 Task: Open Card Website Performance Review in Board Employee Benefits Platforms to Workspace Event Lighting Rentals and add a team member Softage.1@softage.net, a label Blue, a checklist Routing and Switching, an attachment from your google drive, a color Blue and finally, add a card description 'Develop and launch new sales promotion for seasonal products' and a comment 'We should approach this task with a sense of experimentation and a willingness to learn from our mistakes.'. Add a start date 'Jan 01, 1900' with a due date 'Jan 08, 1900'
Action: Mouse moved to (277, 189)
Screenshot: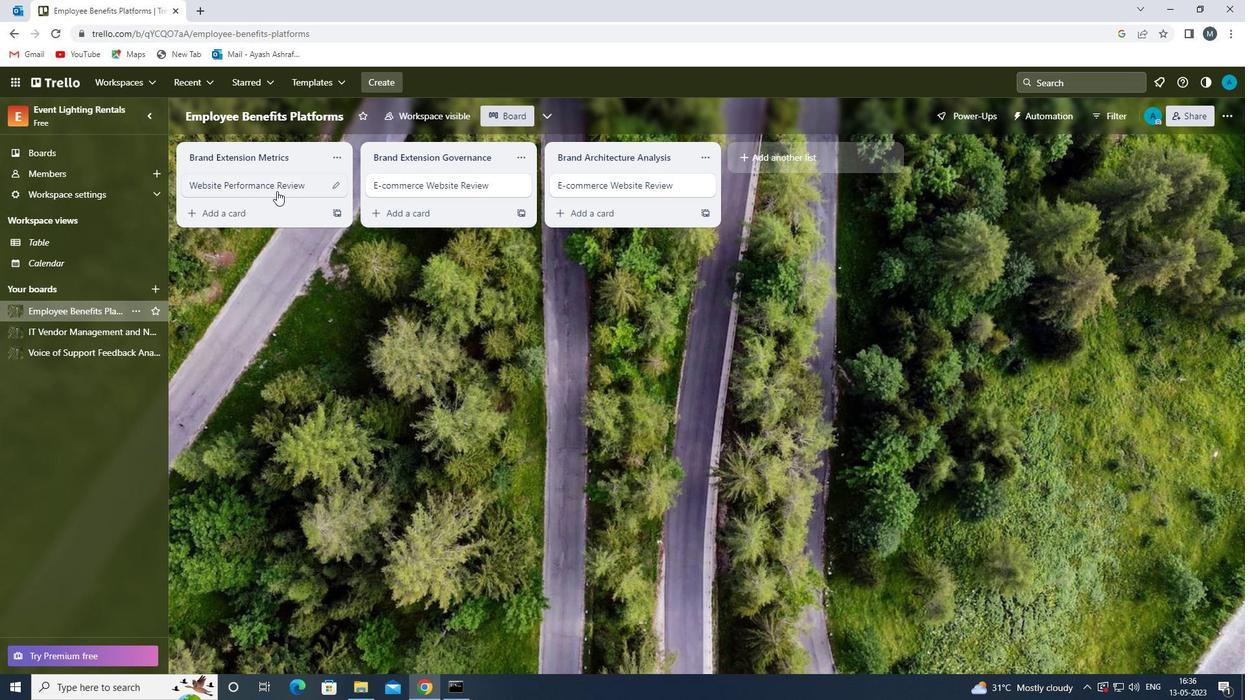 
Action: Mouse pressed left at (277, 189)
Screenshot: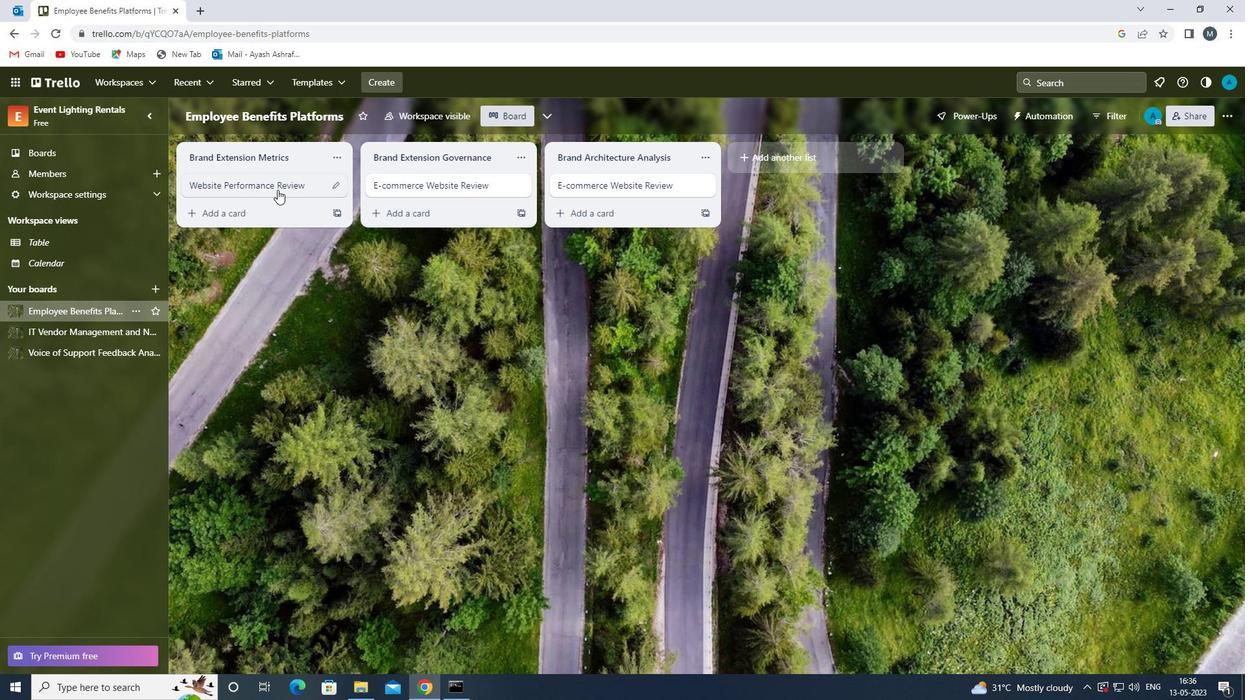 
Action: Mouse moved to (797, 186)
Screenshot: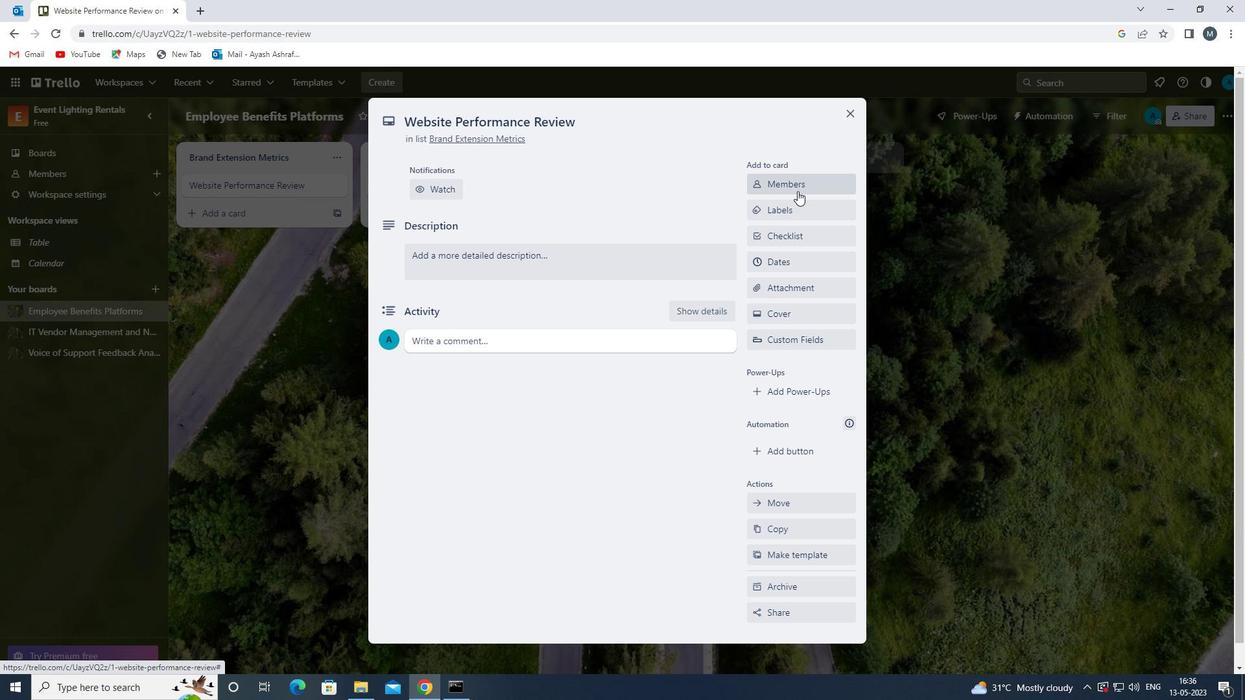 
Action: Mouse pressed left at (797, 186)
Screenshot: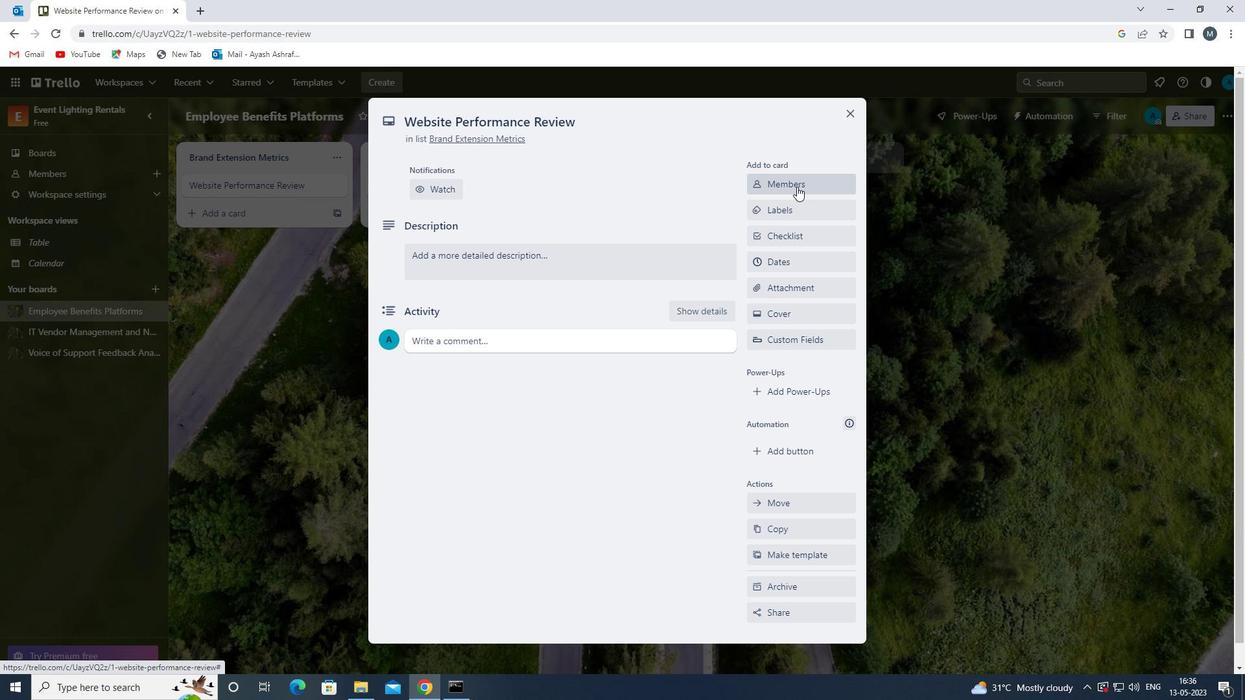 
Action: Mouse moved to (794, 247)
Screenshot: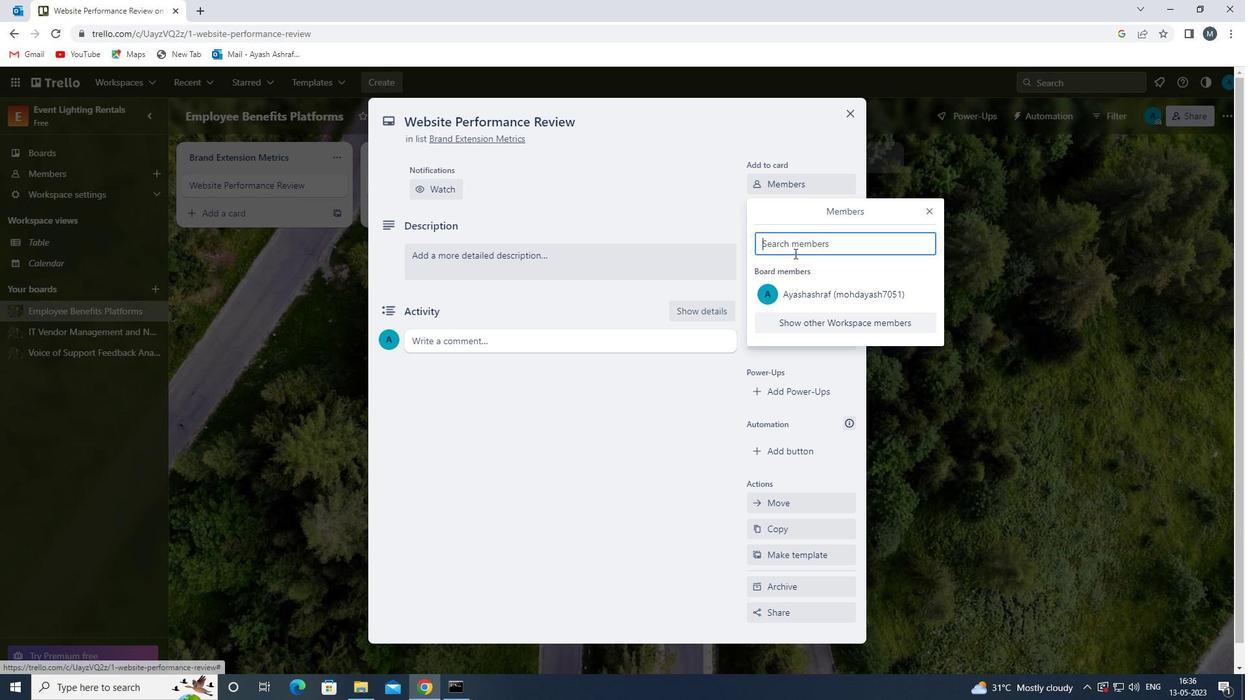 
Action: Mouse pressed left at (794, 247)
Screenshot: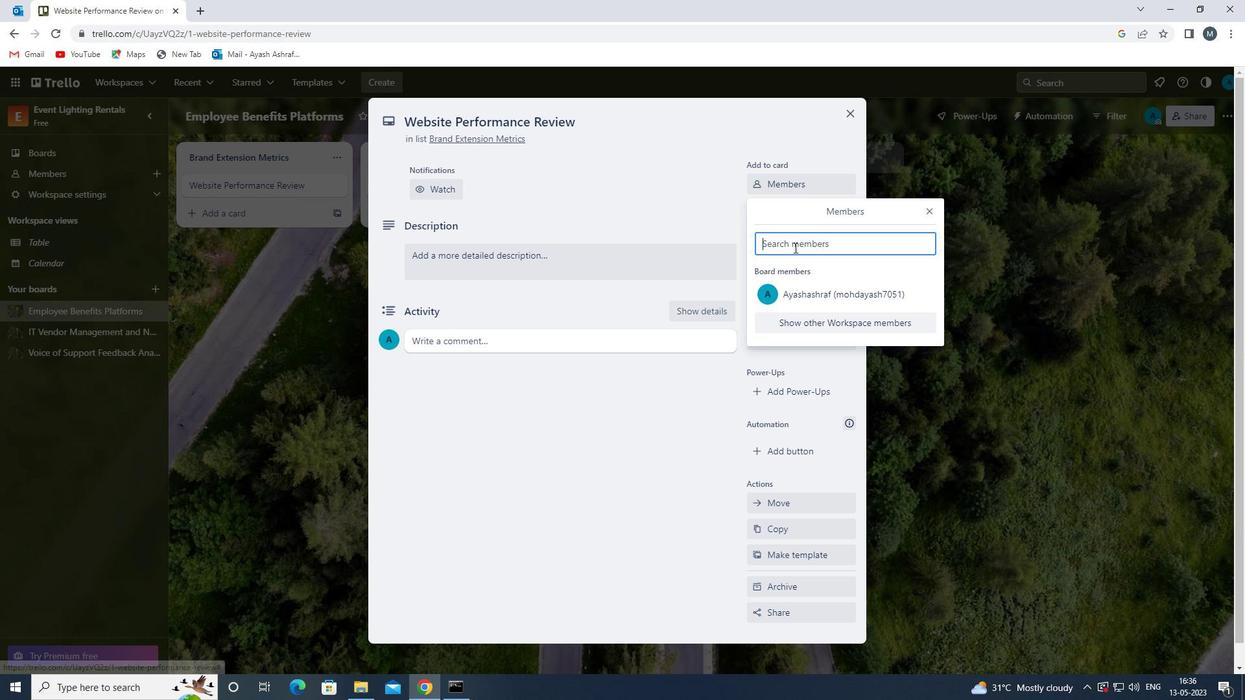 
Action: Key pressed s
Screenshot: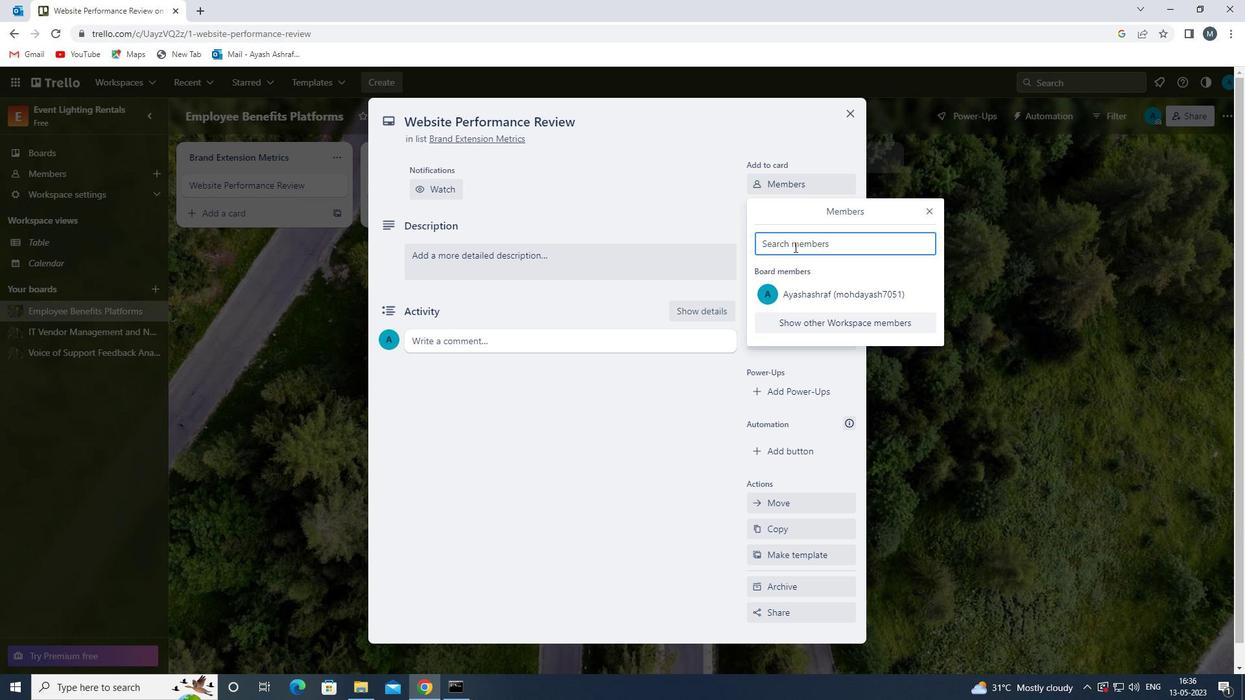 
Action: Mouse moved to (811, 366)
Screenshot: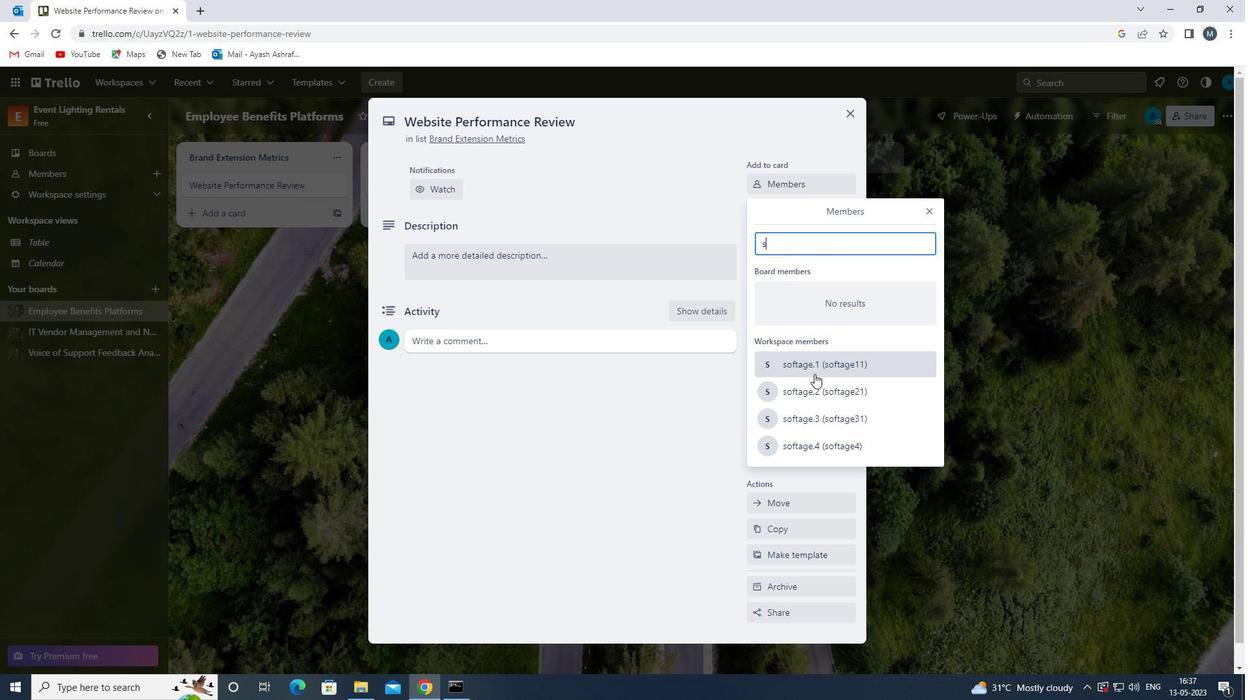 
Action: Mouse pressed left at (811, 366)
Screenshot: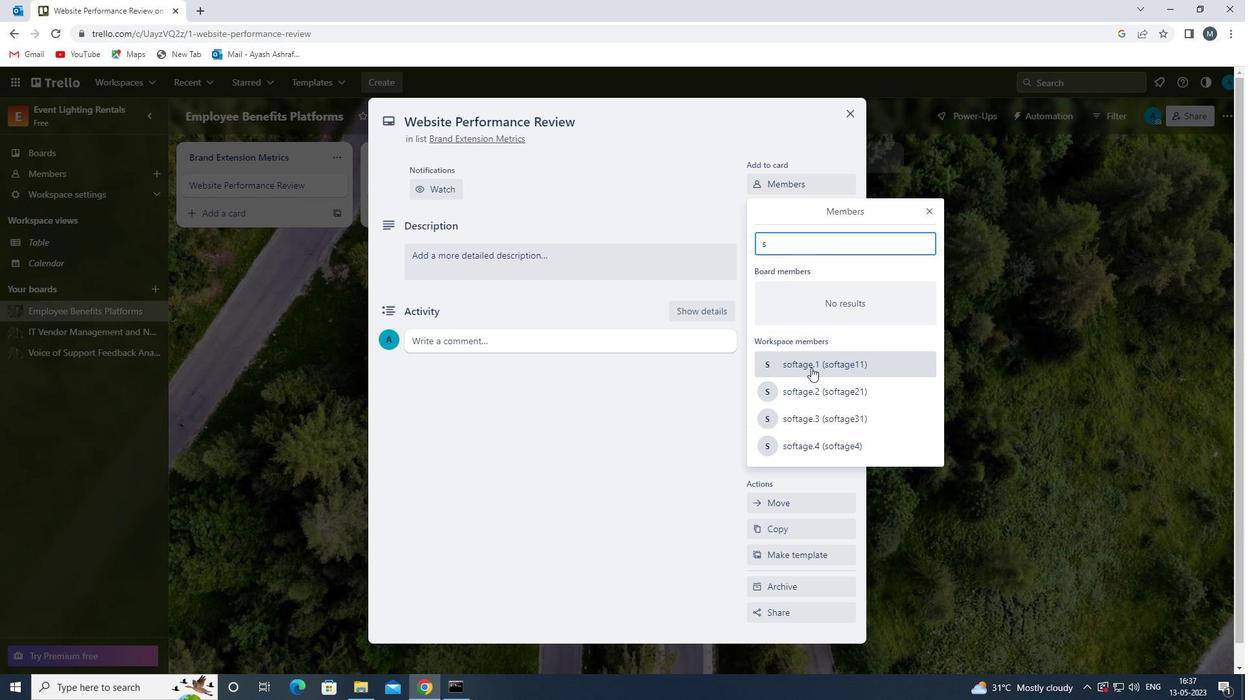 
Action: Mouse moved to (933, 209)
Screenshot: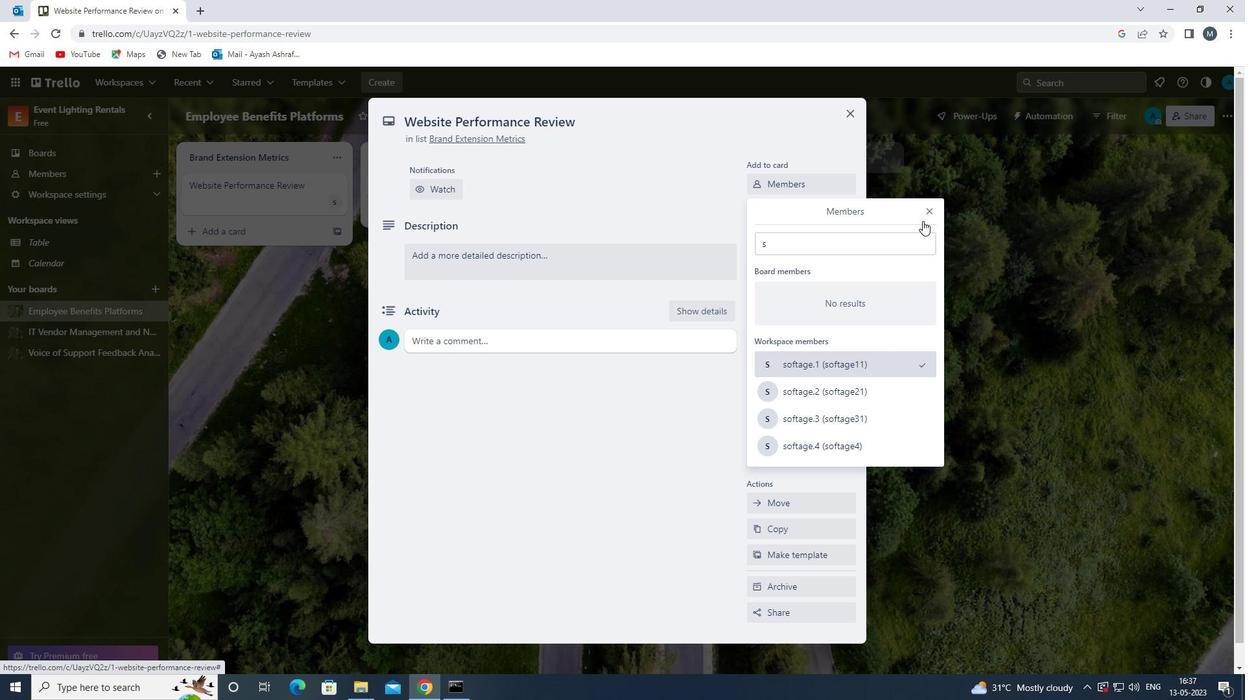
Action: Mouse pressed left at (933, 209)
Screenshot: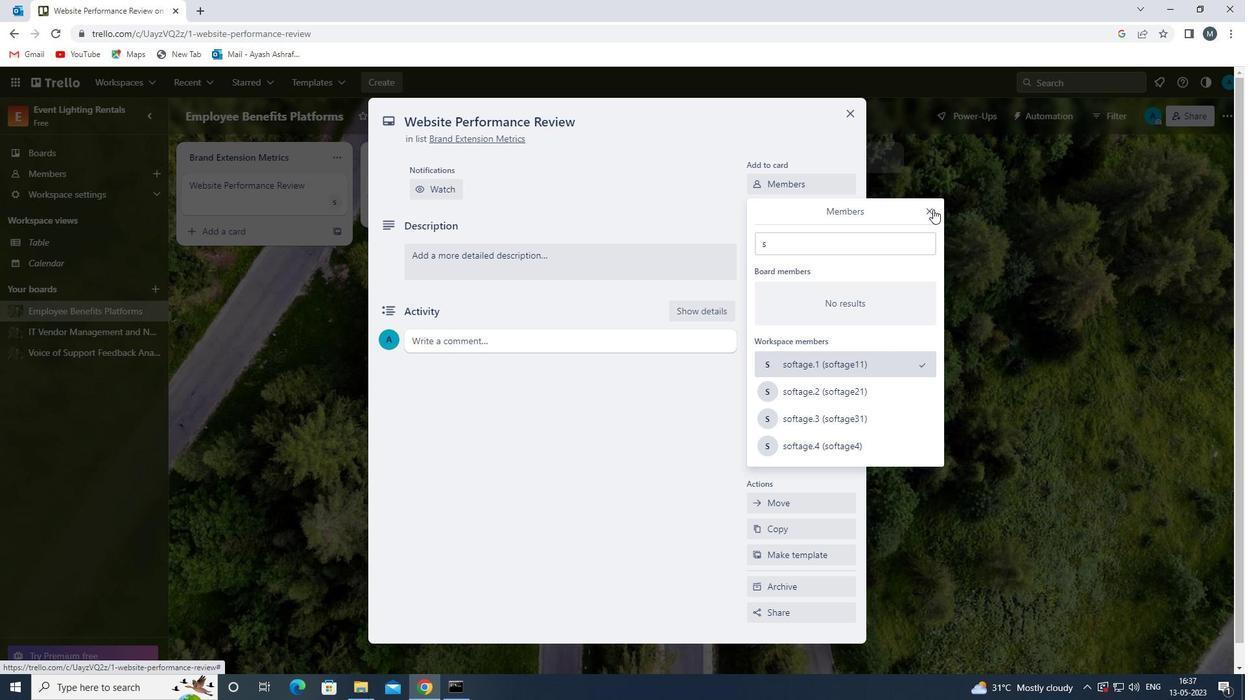 
Action: Mouse moved to (818, 254)
Screenshot: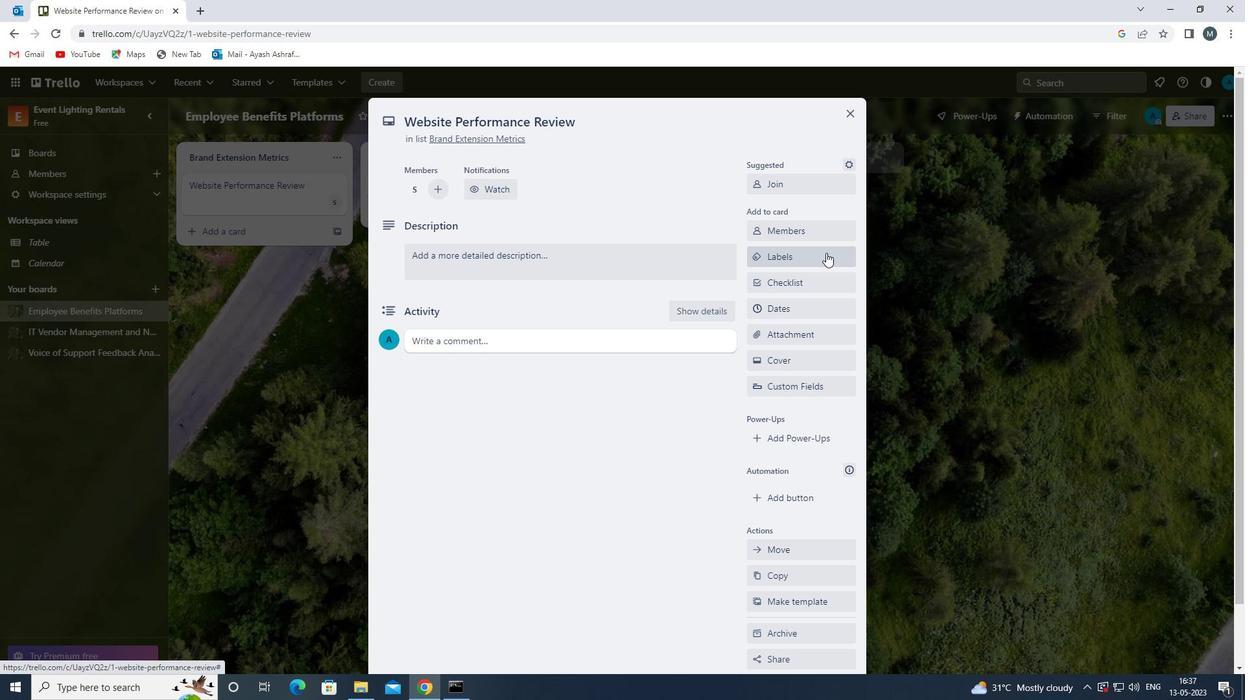 
Action: Mouse pressed left at (818, 254)
Screenshot: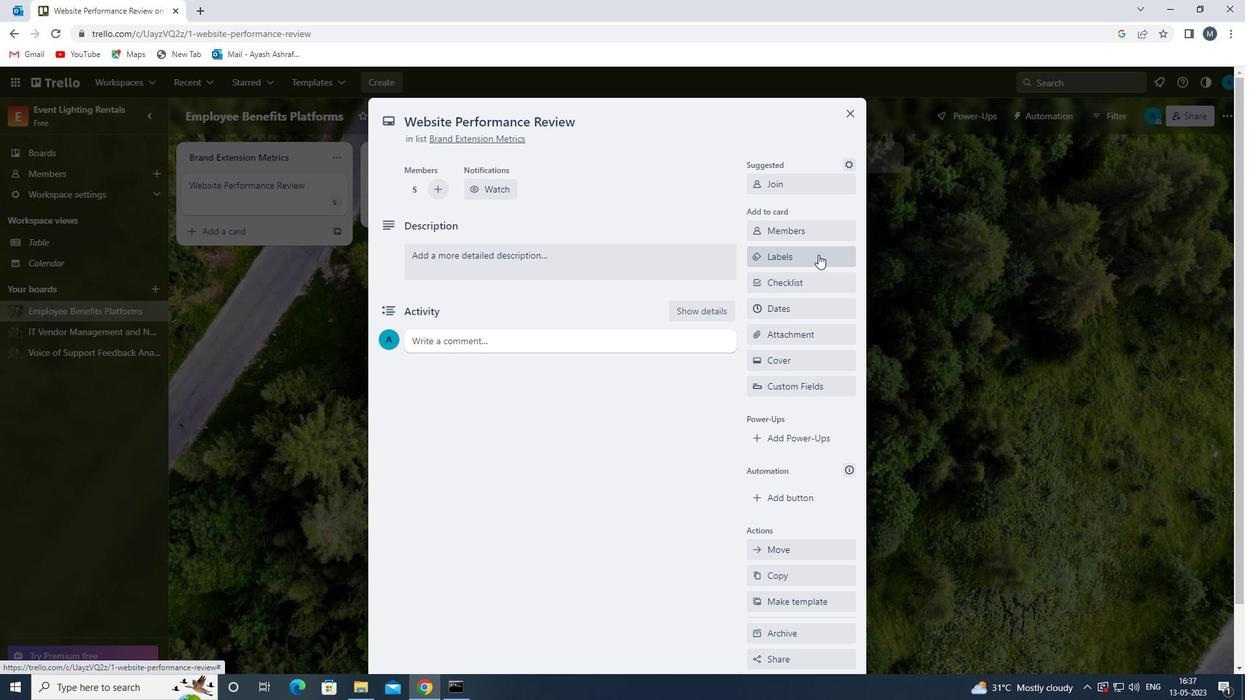 
Action: Mouse moved to (807, 480)
Screenshot: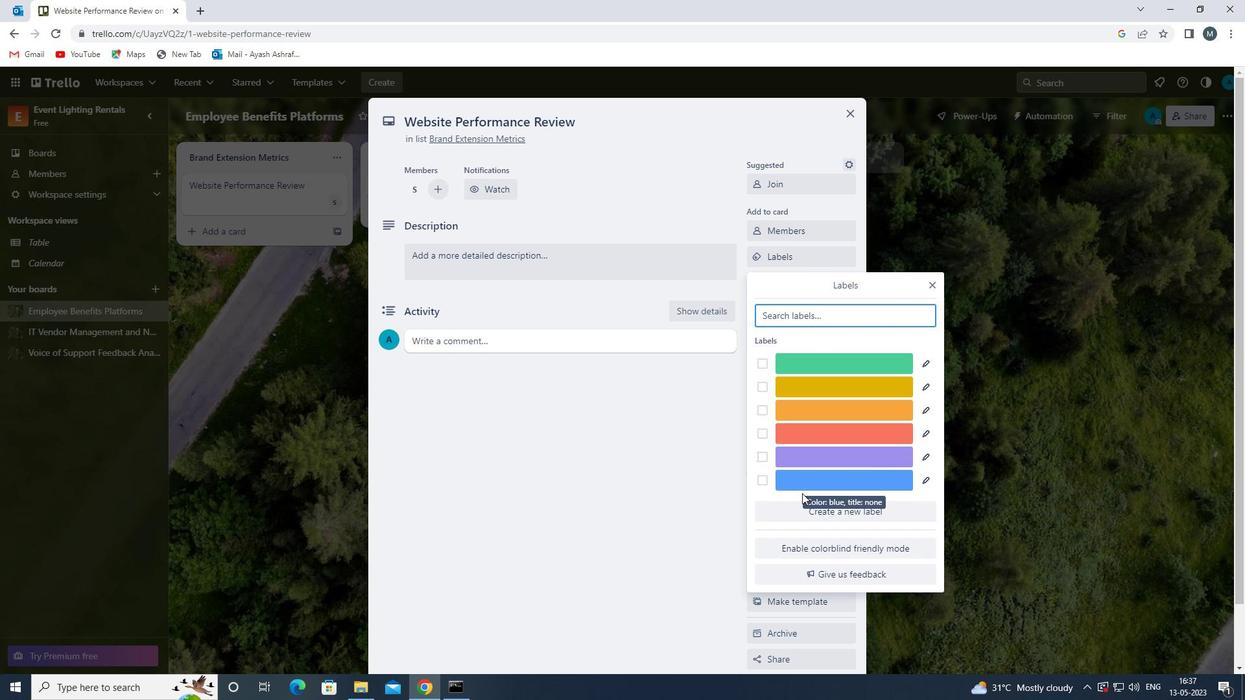 
Action: Mouse pressed left at (807, 480)
Screenshot: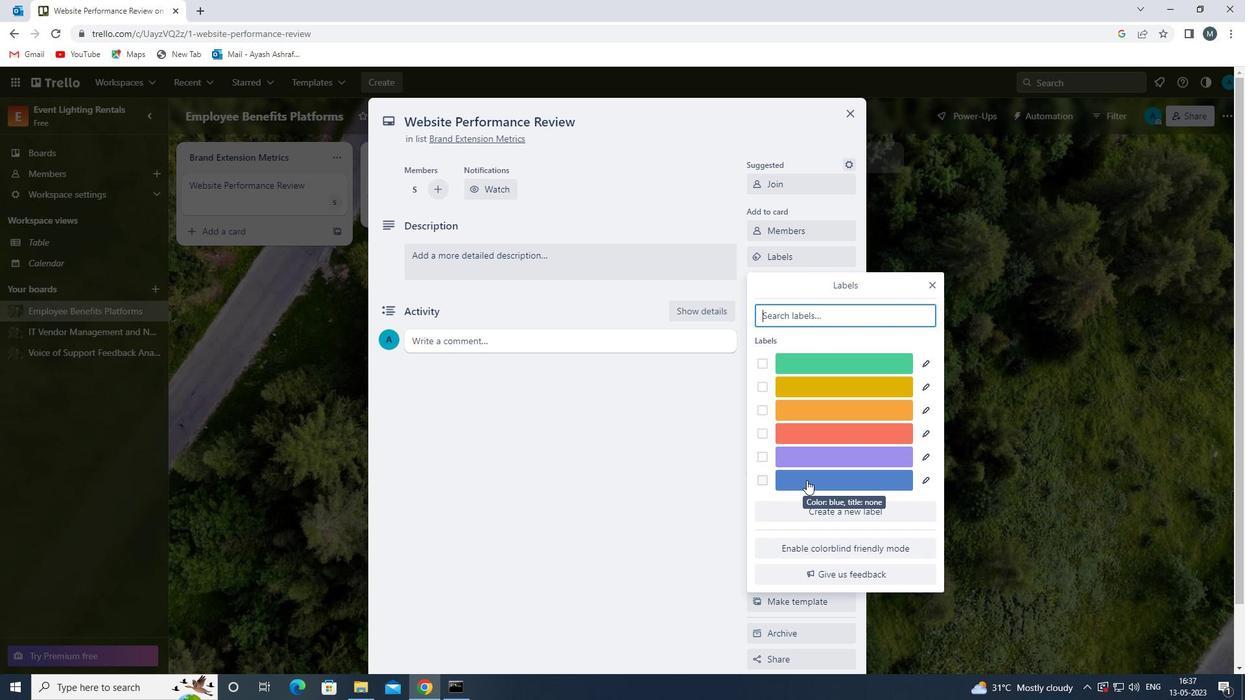 
Action: Mouse moved to (934, 288)
Screenshot: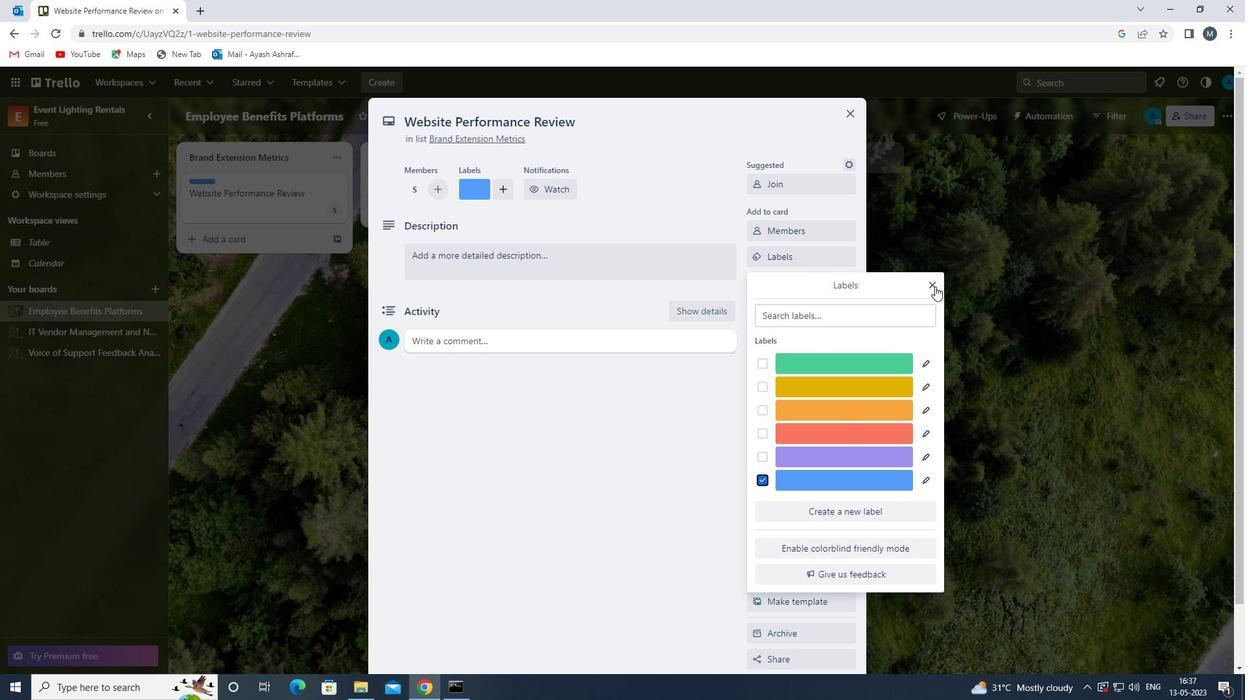 
Action: Mouse pressed left at (934, 288)
Screenshot: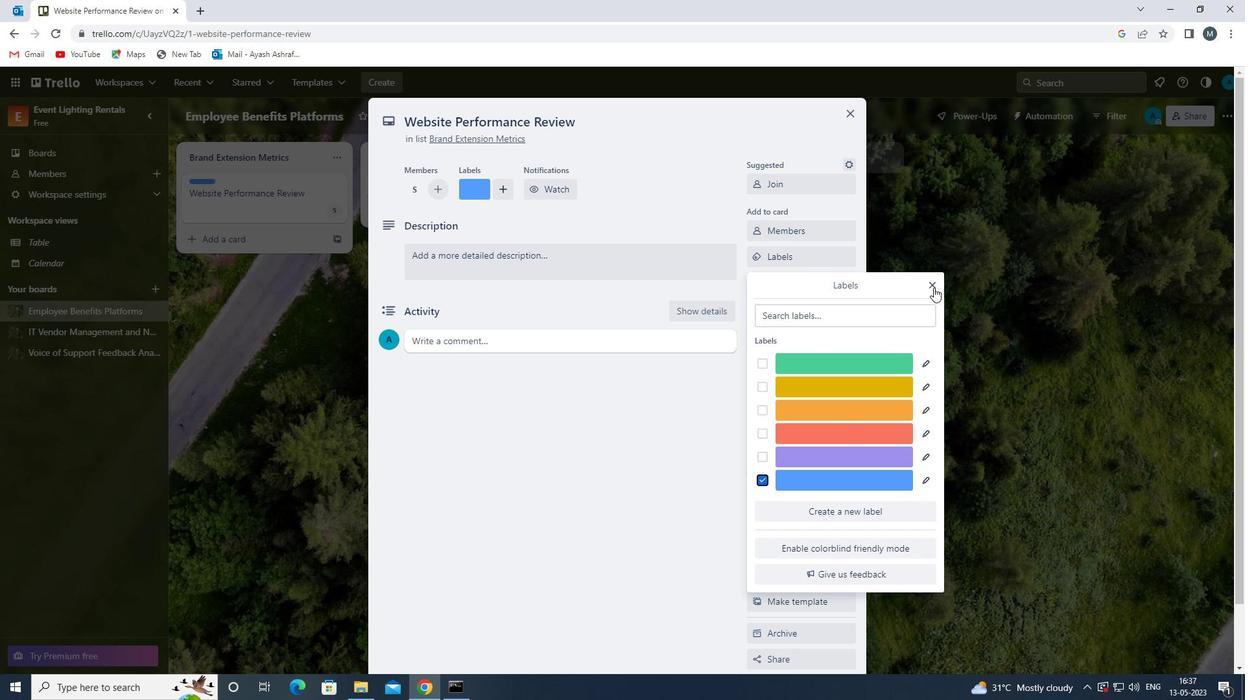 
Action: Mouse moved to (792, 285)
Screenshot: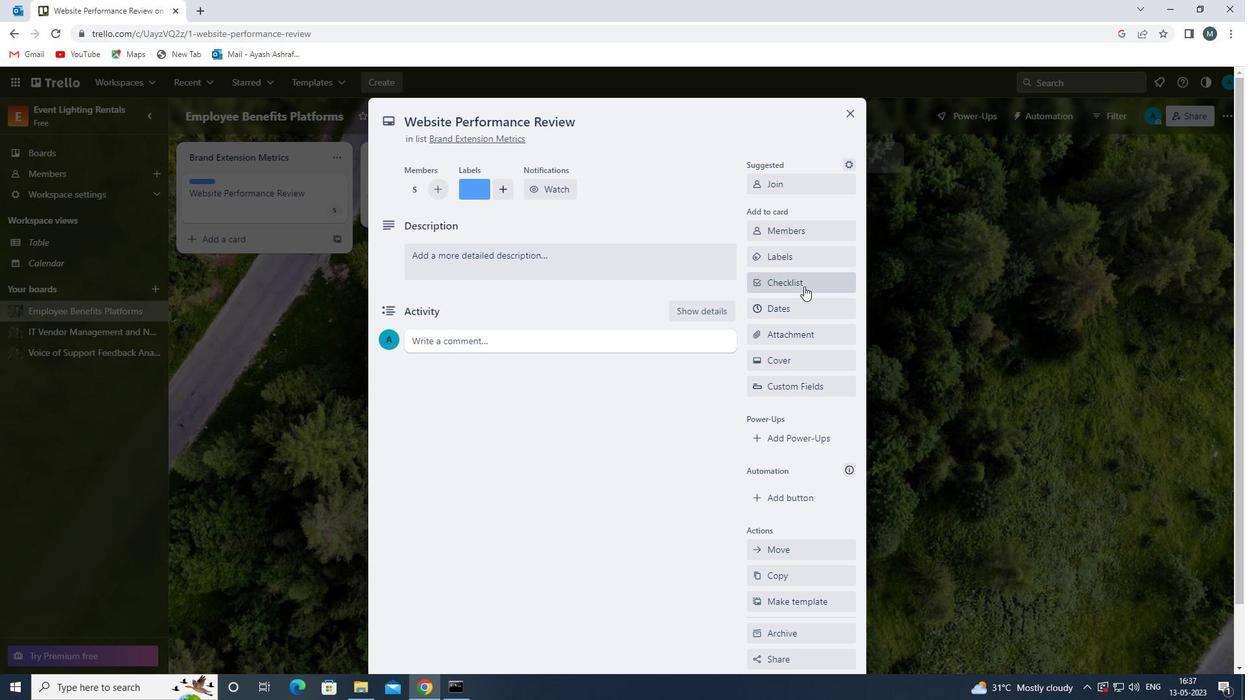 
Action: Mouse pressed left at (792, 285)
Screenshot: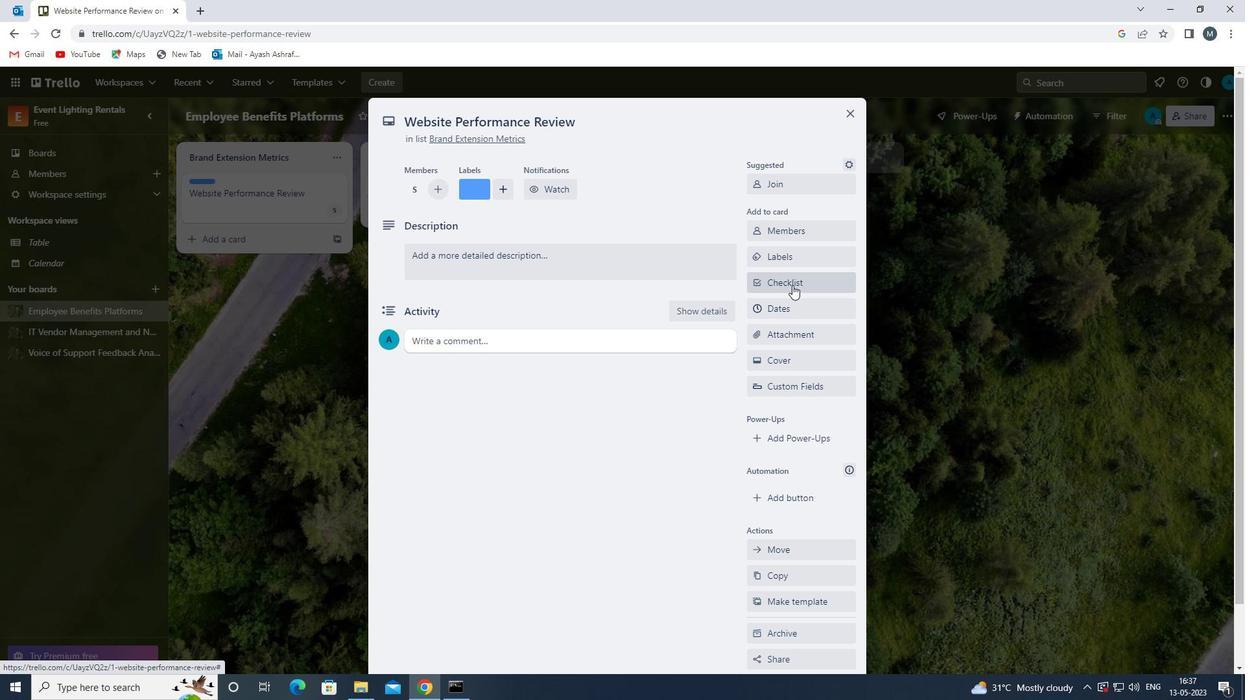 
Action: Mouse moved to (792, 285)
Screenshot: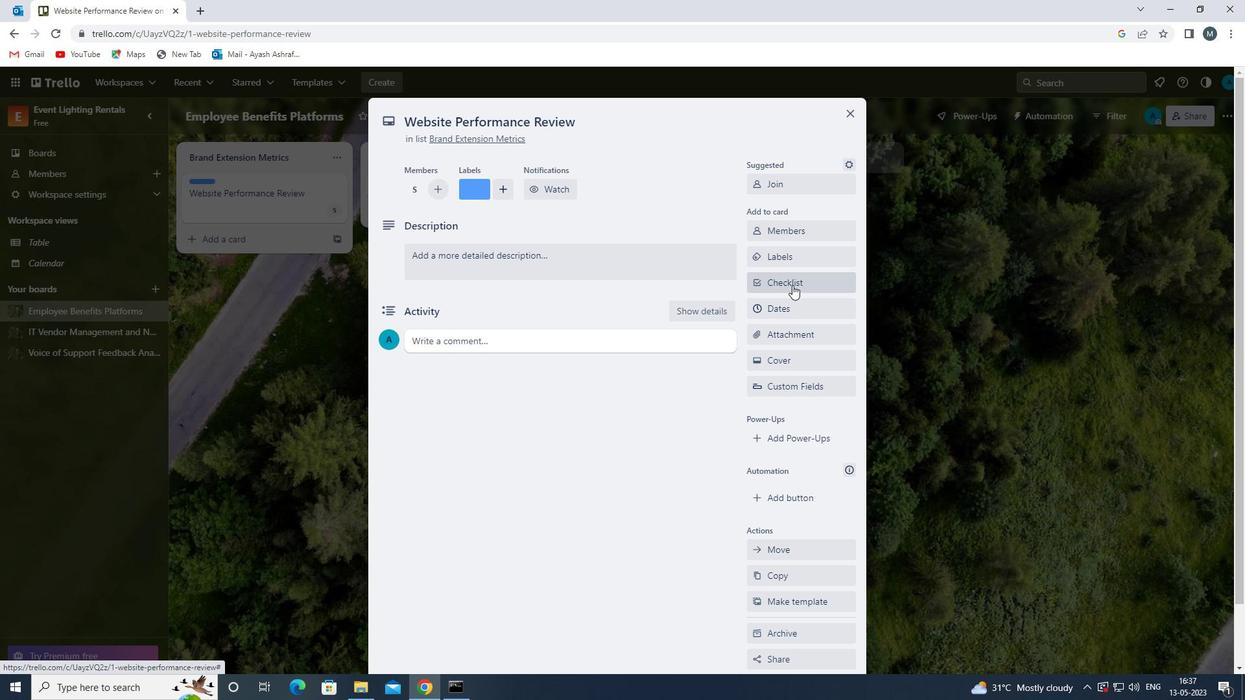 
Action: Key pressed <Key.shift>ROUTING<Key.space>AND<Key.space>SWITCHING<Key.space>
Screenshot: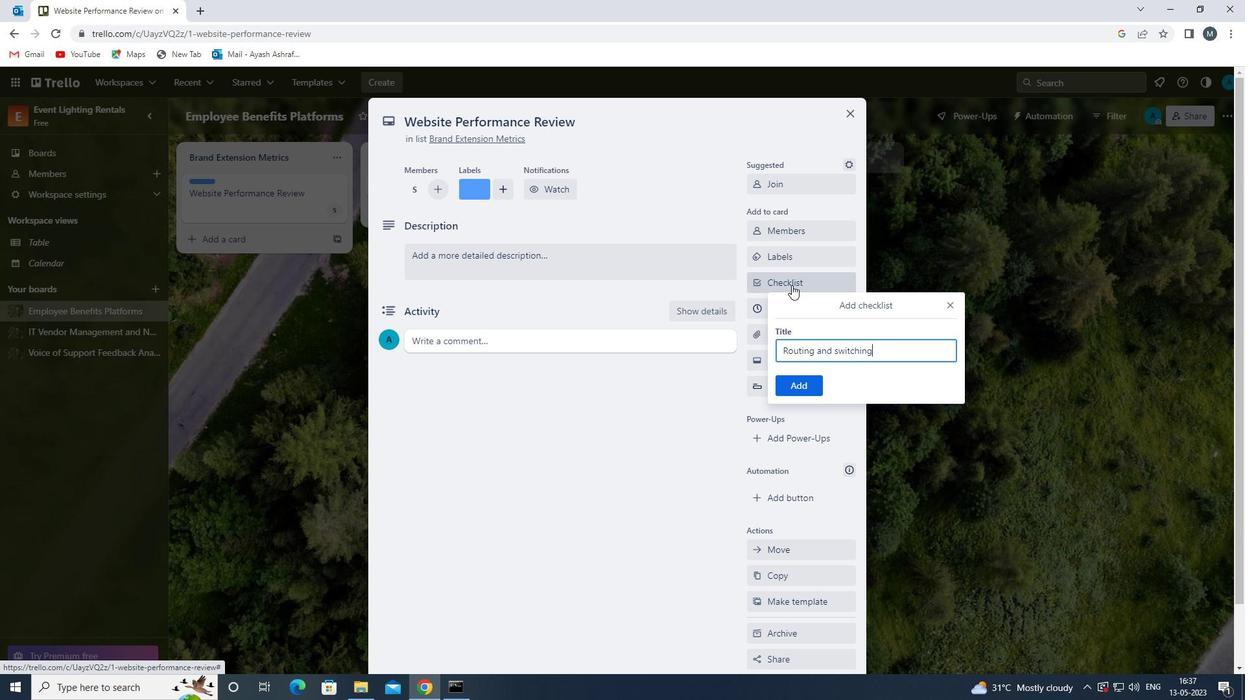 
Action: Mouse moved to (838, 353)
Screenshot: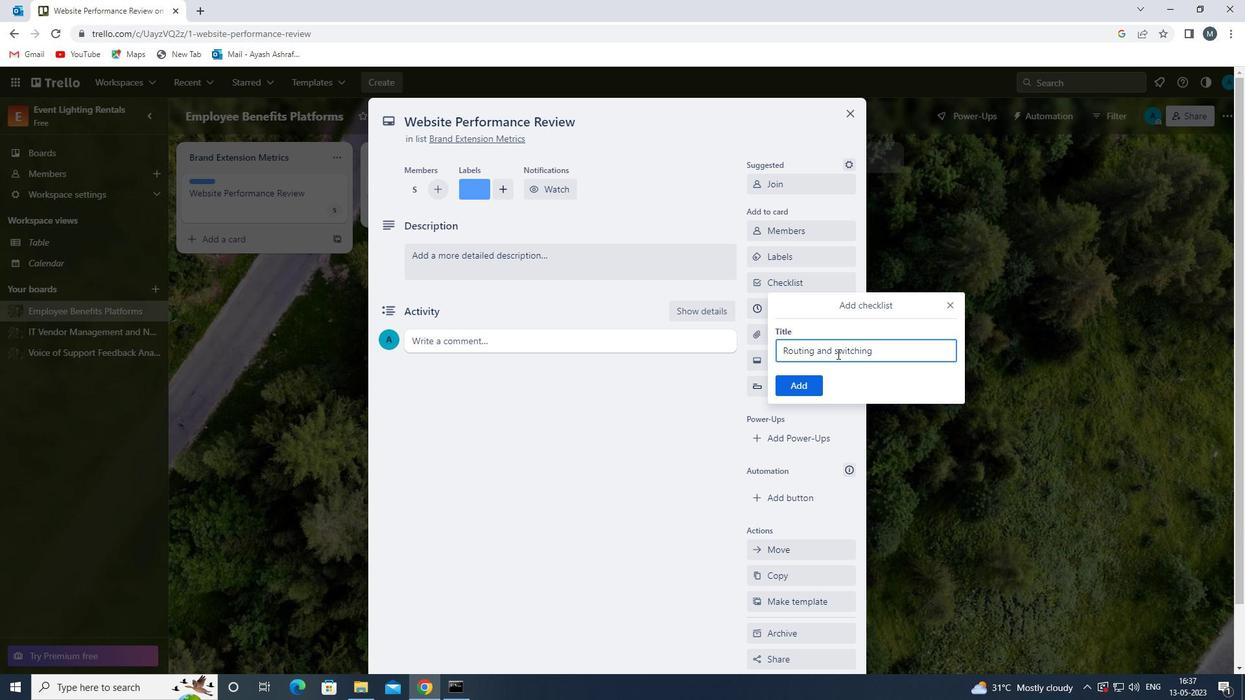 
Action: Mouse pressed left at (838, 353)
Screenshot: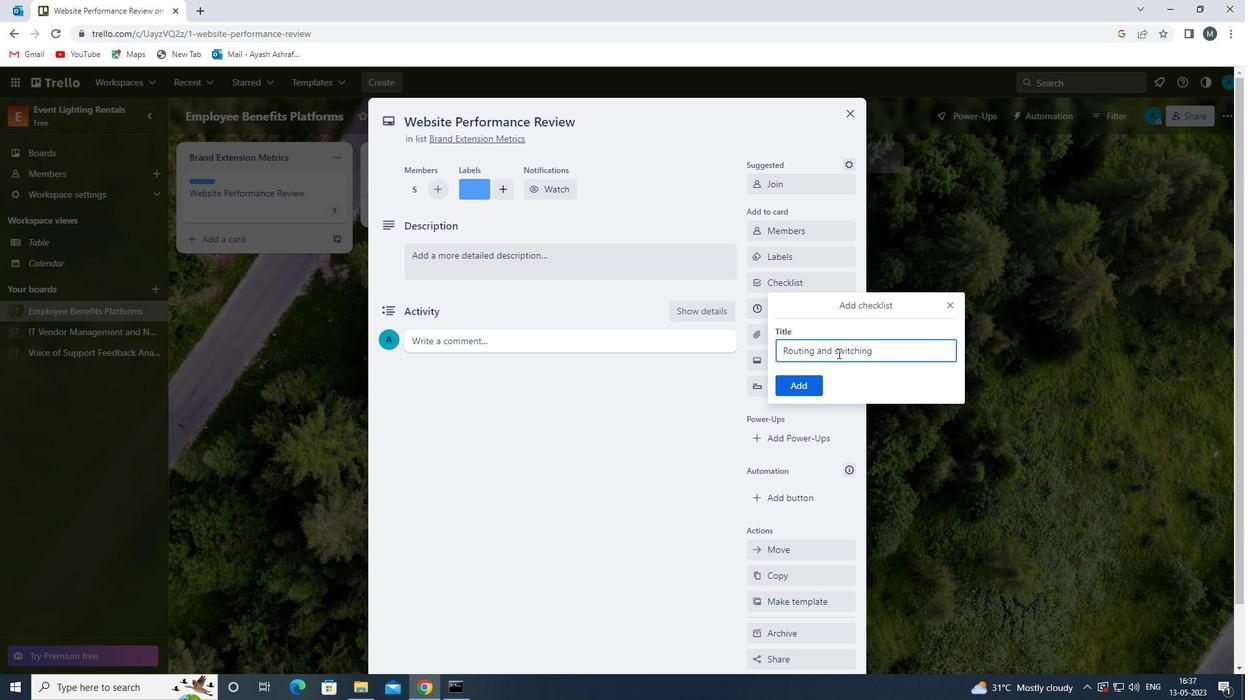 
Action: Mouse moved to (841, 354)
Screenshot: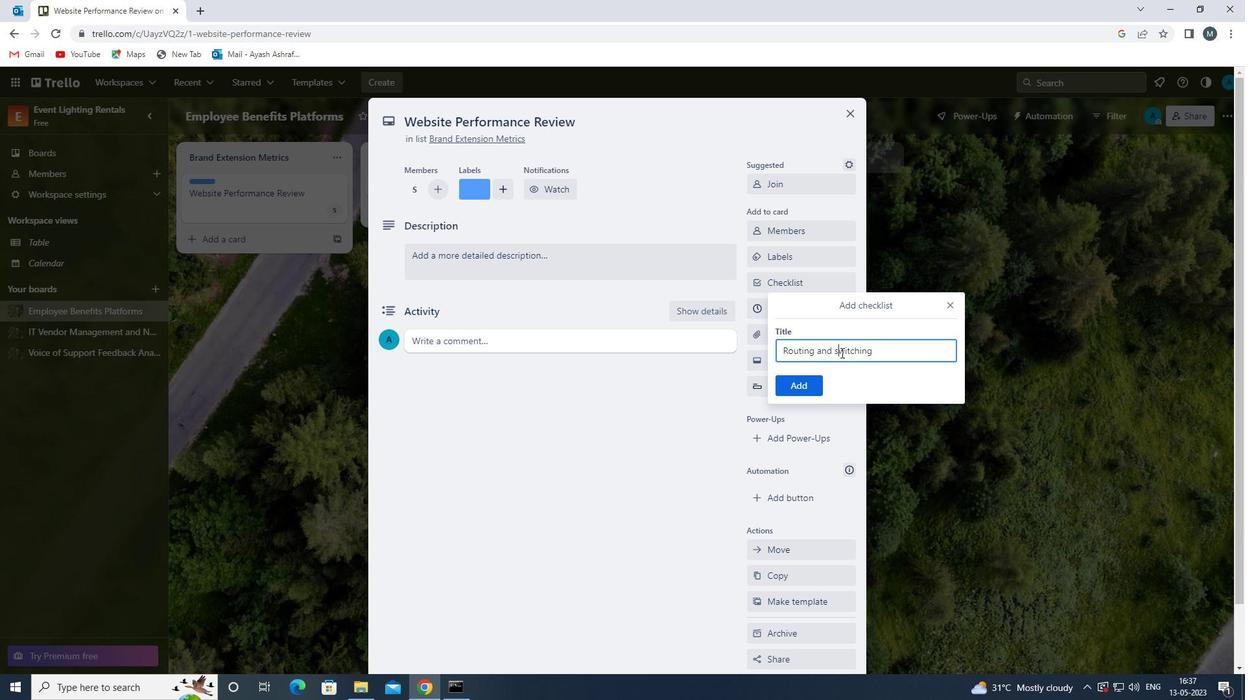 
Action: Key pressed <Key.backspace><Key.shift>S
Screenshot: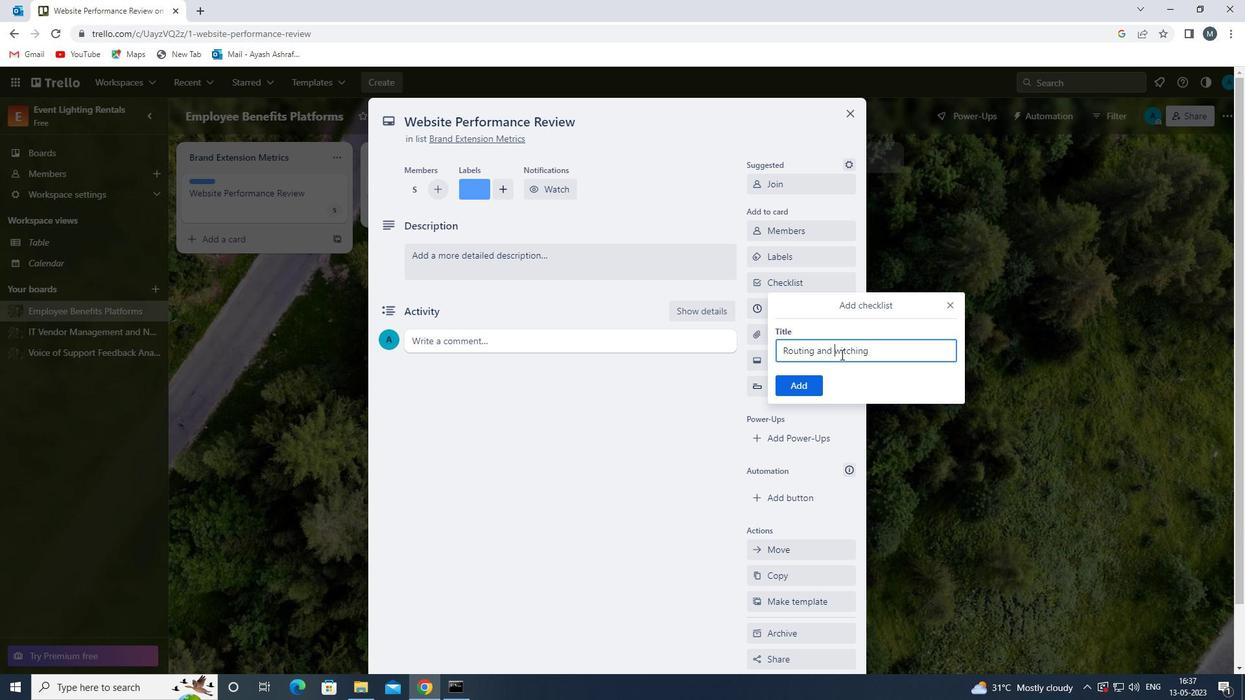 
Action: Mouse moved to (800, 389)
Screenshot: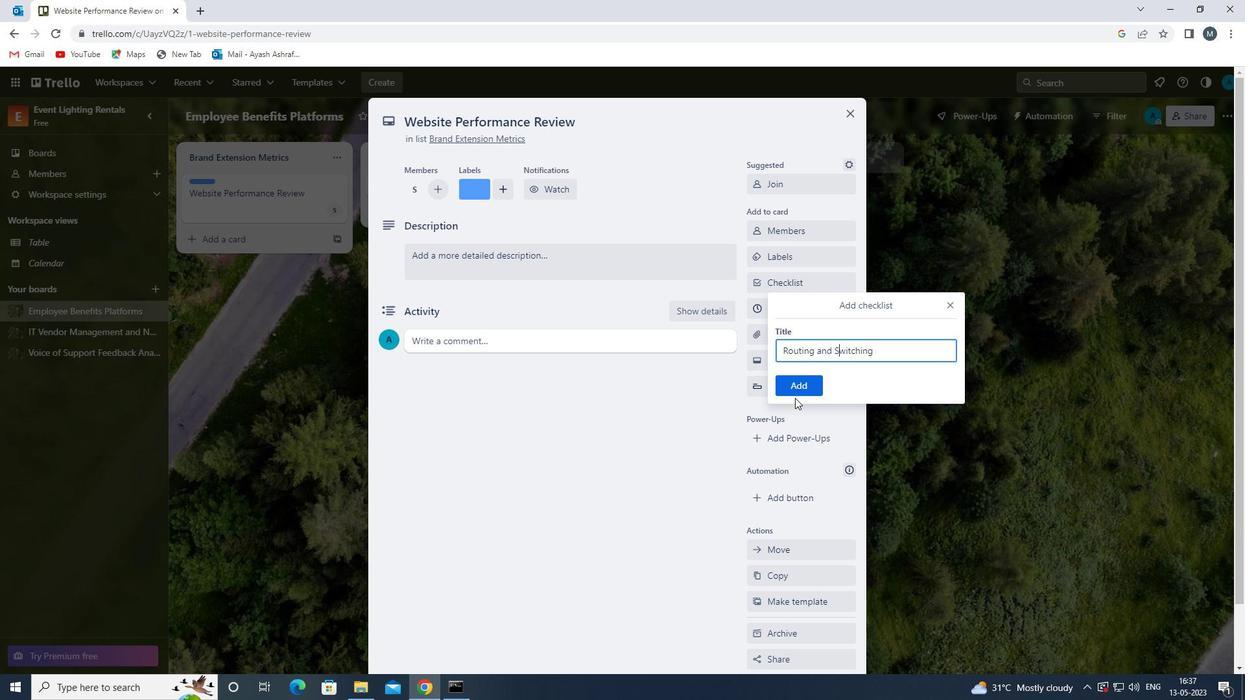 
Action: Mouse pressed left at (800, 389)
Screenshot: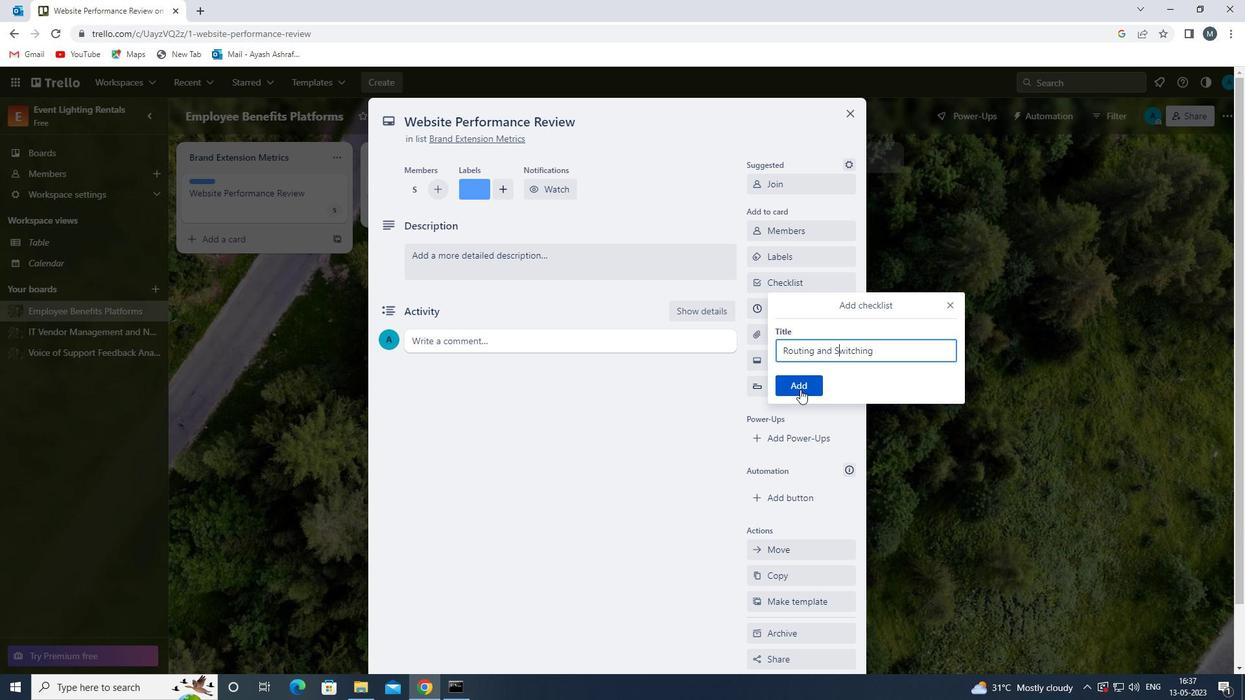 
Action: Mouse moved to (789, 336)
Screenshot: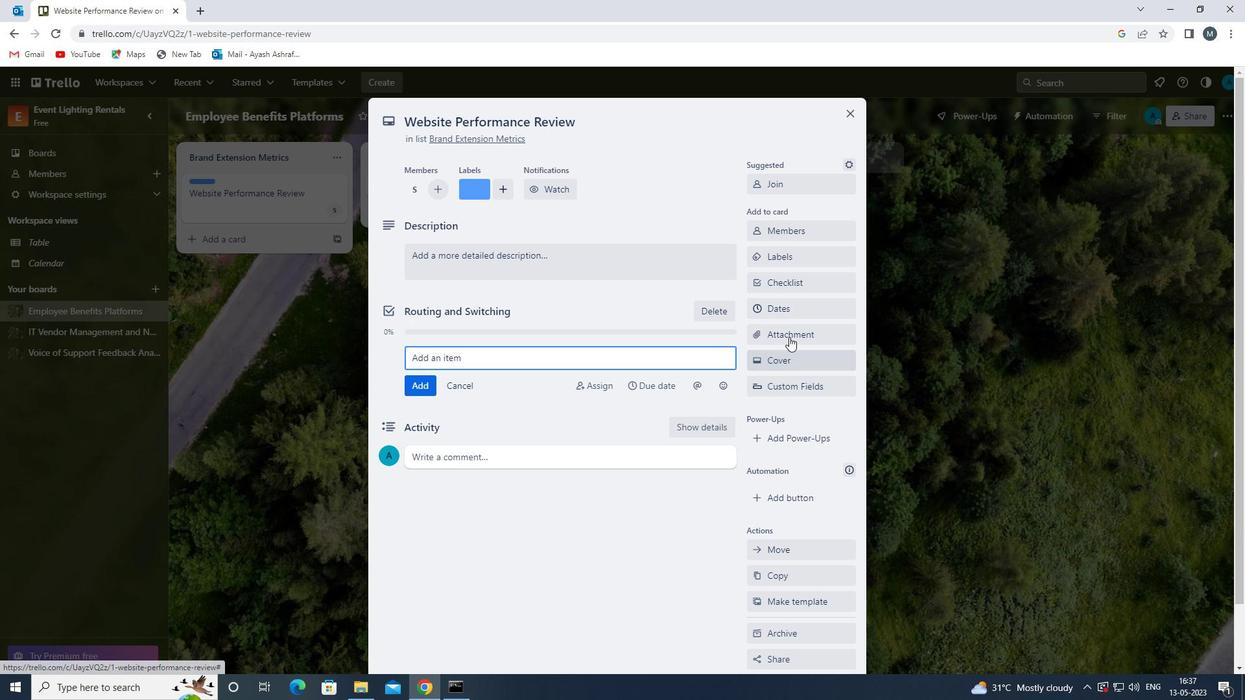 
Action: Mouse pressed left at (789, 336)
Screenshot: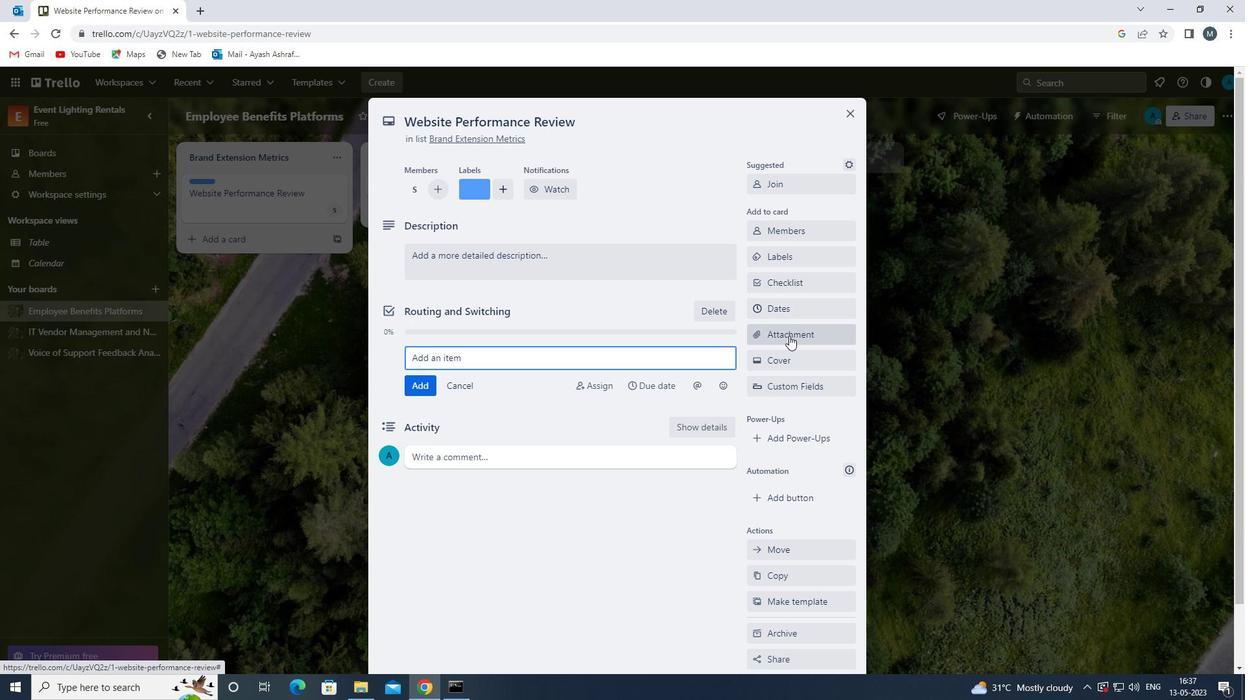
Action: Mouse moved to (787, 433)
Screenshot: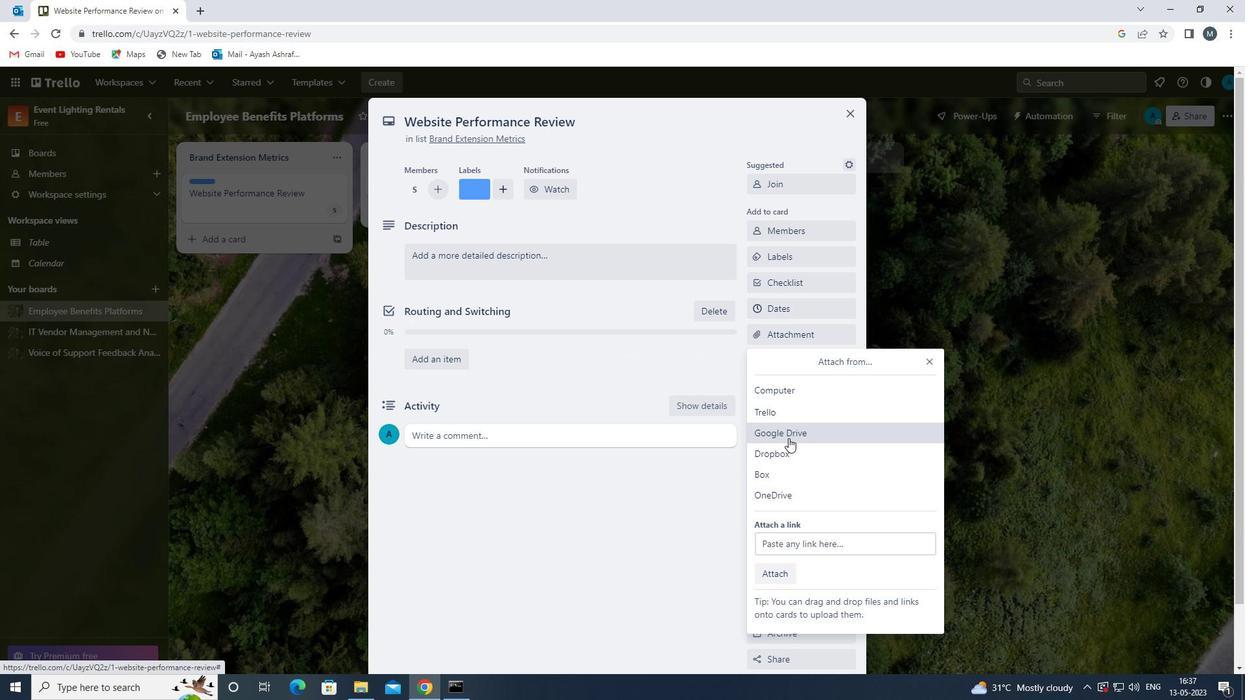 
Action: Mouse pressed left at (787, 433)
Screenshot: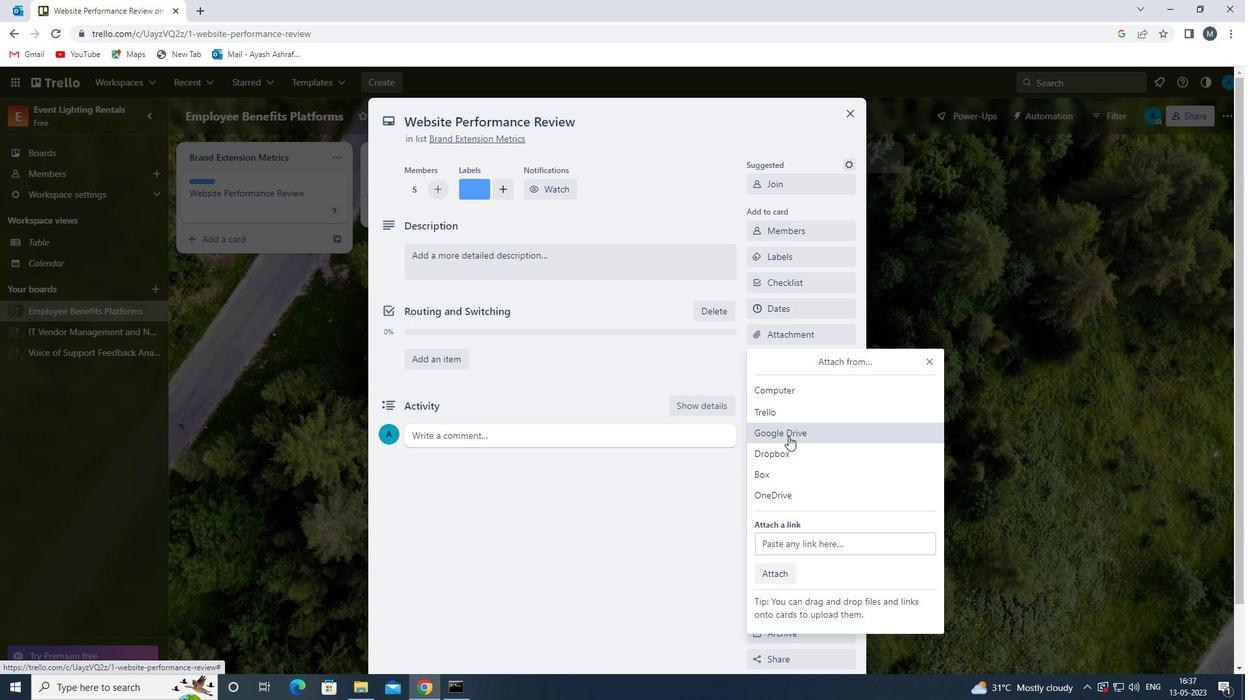 
Action: Mouse moved to (380, 323)
Screenshot: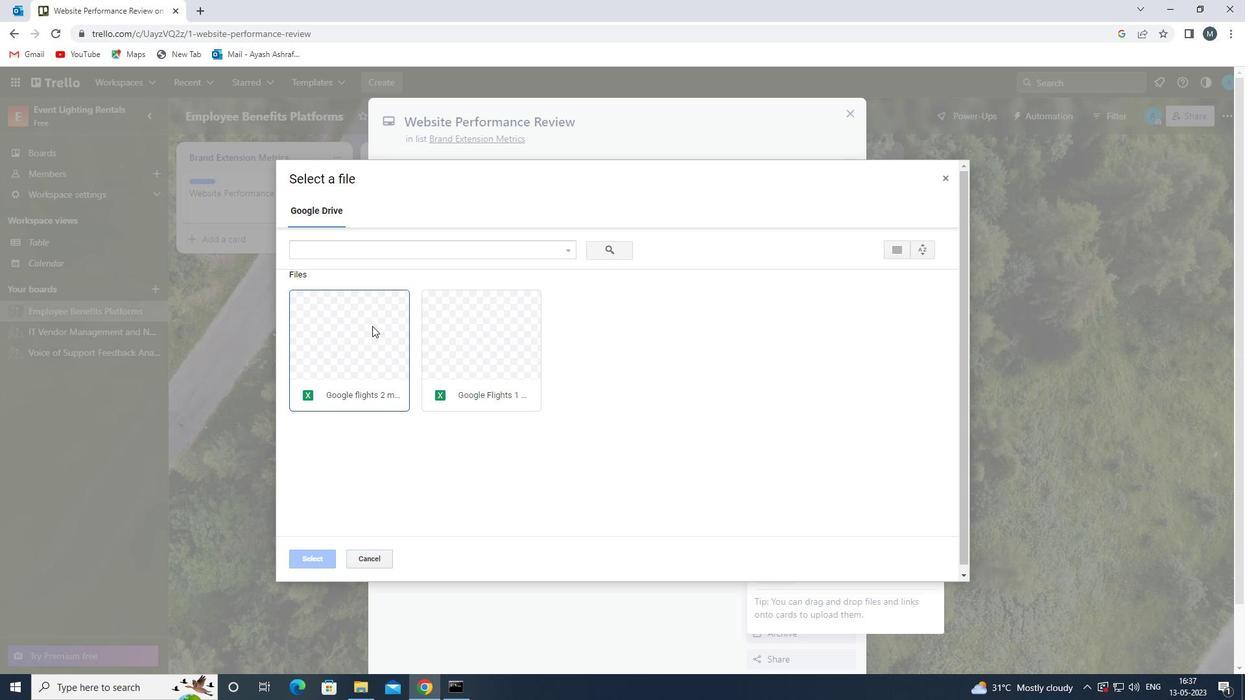 
Action: Mouse pressed left at (380, 323)
Screenshot: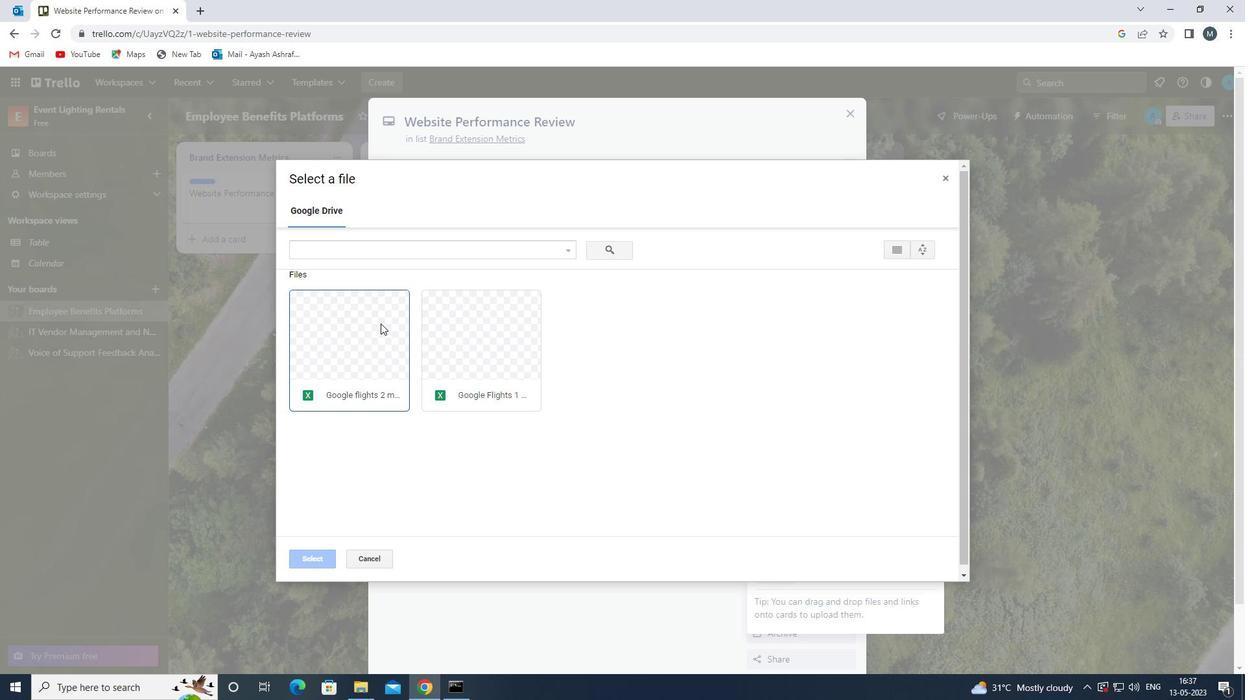 
Action: Mouse moved to (316, 558)
Screenshot: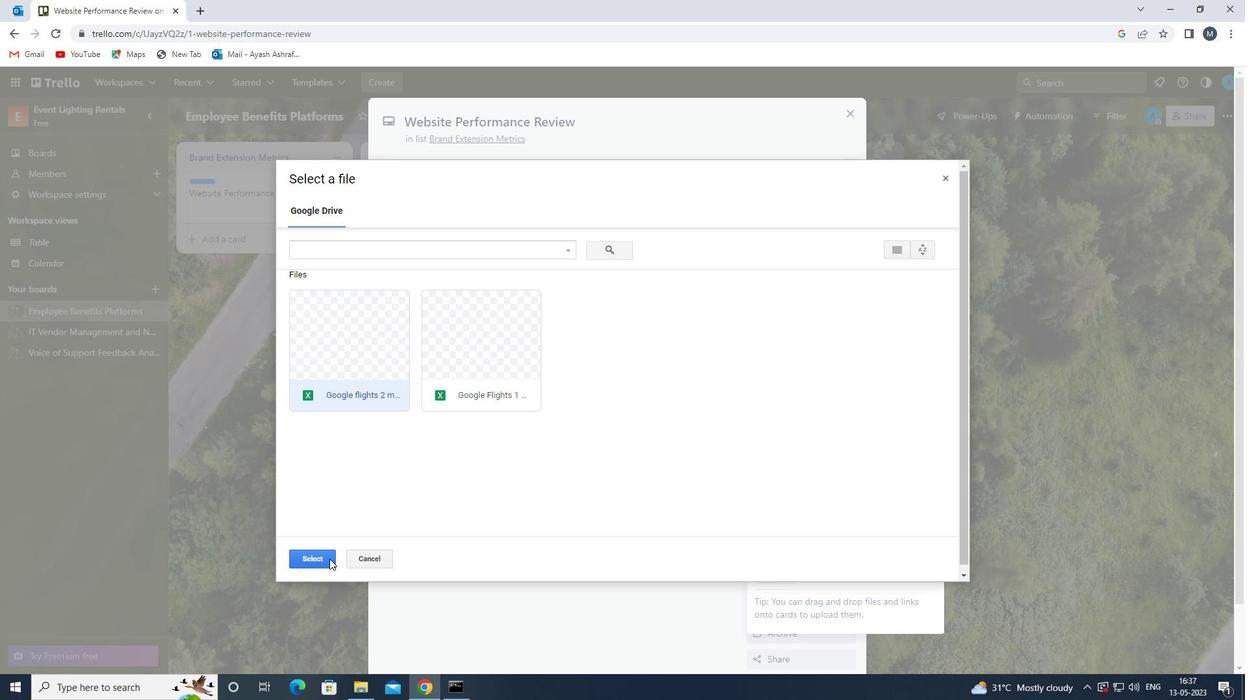 
Action: Mouse pressed left at (316, 558)
Screenshot: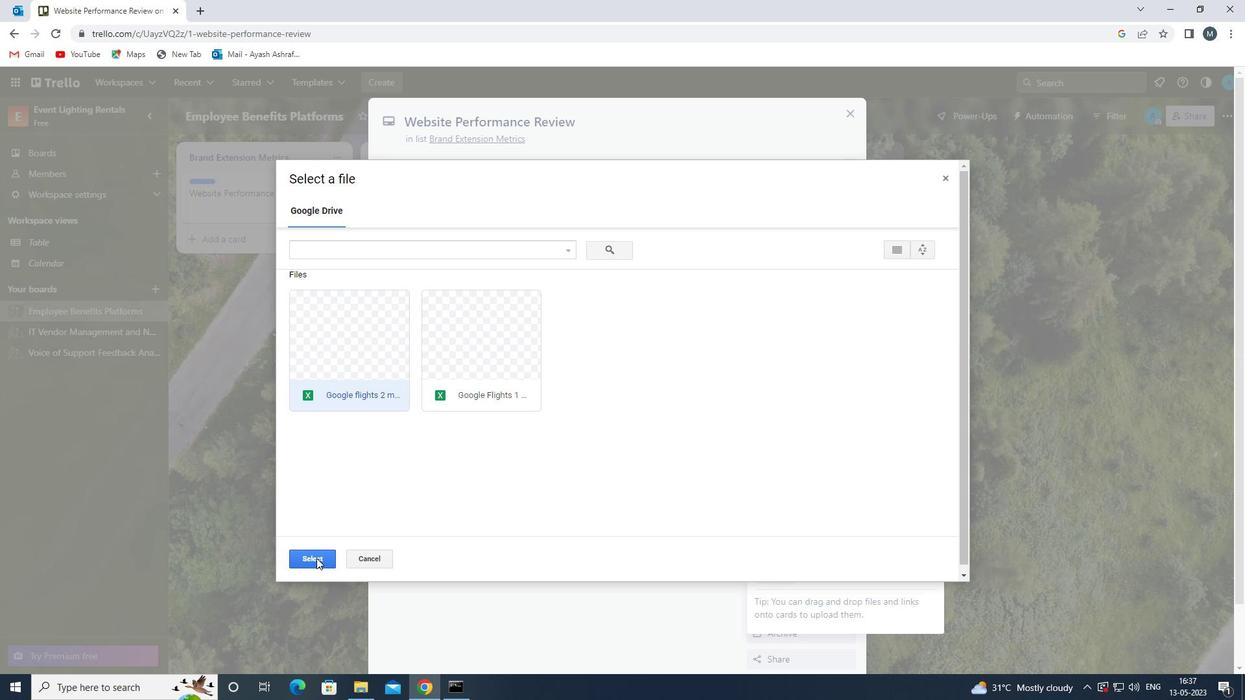 
Action: Mouse moved to (790, 362)
Screenshot: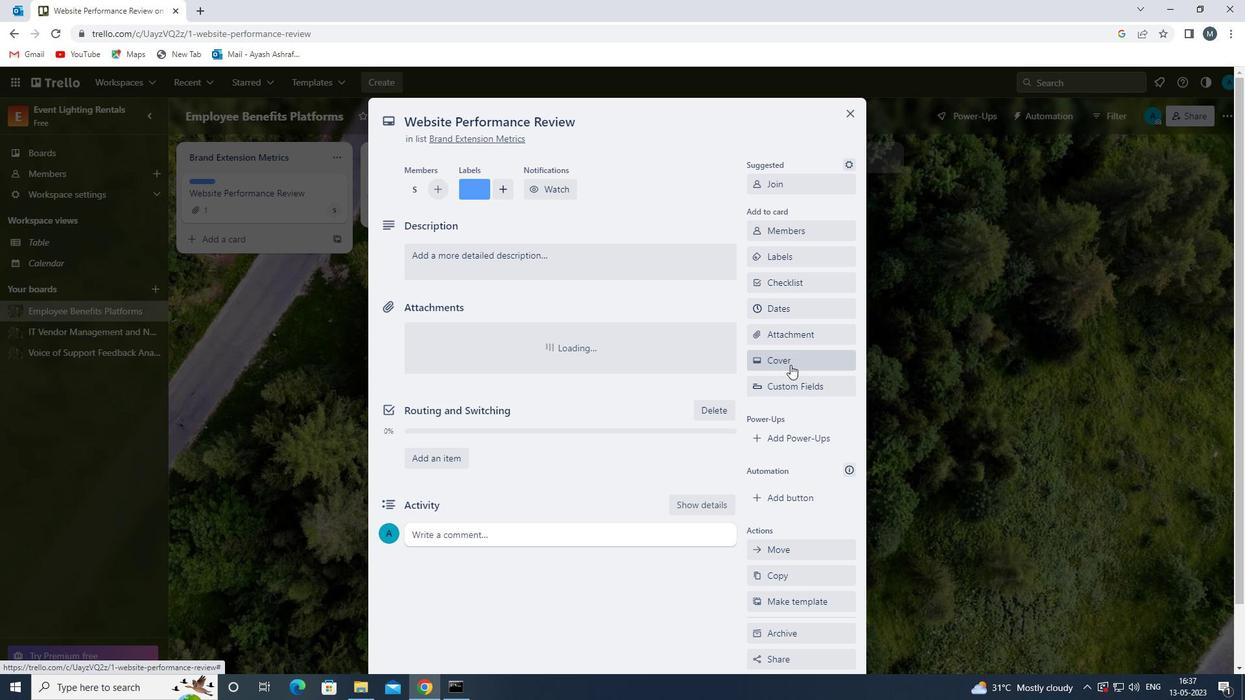 
Action: Mouse pressed left at (790, 362)
Screenshot: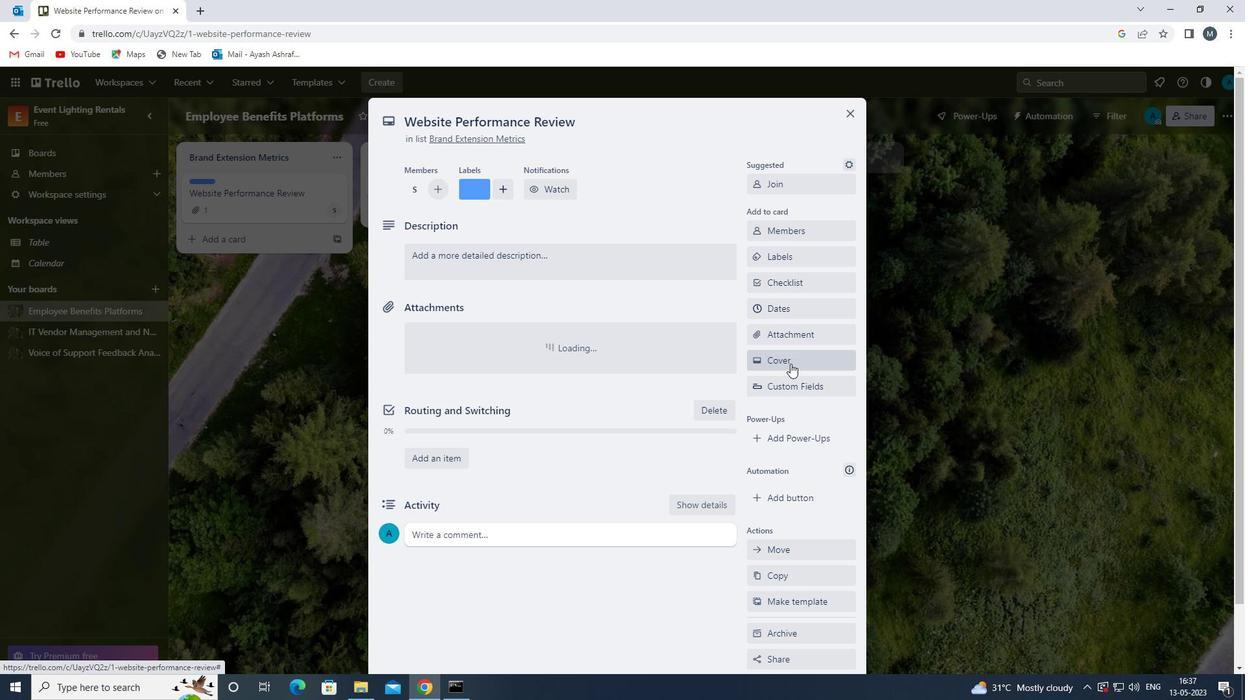
Action: Mouse moved to (779, 442)
Screenshot: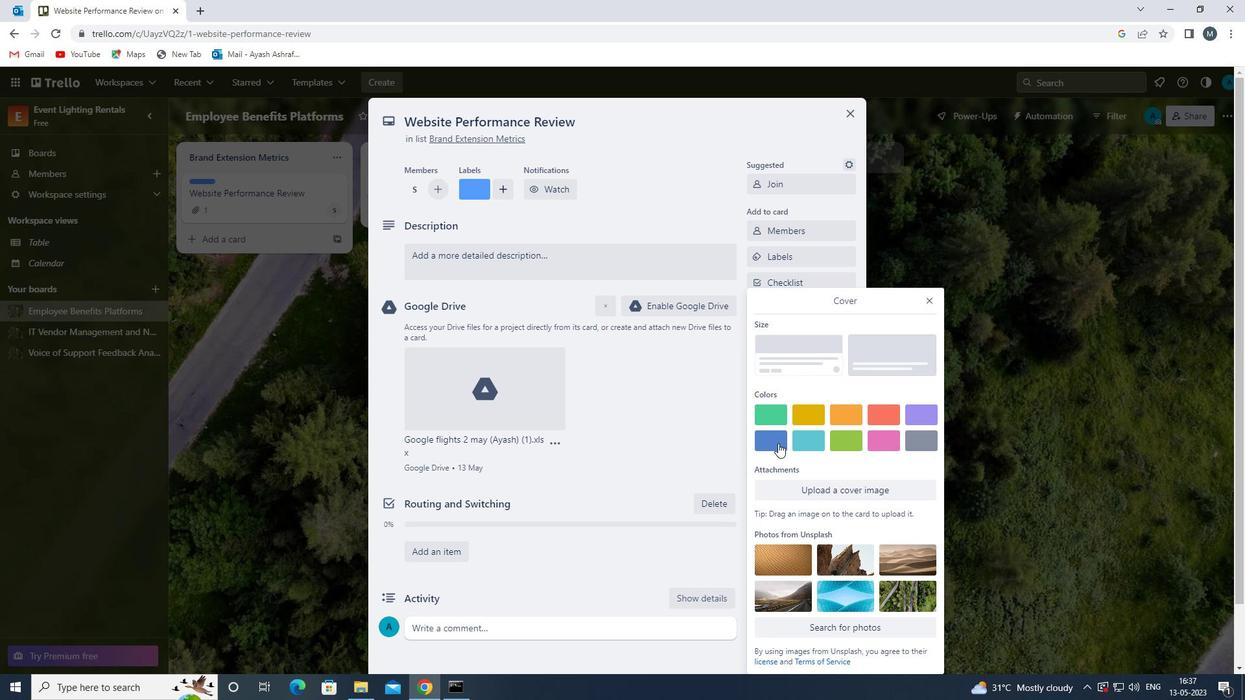 
Action: Mouse pressed left at (779, 442)
Screenshot: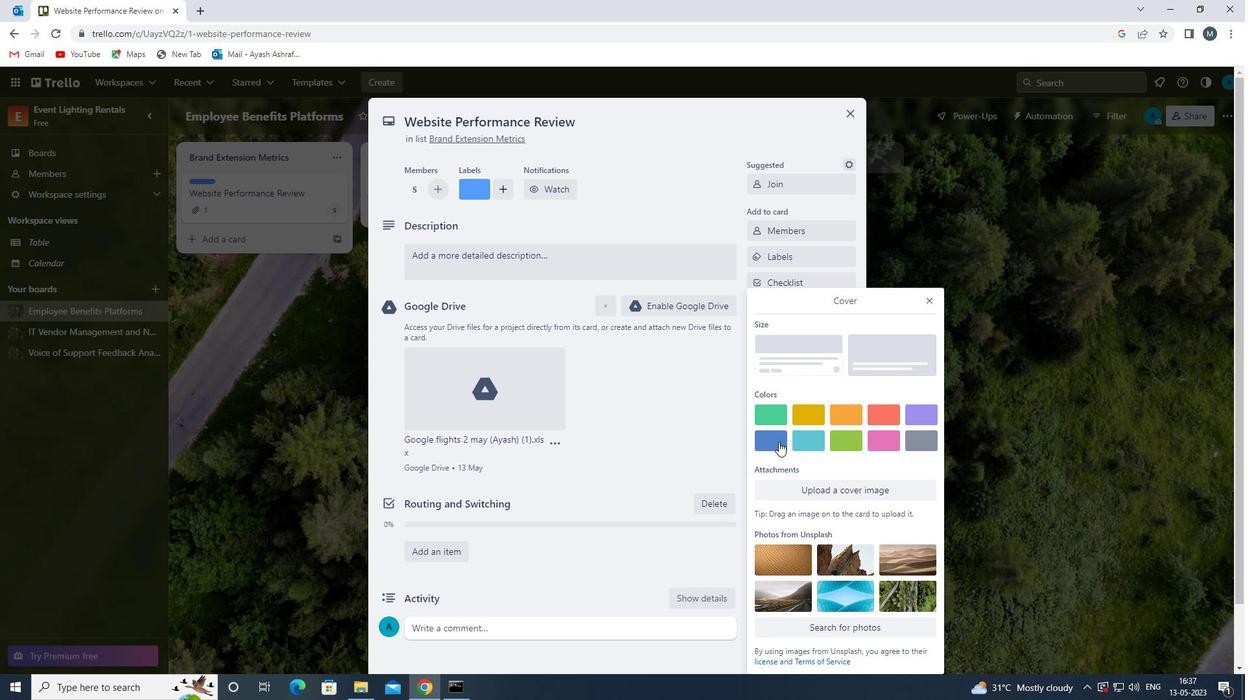 
Action: Mouse moved to (927, 282)
Screenshot: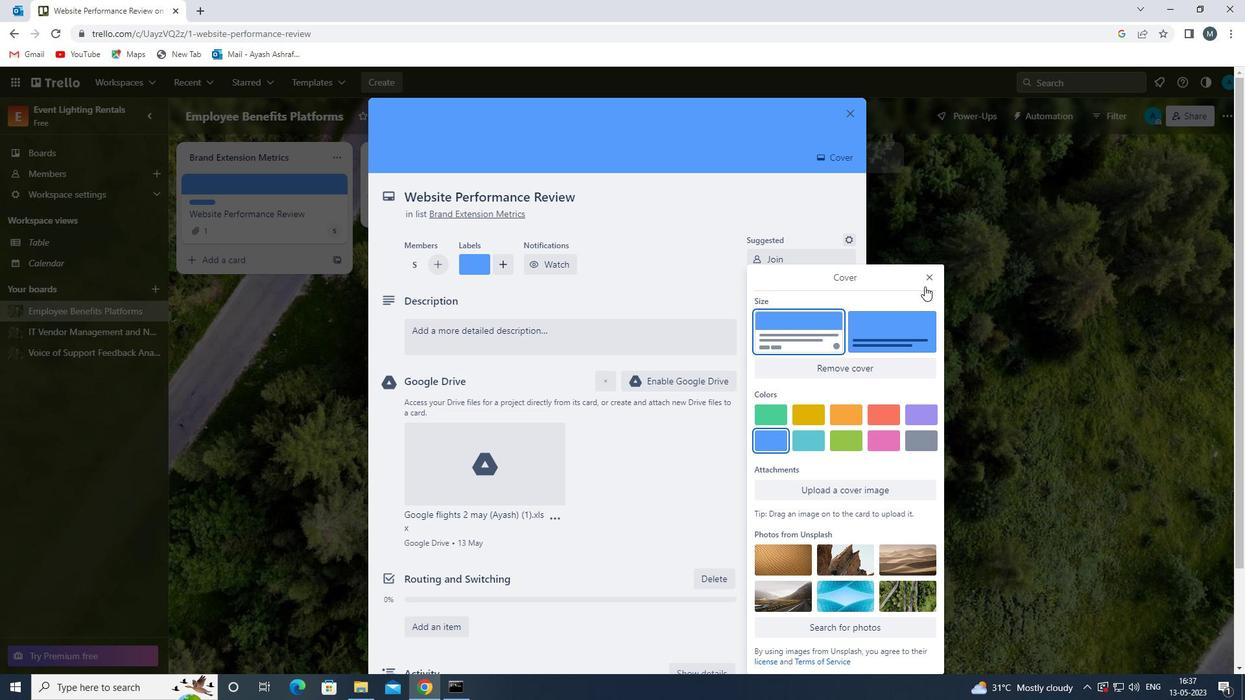 
Action: Mouse pressed left at (927, 282)
Screenshot: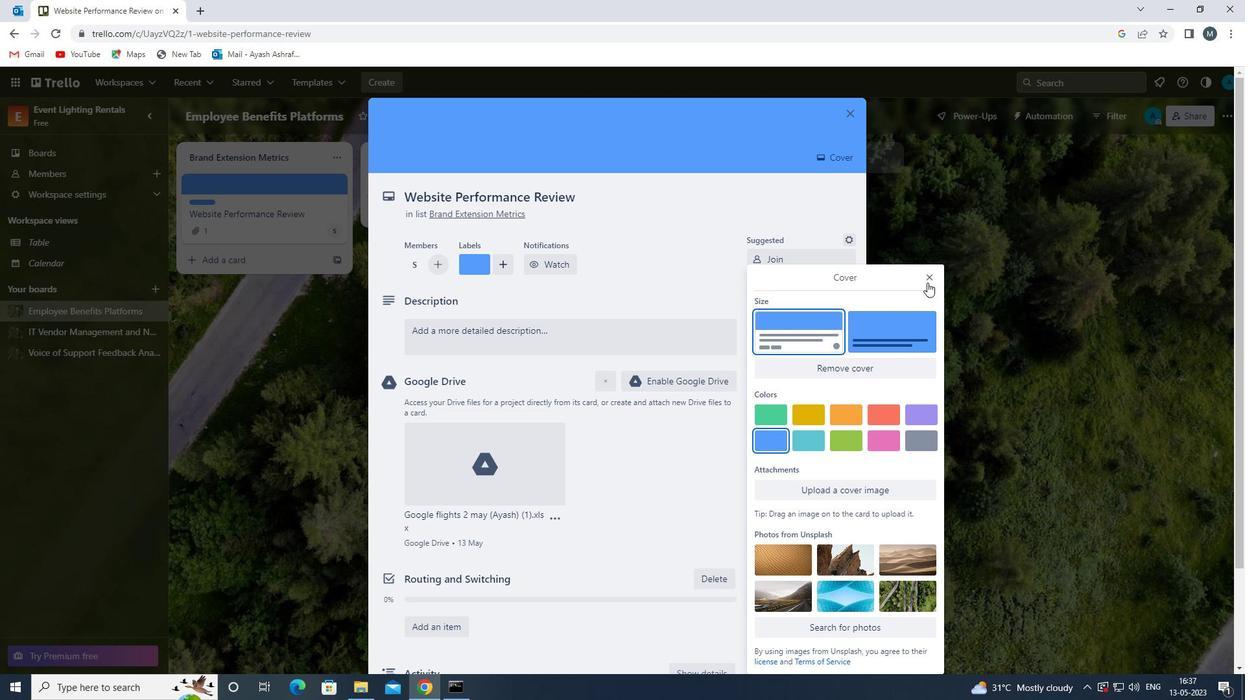 
Action: Mouse moved to (492, 341)
Screenshot: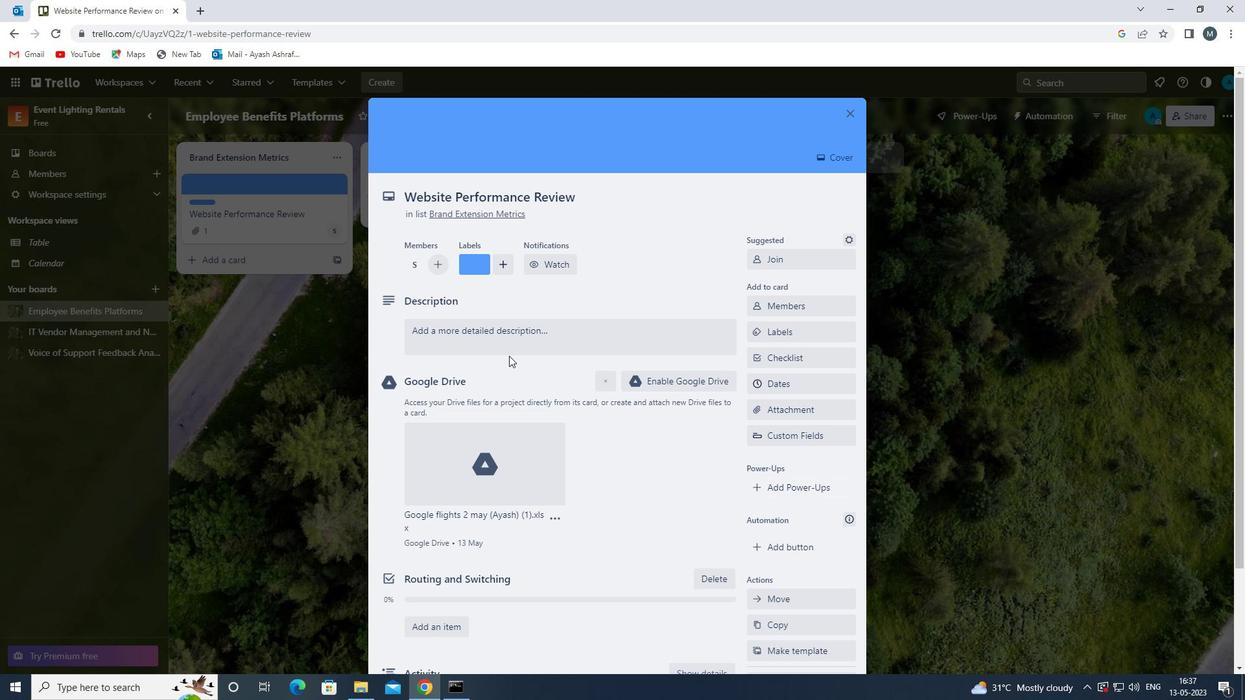 
Action: Mouse pressed left at (492, 341)
Screenshot: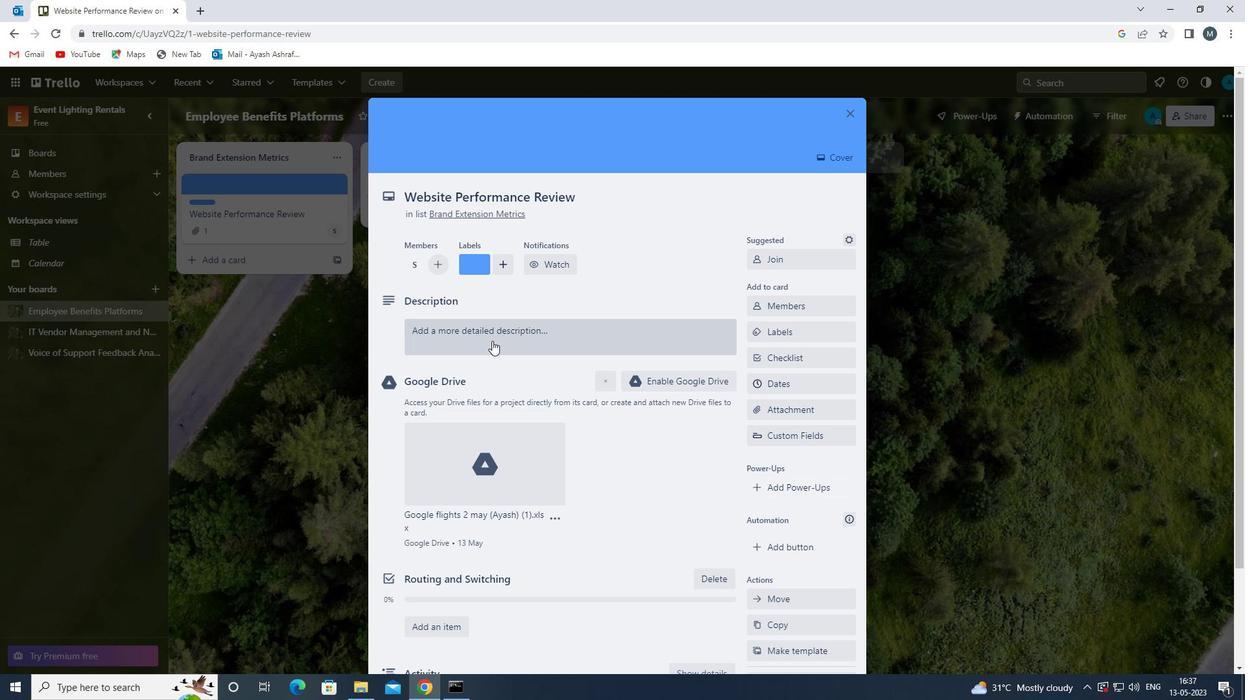
Action: Mouse moved to (436, 380)
Screenshot: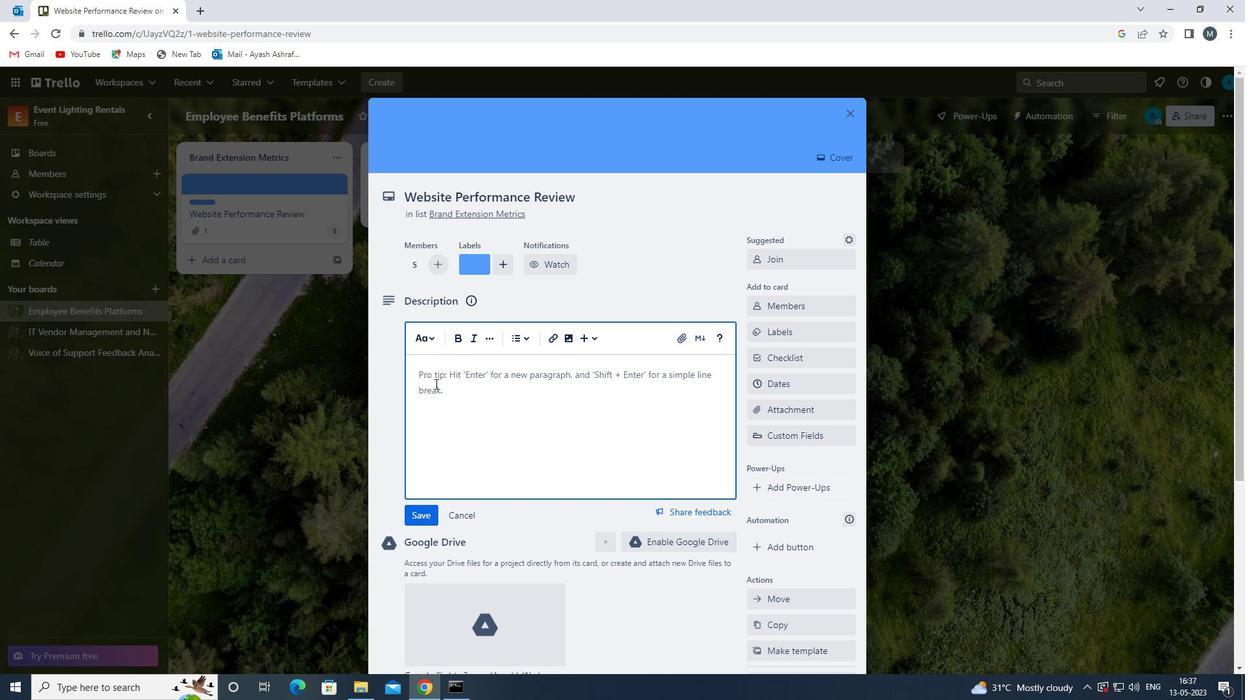 
Action: Mouse pressed left at (436, 380)
Screenshot: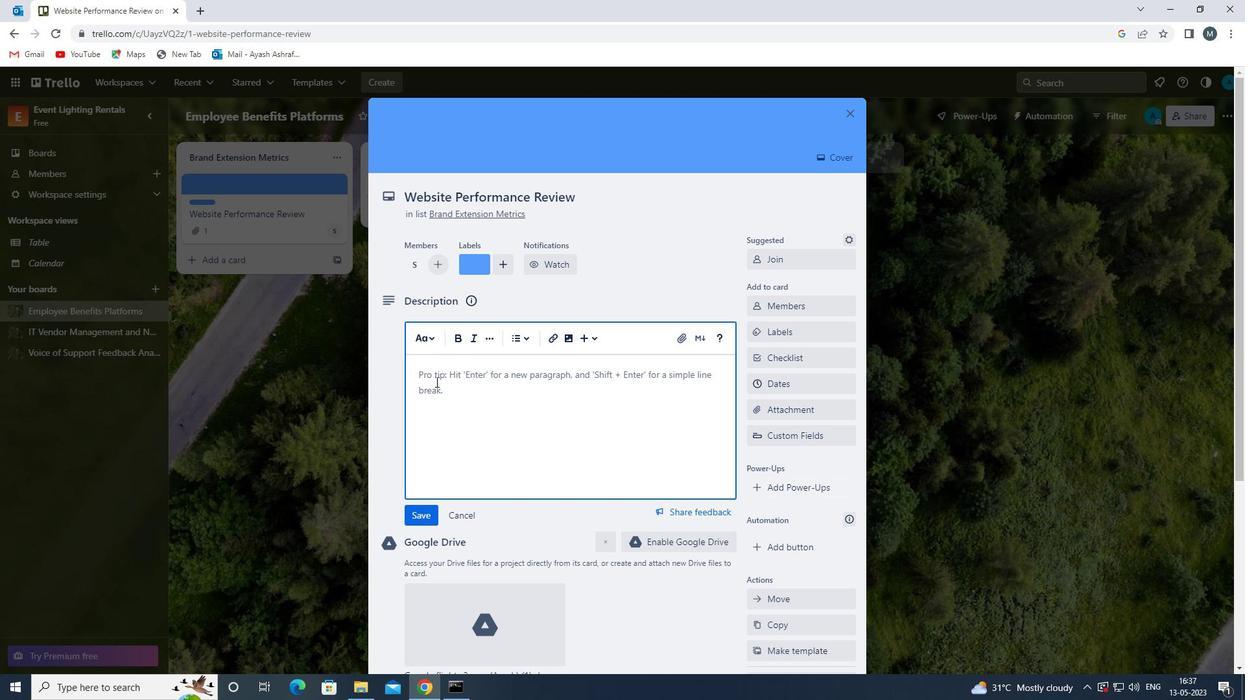 
Action: Mouse moved to (799, 302)
Screenshot: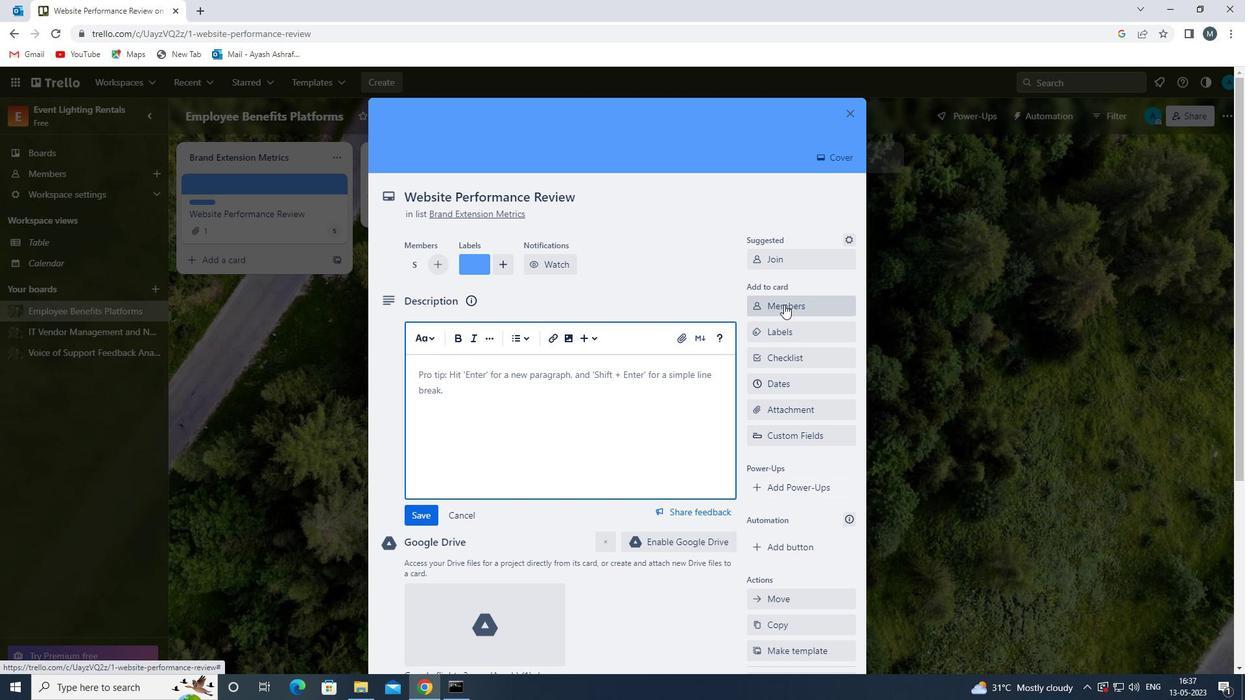 
Action: Key pressed <Key.shift><Key.shift><Key.shift><Key.shift><Key.shift>DEVELOP<Key.space>AND<Key.space>LAI<Key.backspace>UNCH<Key.space>NEW<Key.space>SALES<Key.space>PROMOTION<Key.space>FOR<Key.space>SEASONAL<Key.space>PRODUCTS
Screenshot: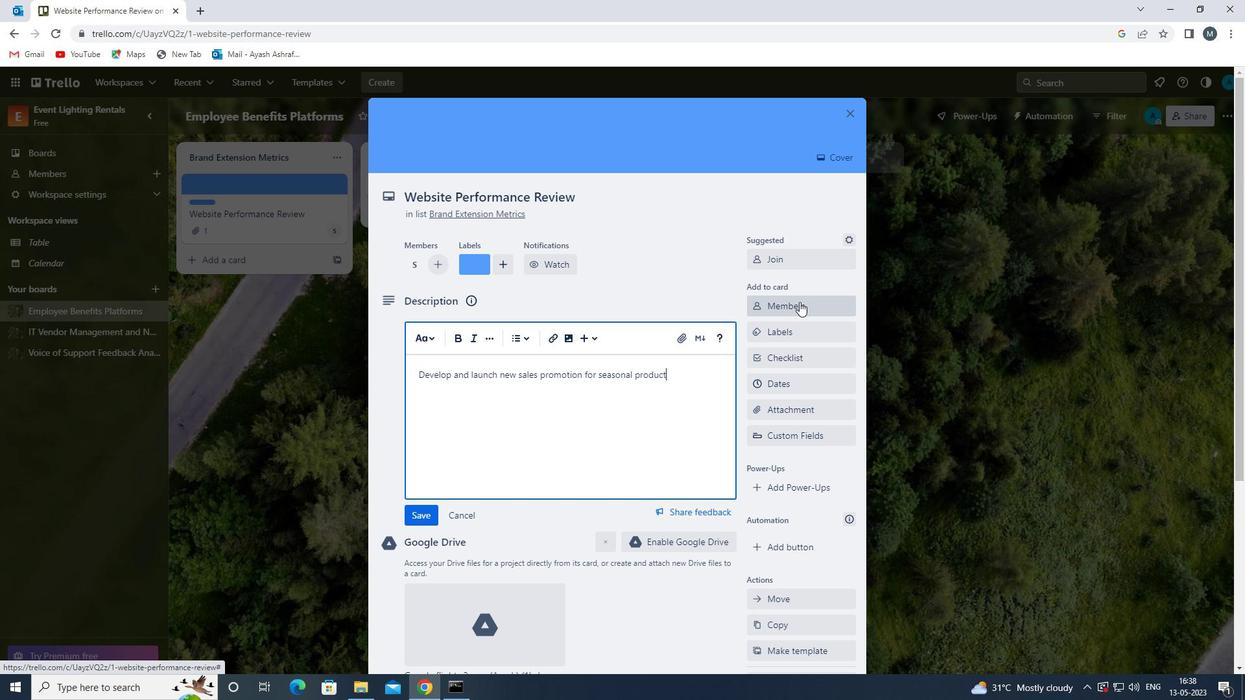 
Action: Mouse moved to (414, 518)
Screenshot: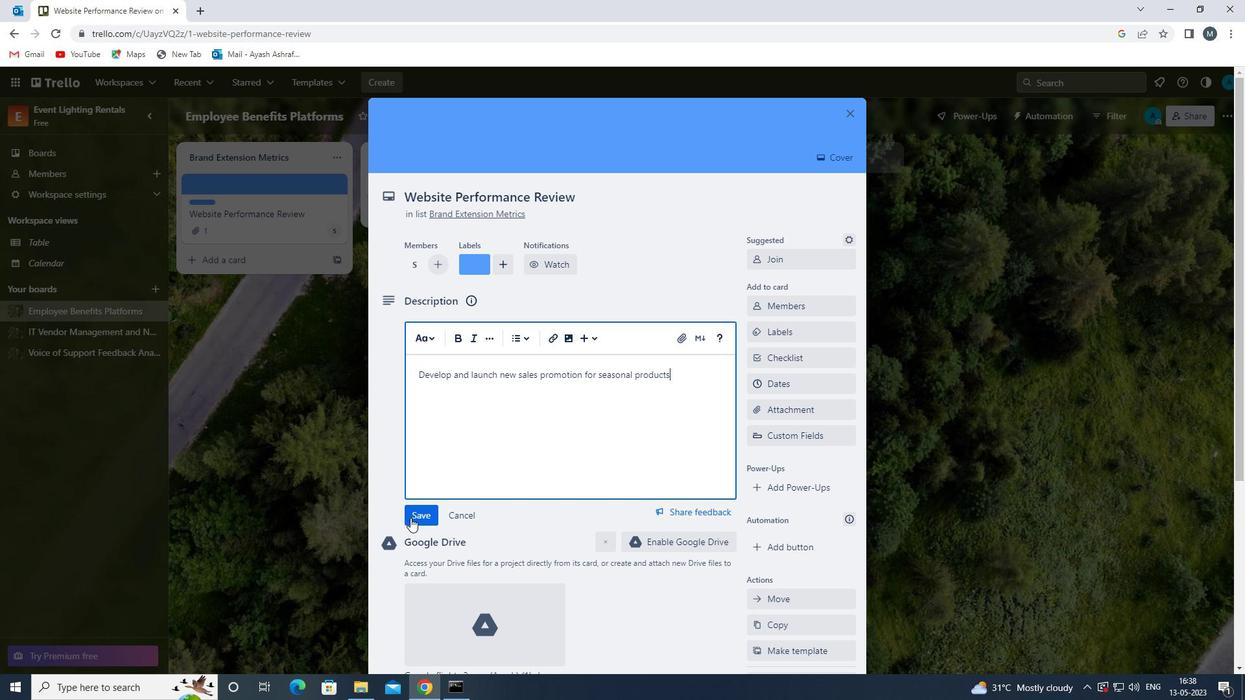 
Action: Mouse pressed left at (414, 518)
Screenshot: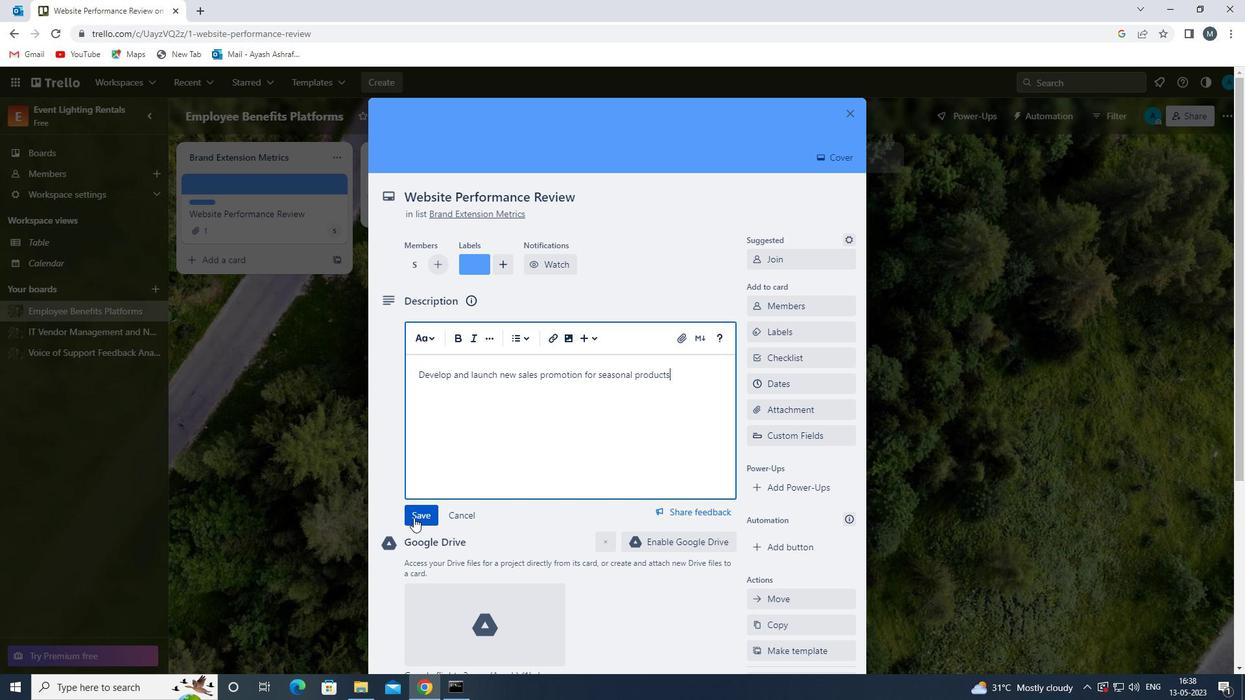 
Action: Mouse moved to (500, 467)
Screenshot: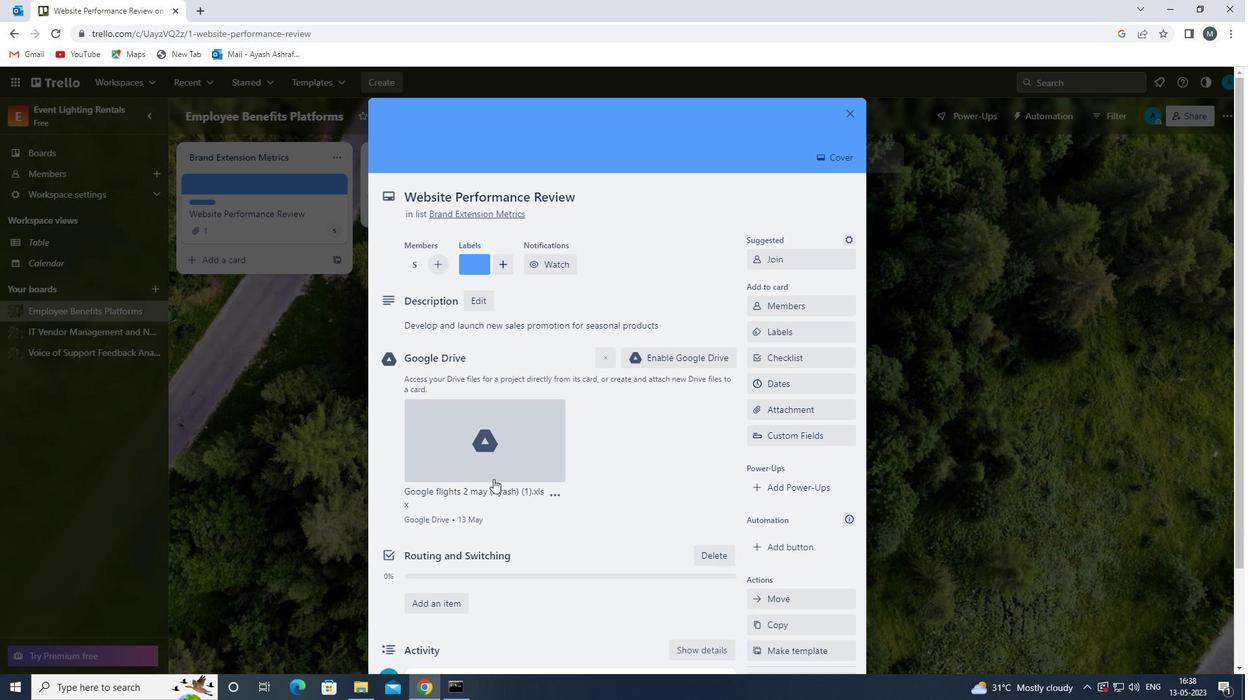 
Action: Mouse scrolled (500, 467) with delta (0, 0)
Screenshot: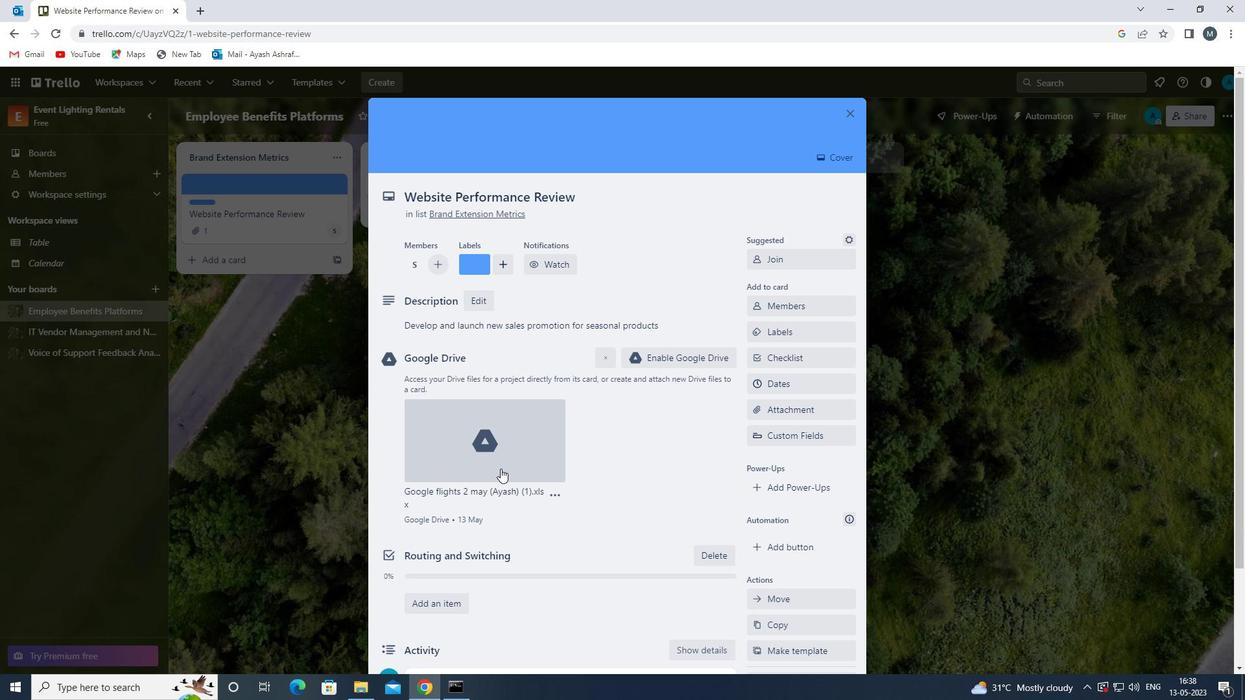 
Action: Mouse scrolled (500, 467) with delta (0, 0)
Screenshot: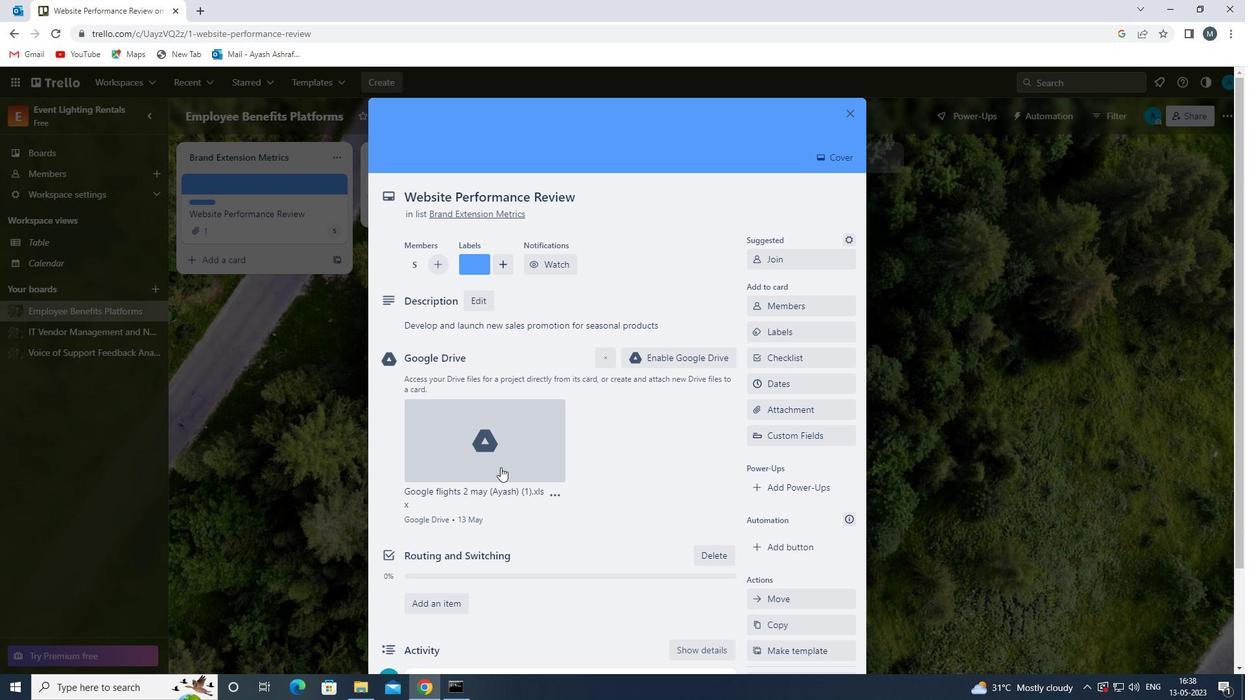 
Action: Mouse moved to (479, 553)
Screenshot: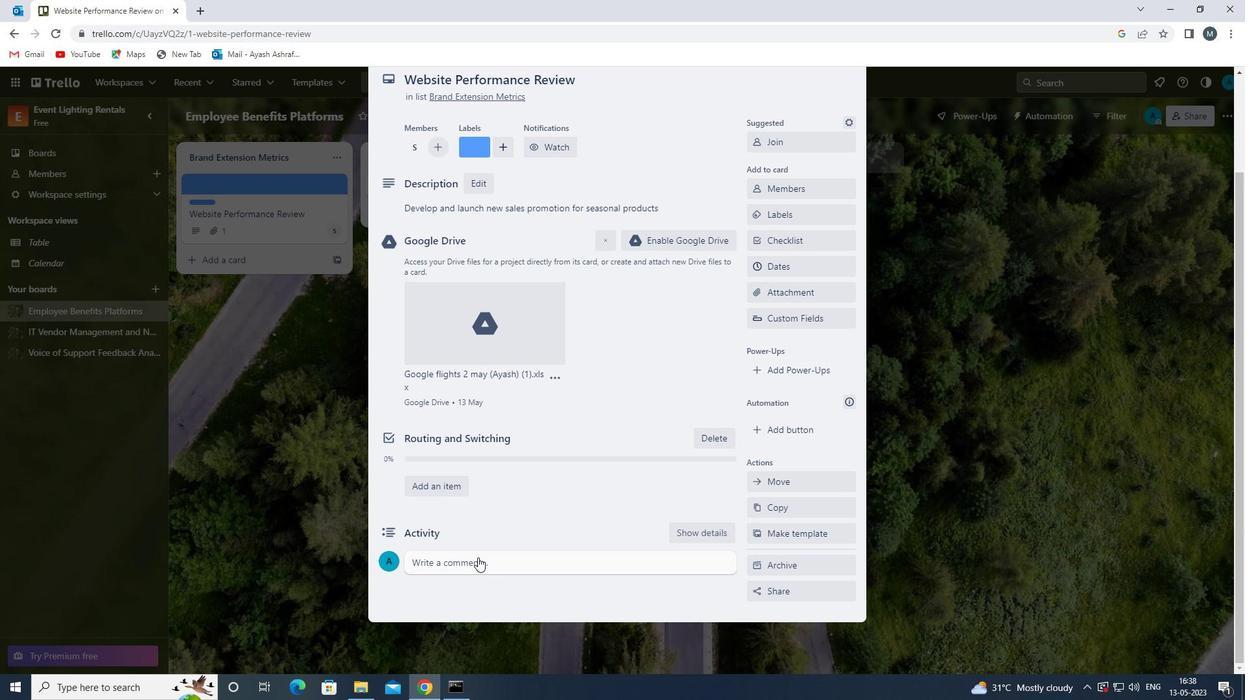 
Action: Mouse pressed left at (479, 553)
Screenshot: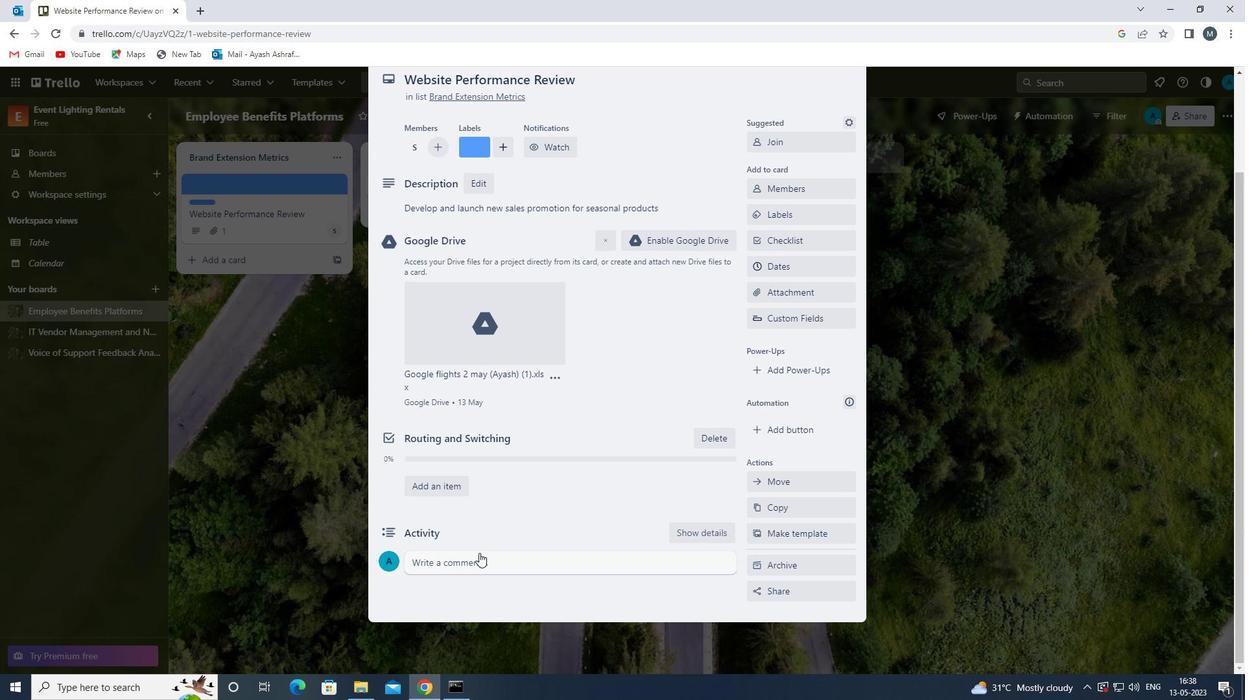 
Action: Mouse moved to (485, 543)
Screenshot: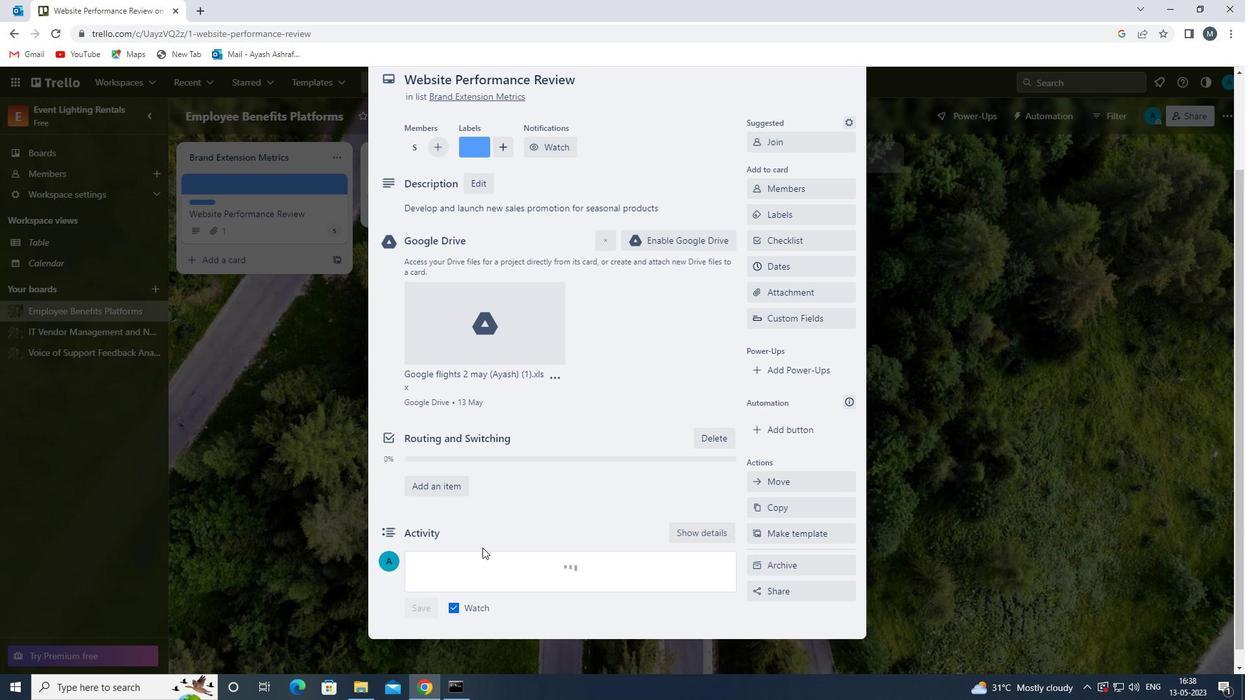 
Action: Mouse scrolled (485, 543) with delta (0, 0)
Screenshot: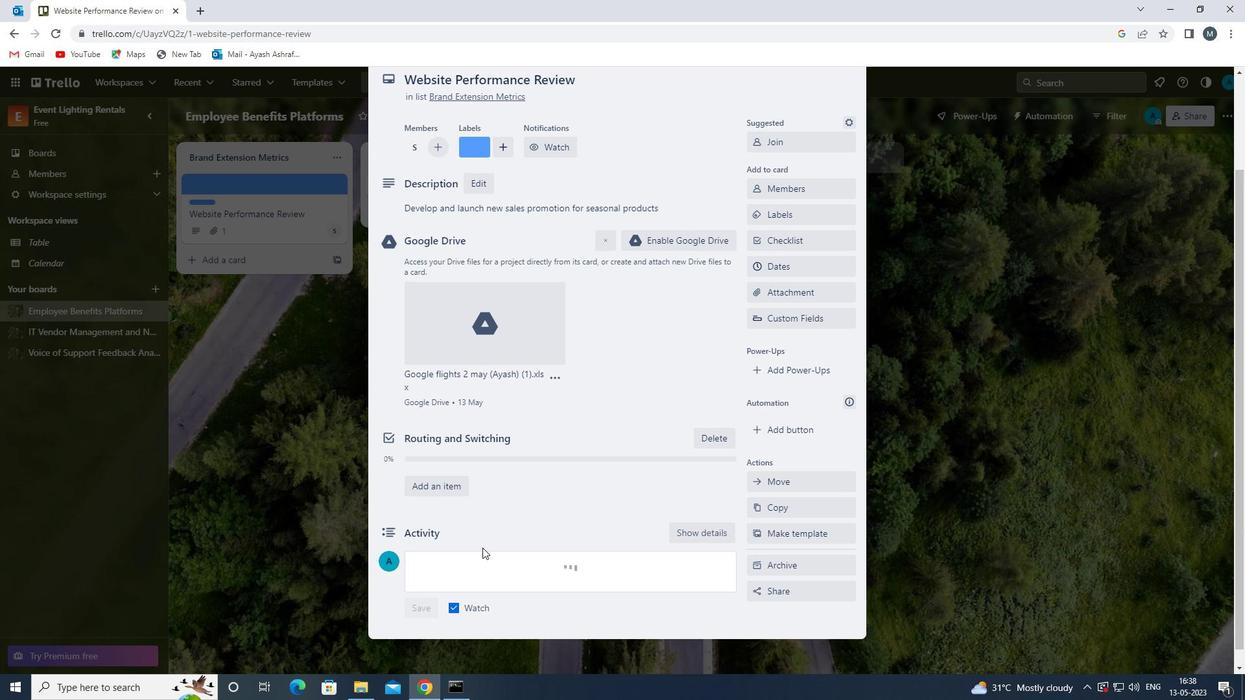 
Action: Mouse scrolled (485, 543) with delta (0, 0)
Screenshot: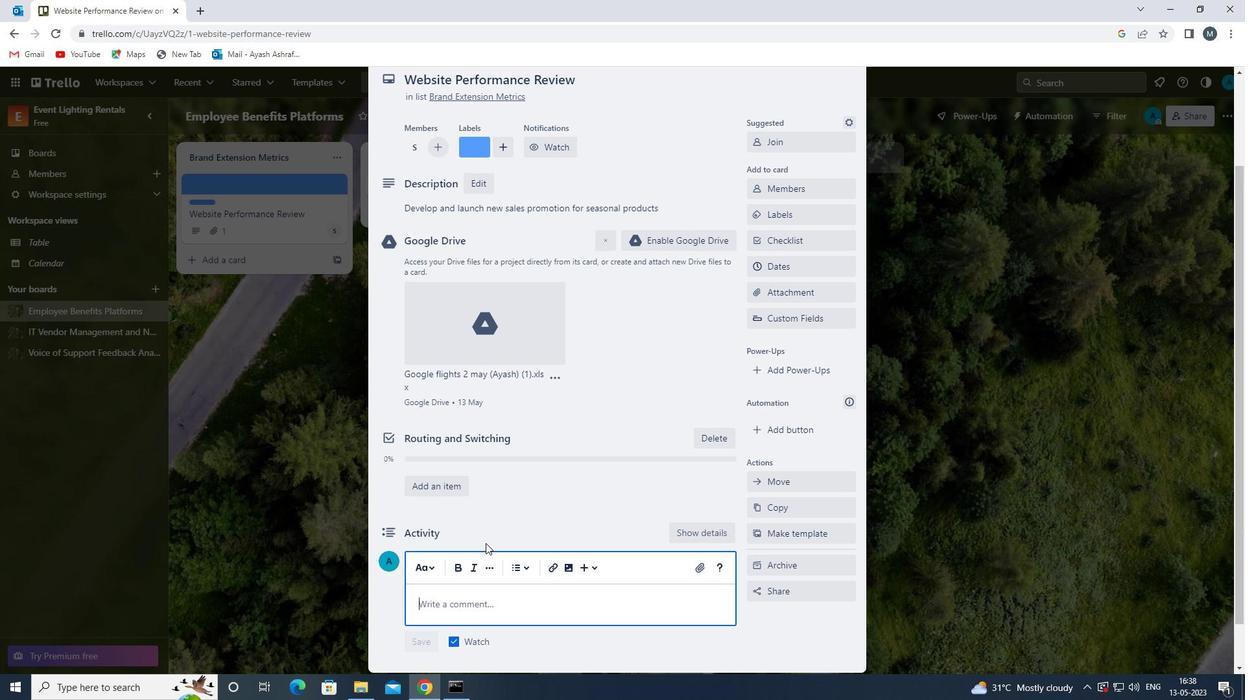 
Action: Mouse moved to (500, 556)
Screenshot: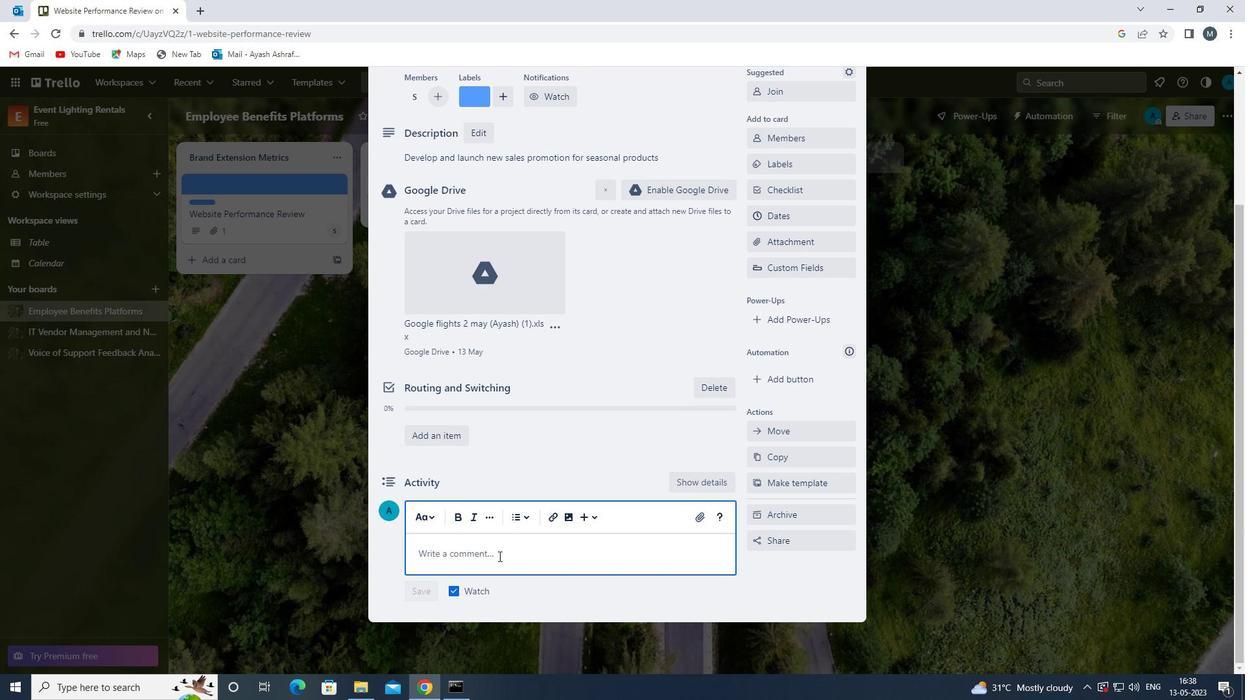 
Action: Key pressed <Key.shift>WE<Key.space>SHOULD<Key.space>APPROACH<Key.space>THIS<Key.space>TASK<Key.space>WITH<Key.space>A<Key.space>SENSE<Key.space>OF<Key.space>EXPERIMENTATION<Key.space>AND<Key.space>A<Key.space>WILLINGNESS<Key.space>TO<Key.space>LEARN<Key.space>FROM<Key.space>OUR<Key.space>MISTAKES.
Screenshot: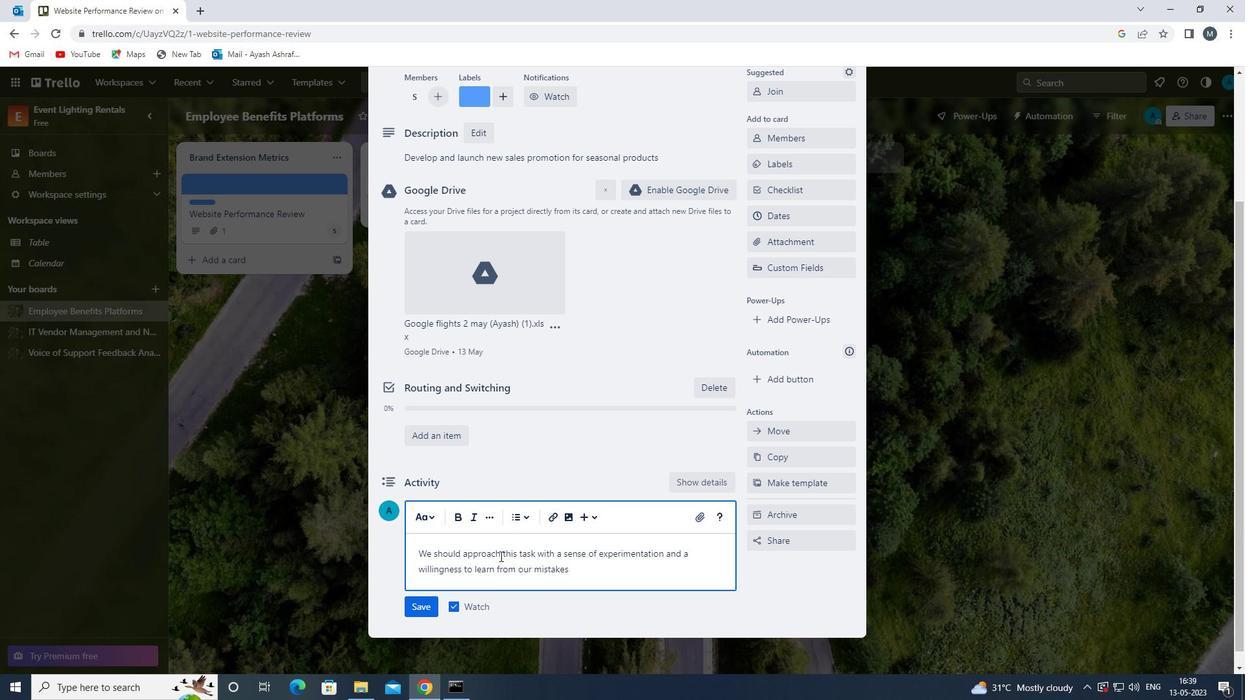 
Action: Mouse moved to (412, 604)
Screenshot: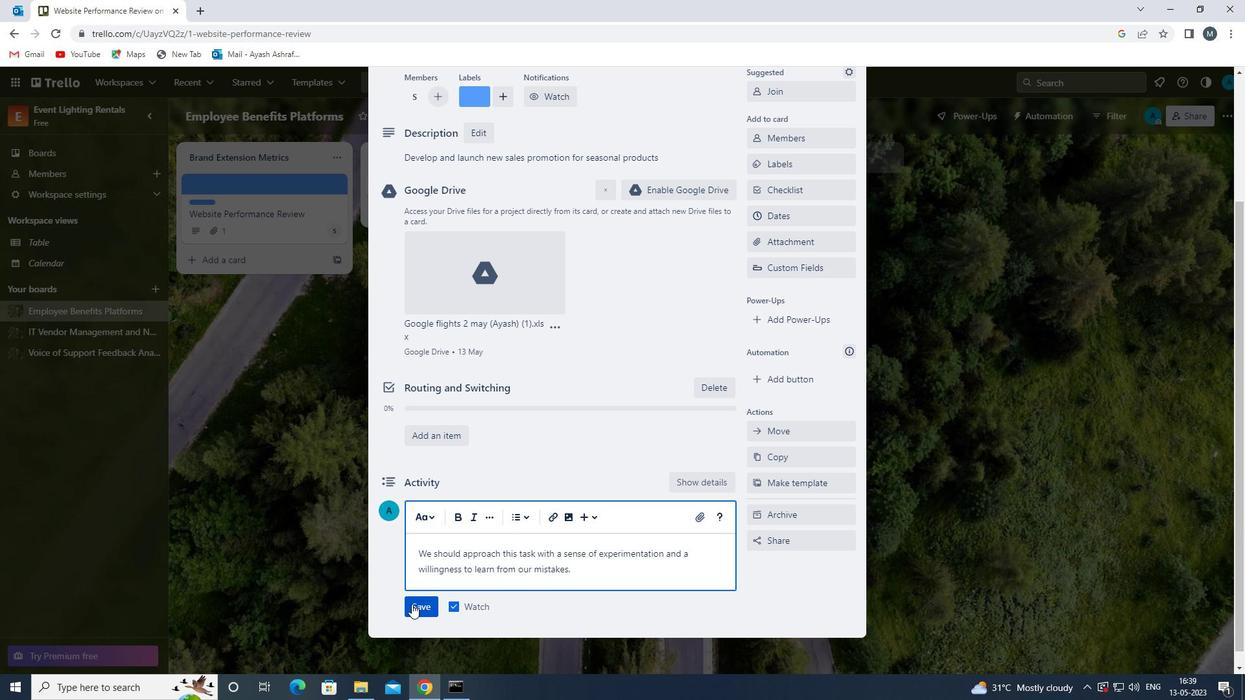 
Action: Mouse pressed left at (412, 604)
Screenshot: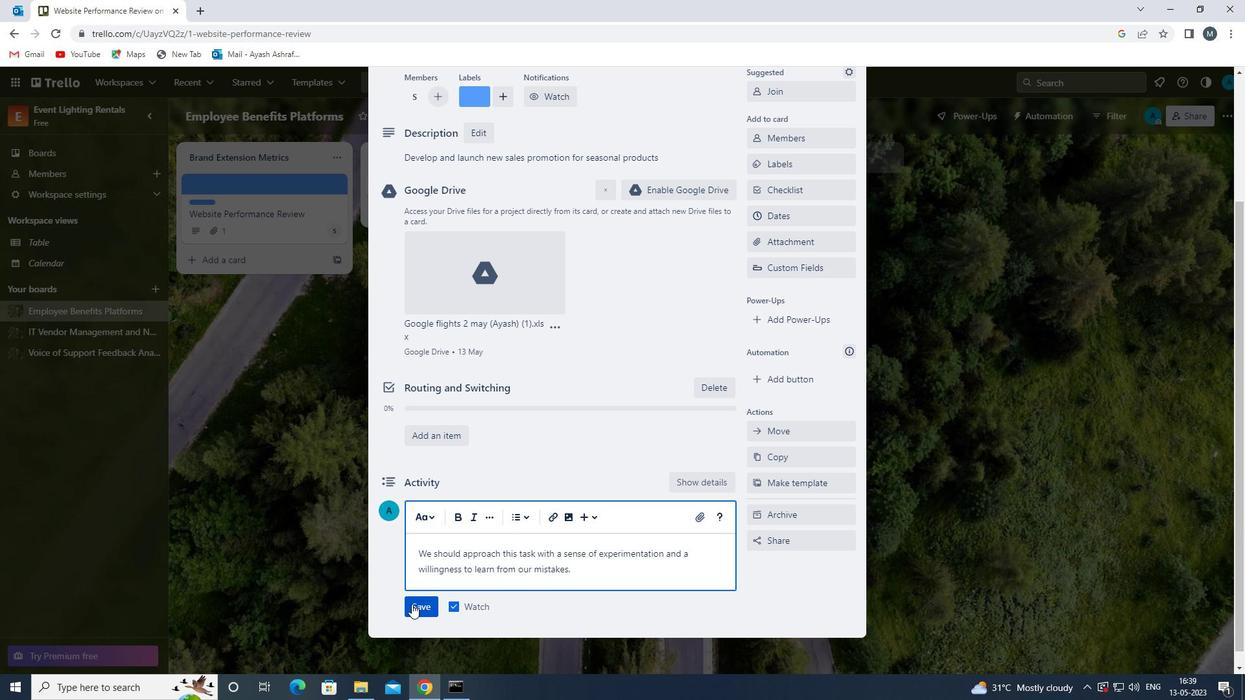 
Action: Mouse moved to (782, 210)
Screenshot: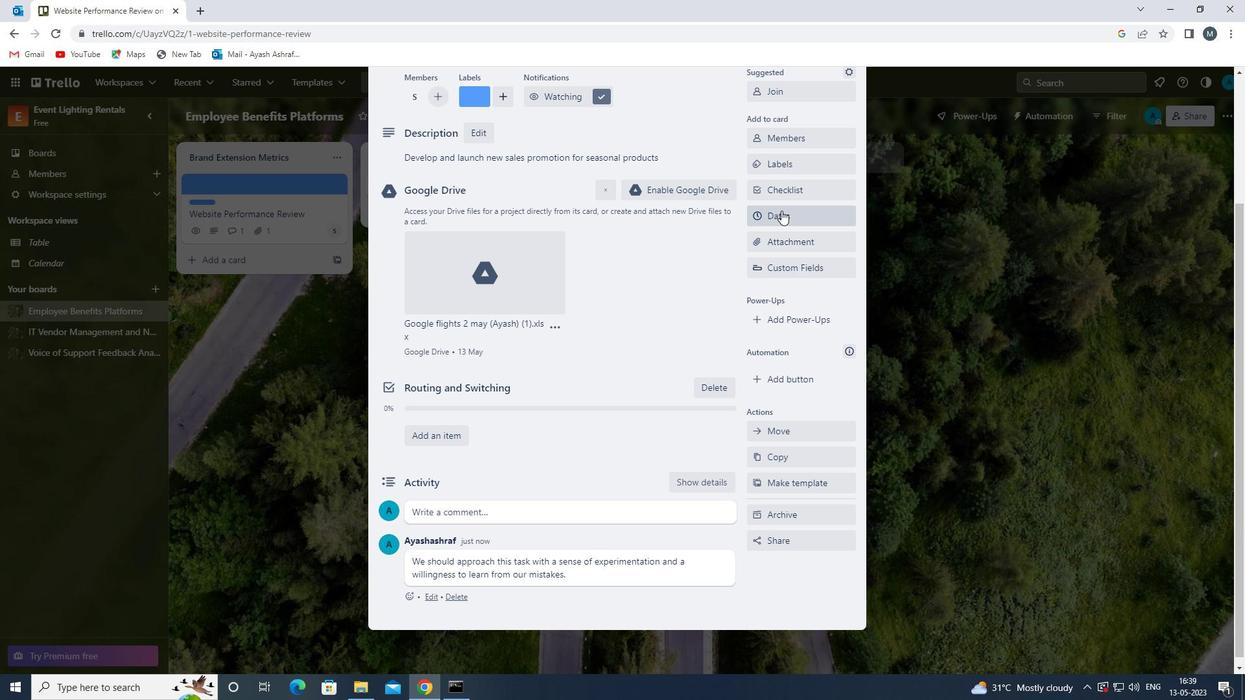 
Action: Mouse pressed left at (782, 210)
Screenshot: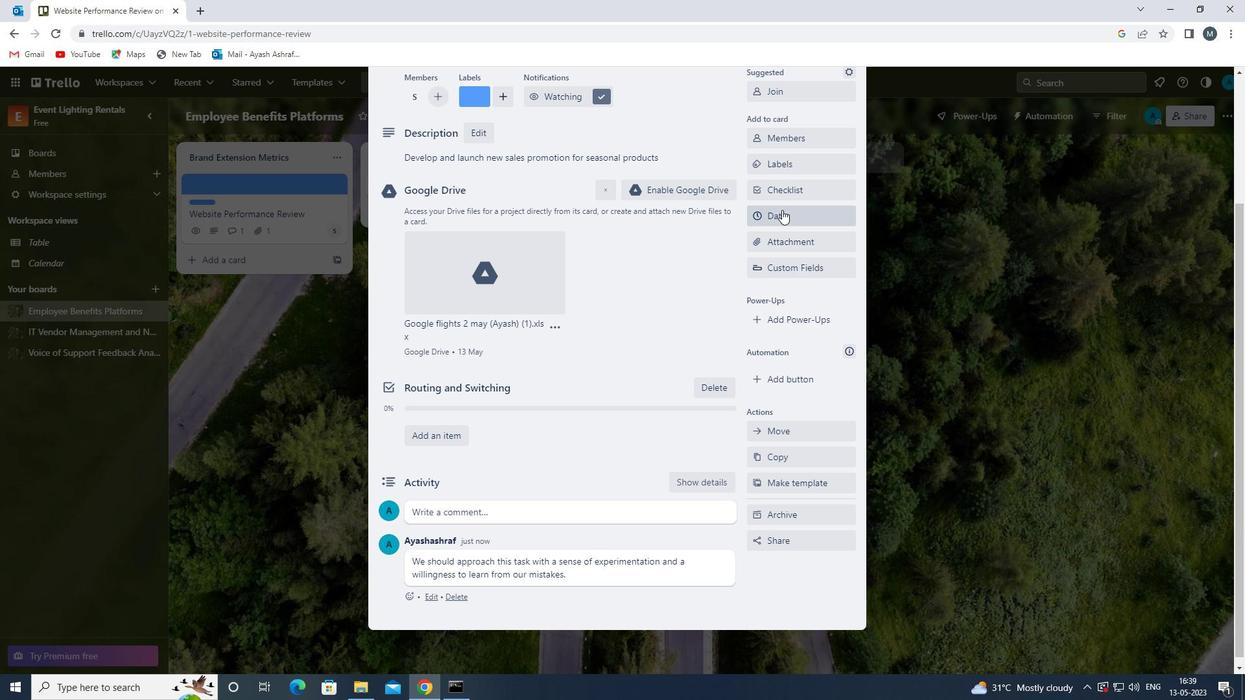 
Action: Mouse moved to (758, 349)
Screenshot: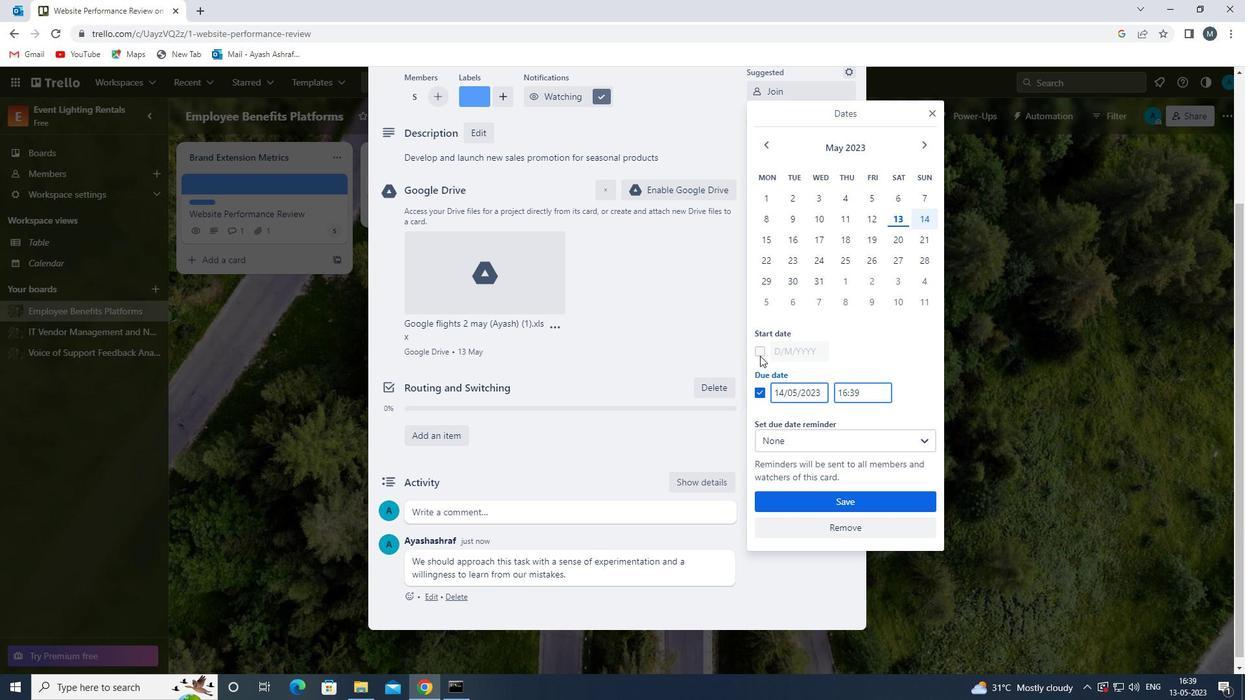 
Action: Mouse pressed left at (758, 349)
Screenshot: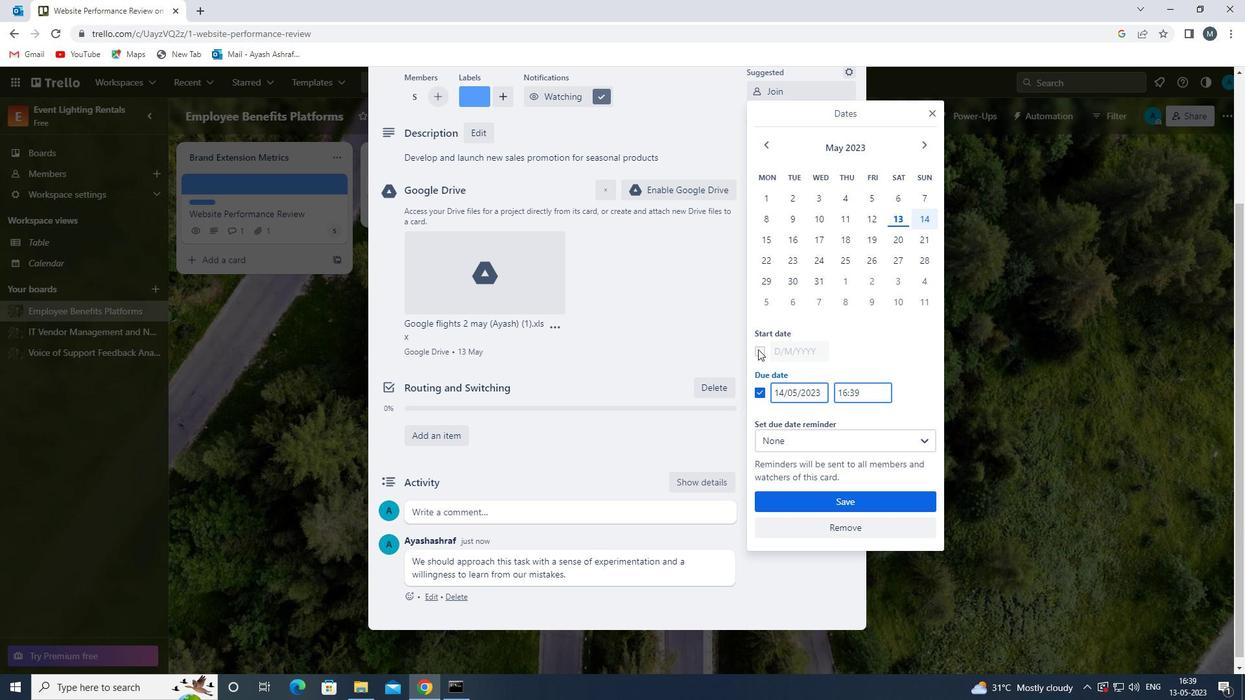
Action: Mouse moved to (781, 353)
Screenshot: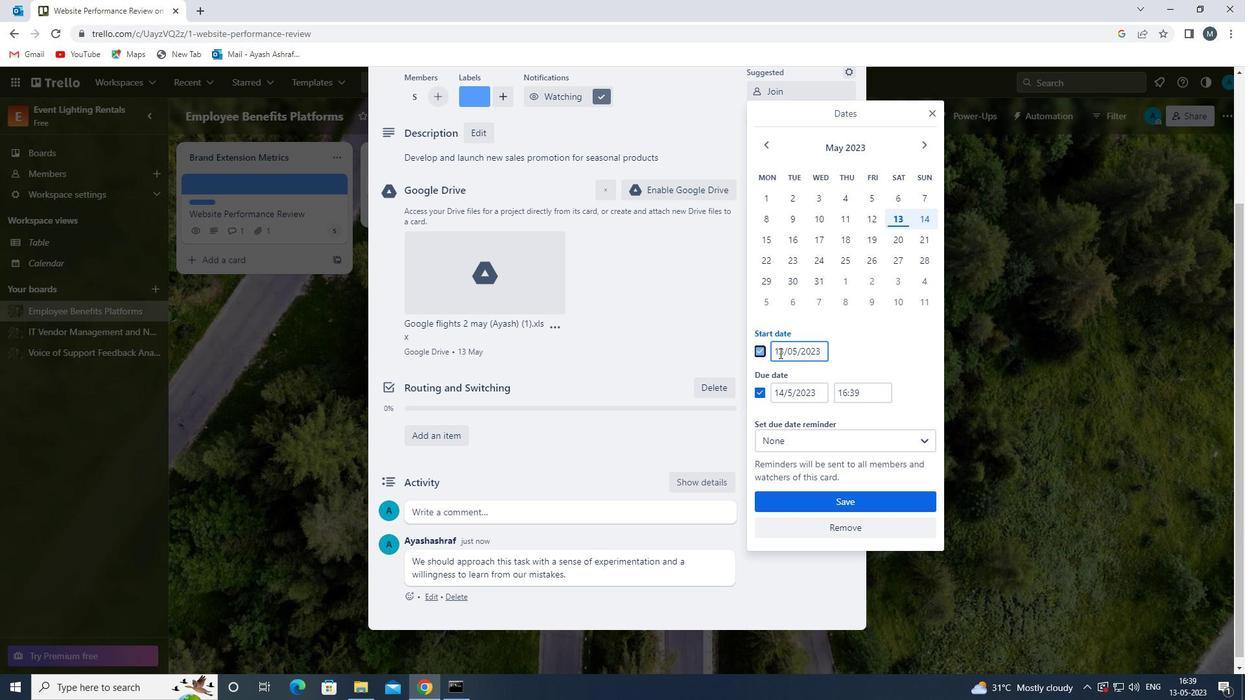 
Action: Mouse pressed left at (781, 353)
Screenshot: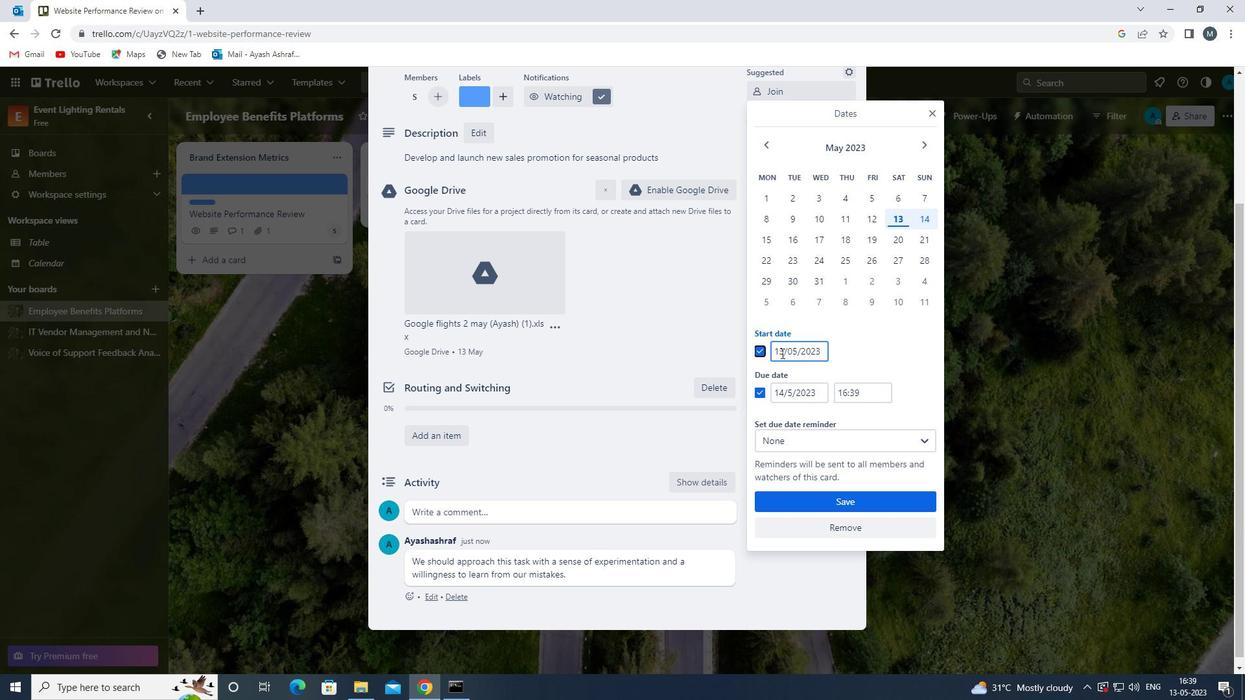 
Action: Mouse moved to (783, 352)
Screenshot: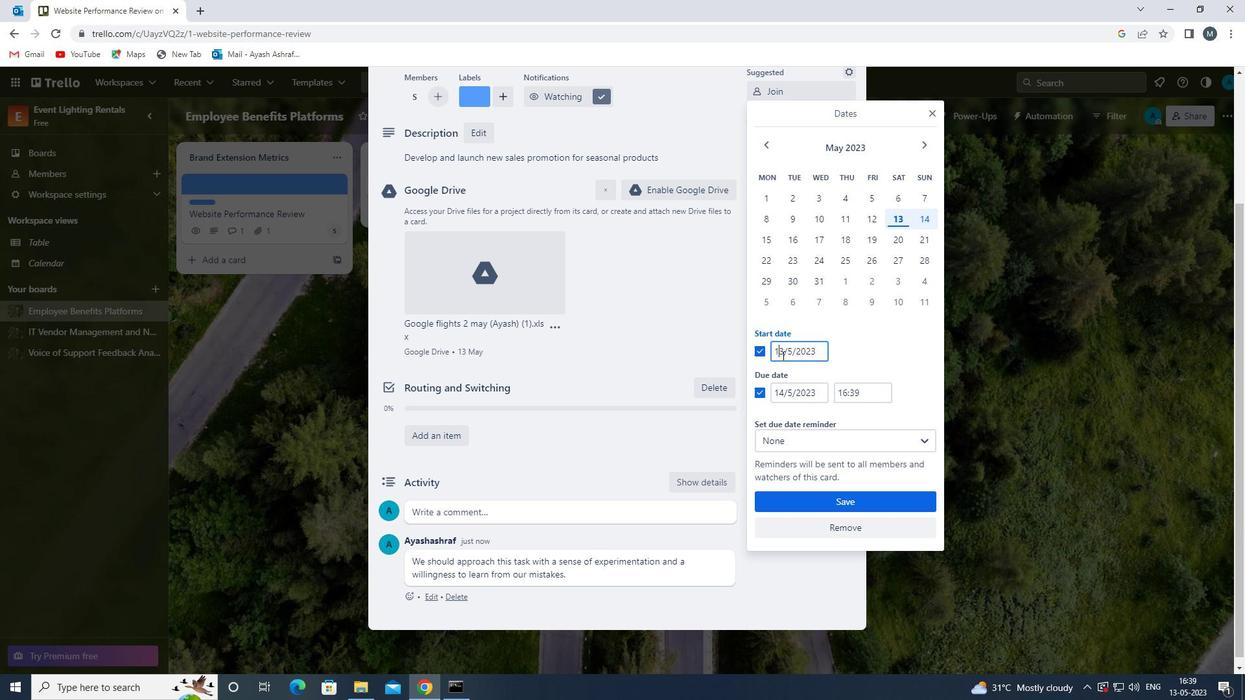 
Action: Mouse pressed left at (783, 352)
Screenshot: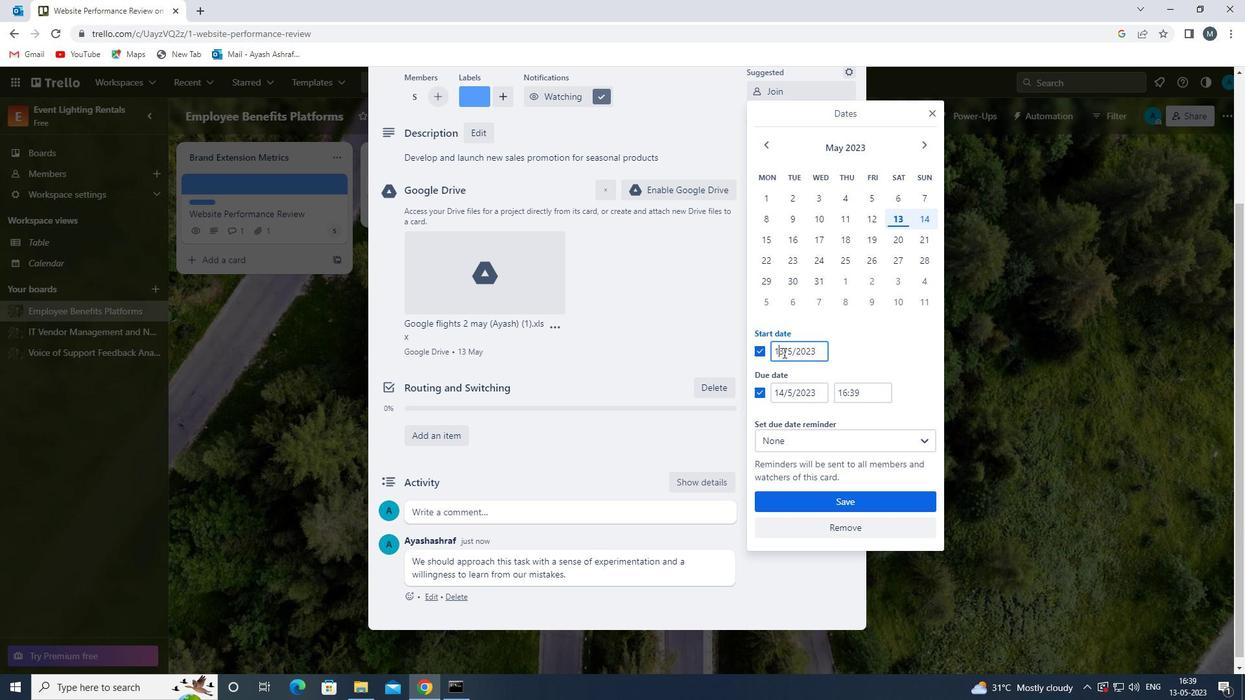 
Action: Mouse moved to (786, 352)
Screenshot: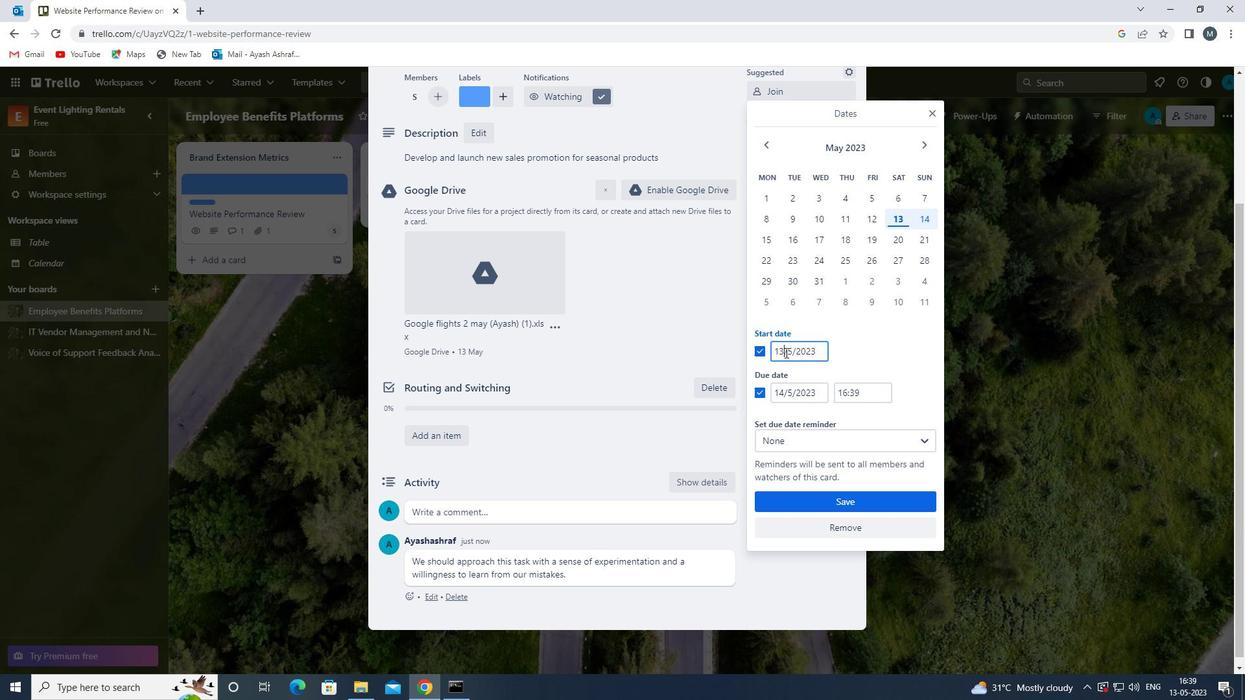 
Action: Key pressed <Key.backspace><Key.backspace>08
Screenshot: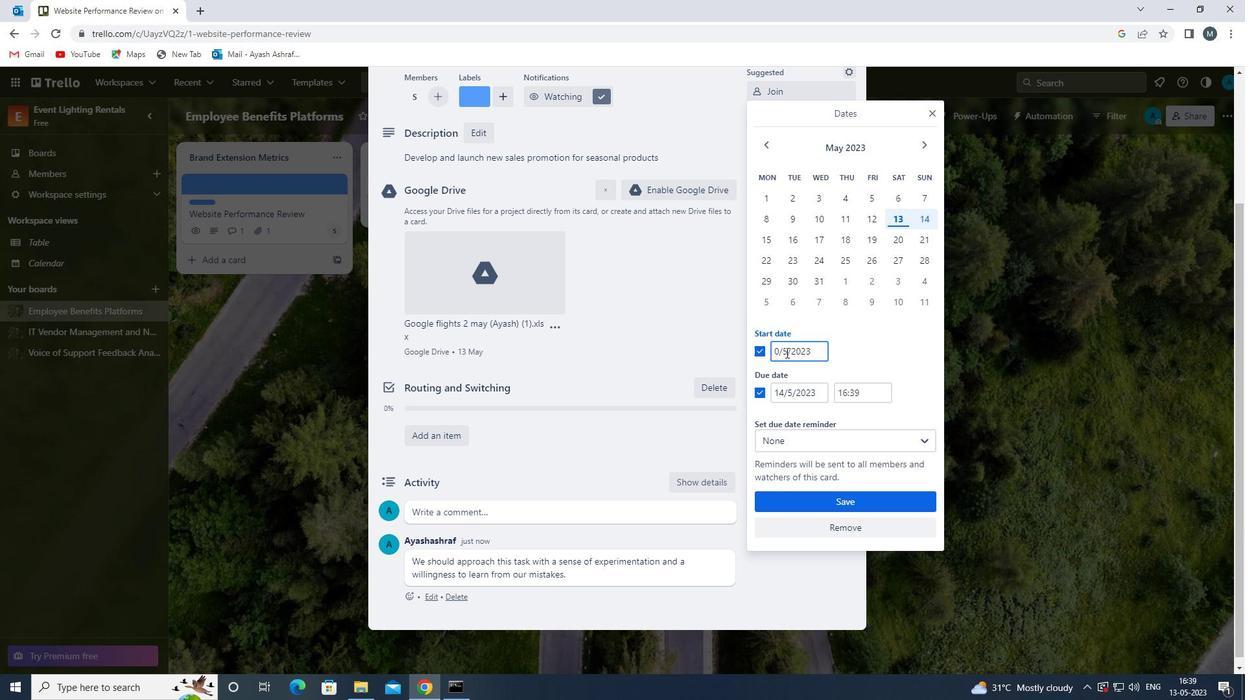 
Action: Mouse moved to (781, 357)
Screenshot: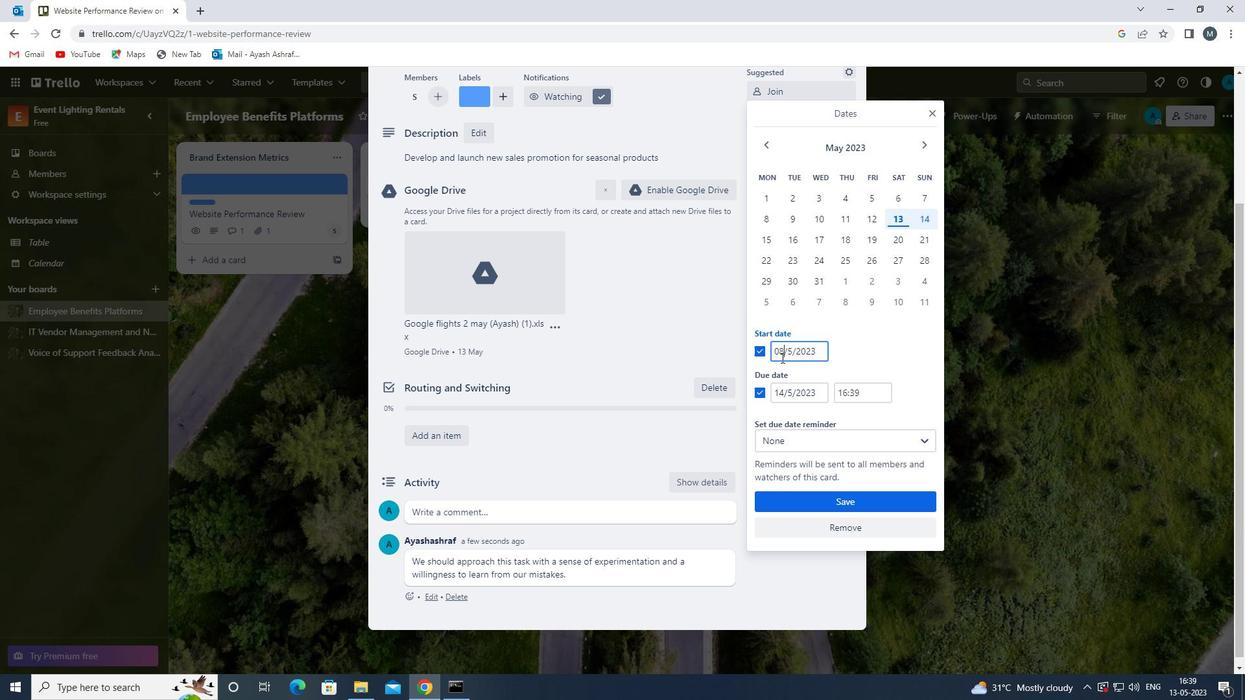 
Action: Key pressed <Key.backspace>1
Screenshot: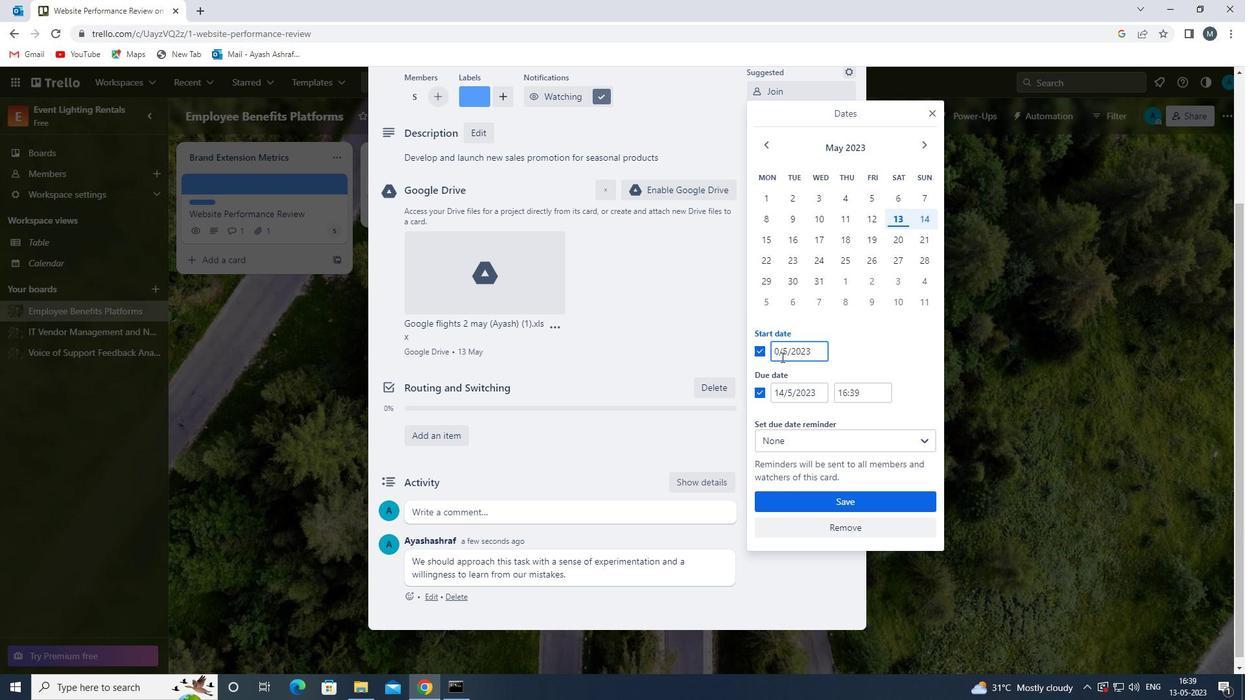 
Action: Mouse moved to (792, 349)
Screenshot: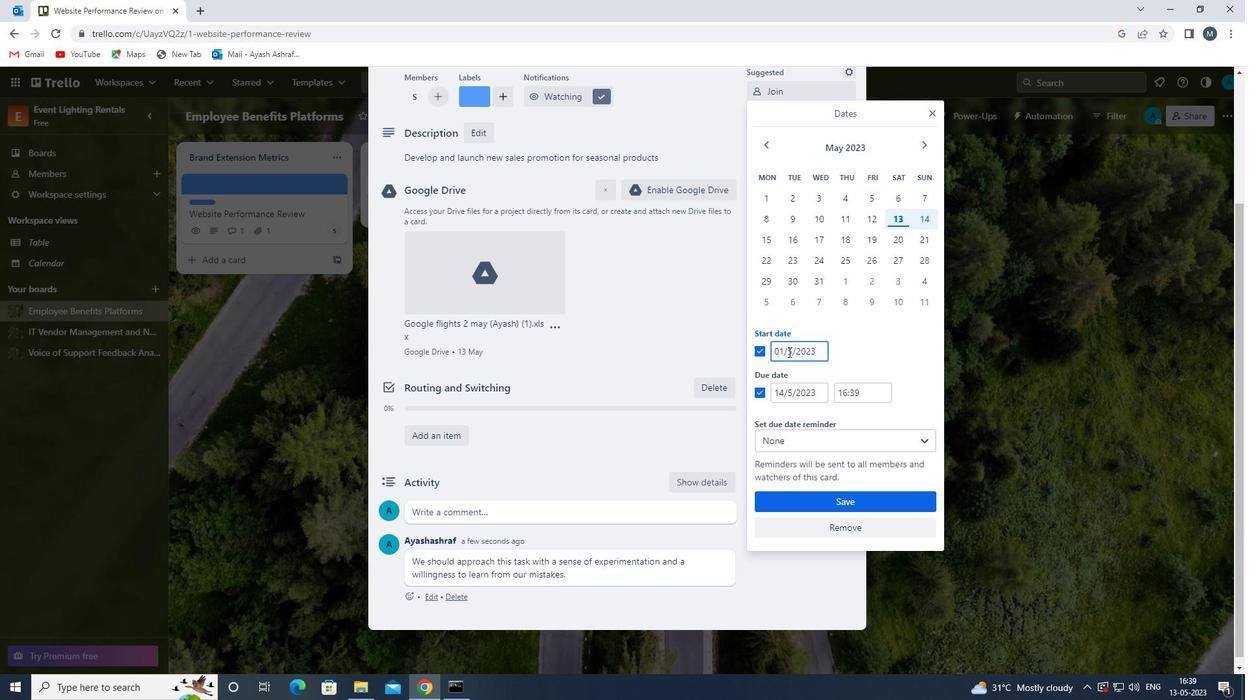 
Action: Mouse pressed left at (792, 349)
Screenshot: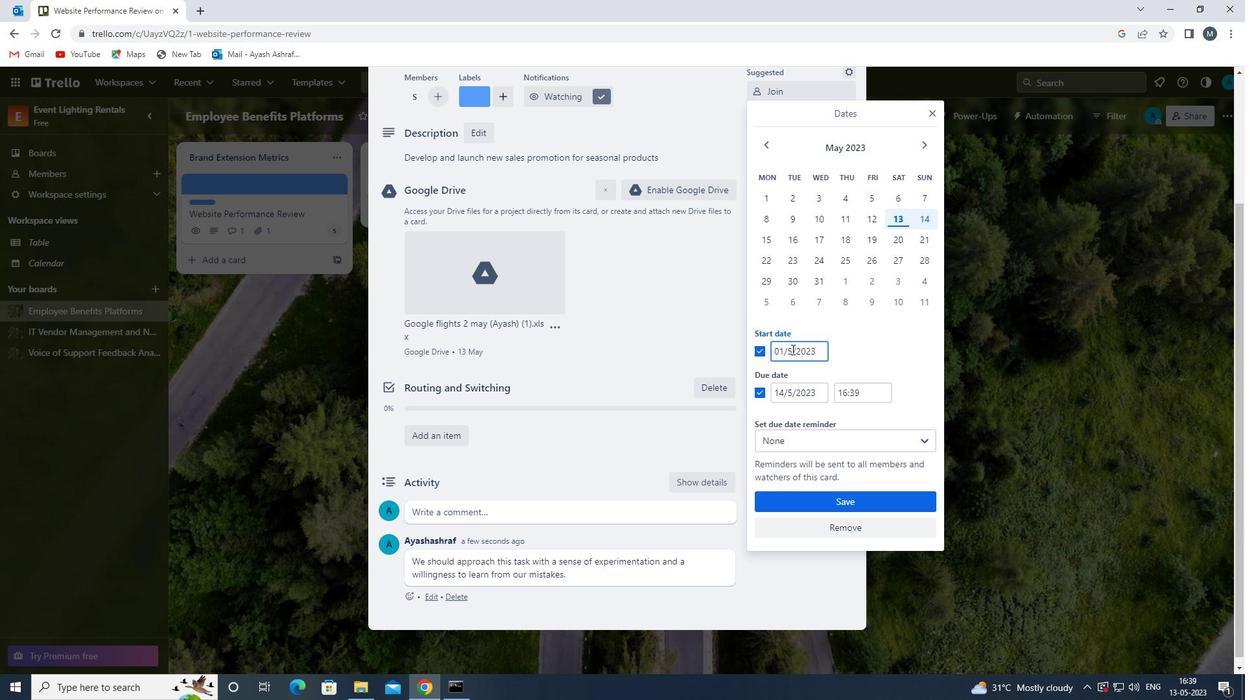 
Action: Mouse moved to (798, 351)
Screenshot: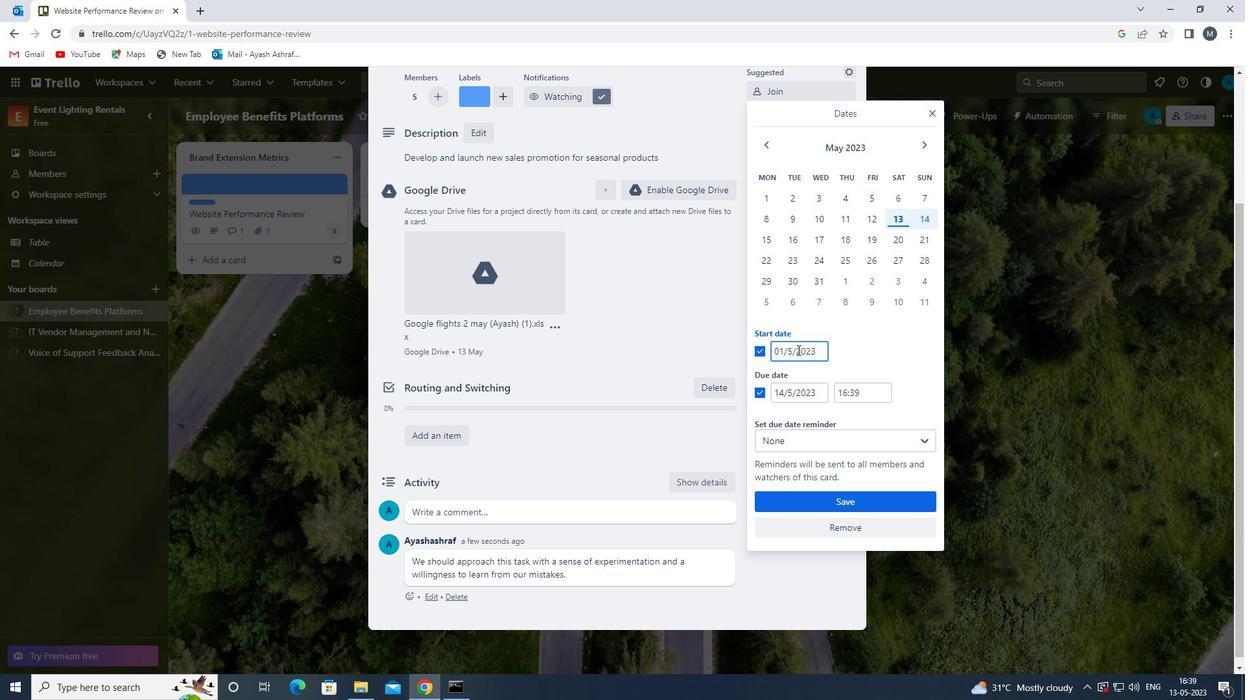 
Action: Key pressed <Key.backspace>
Screenshot: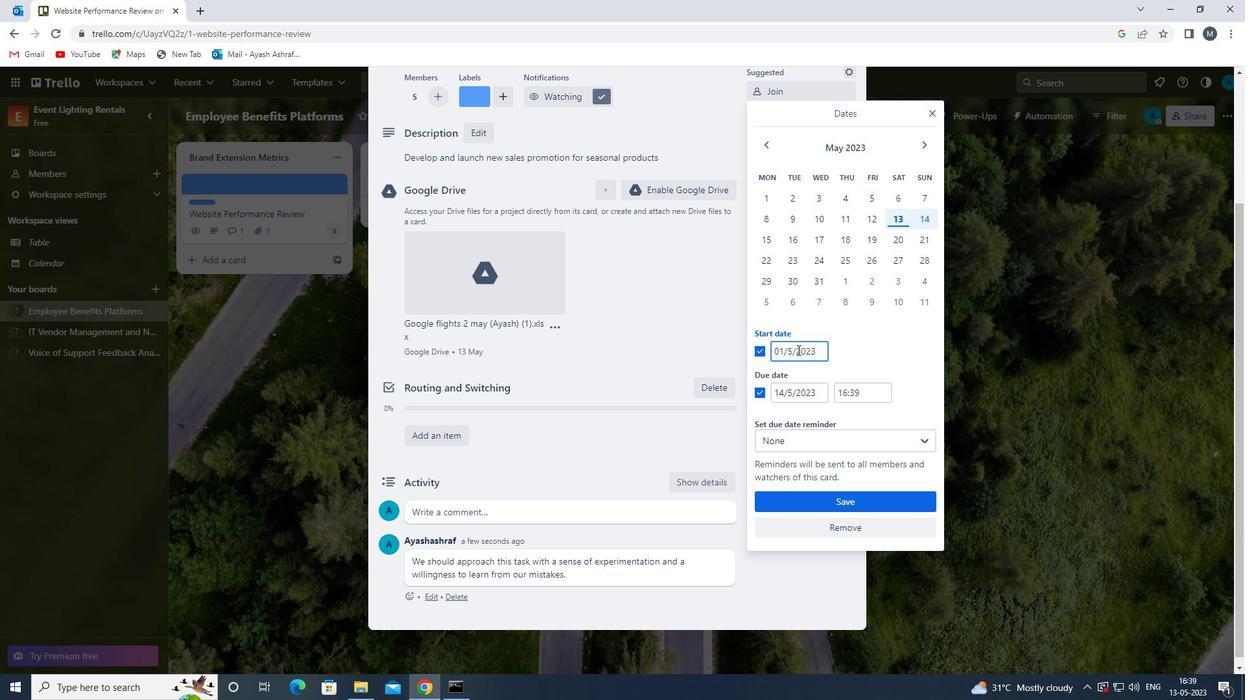 
Action: Mouse moved to (797, 351)
Screenshot: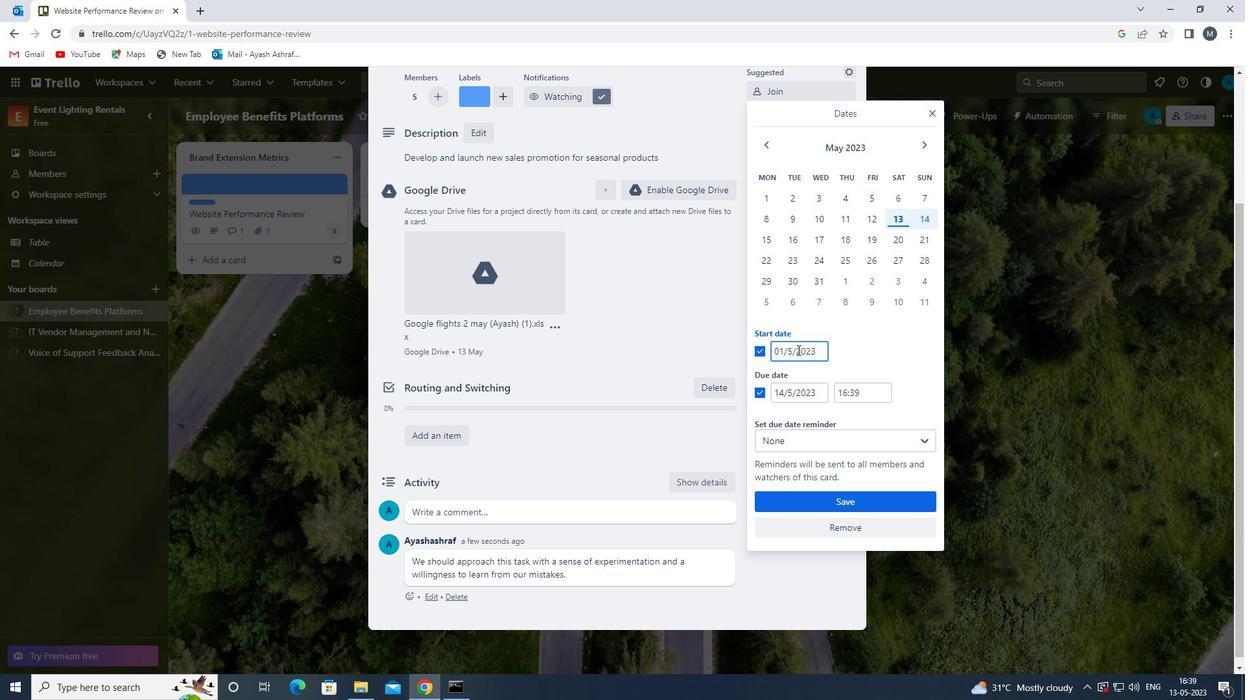 
Action: Key pressed 01
Screenshot: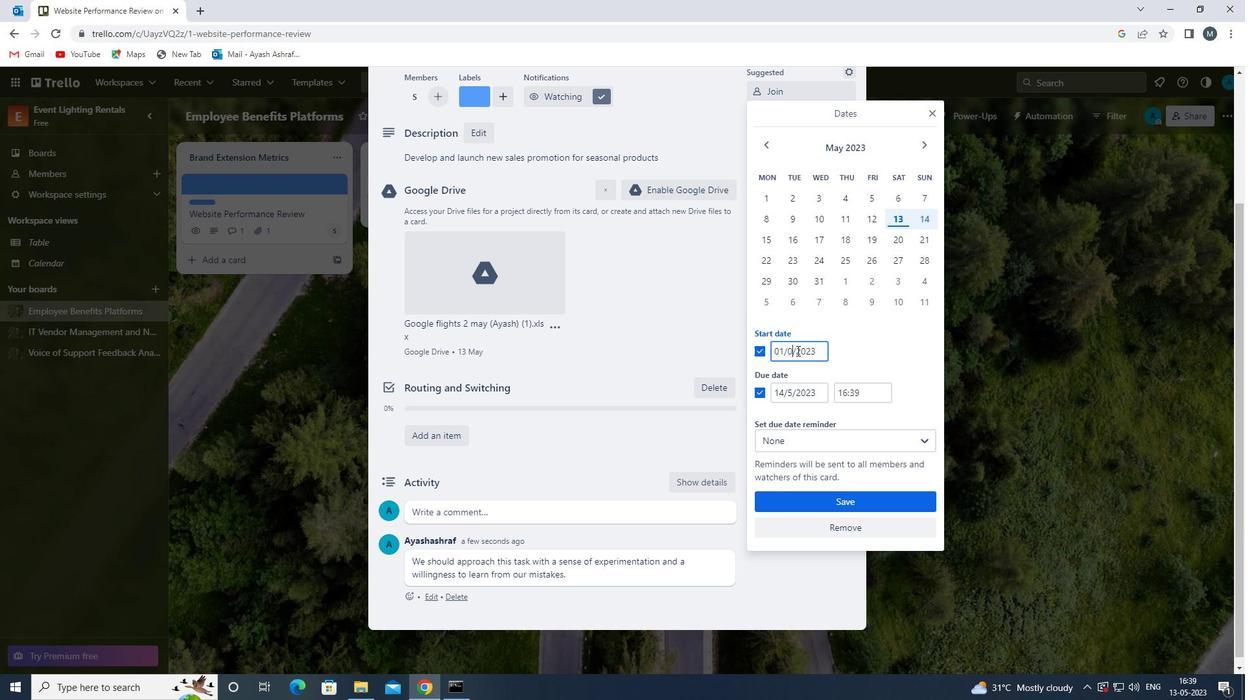 
Action: Mouse moved to (820, 354)
Screenshot: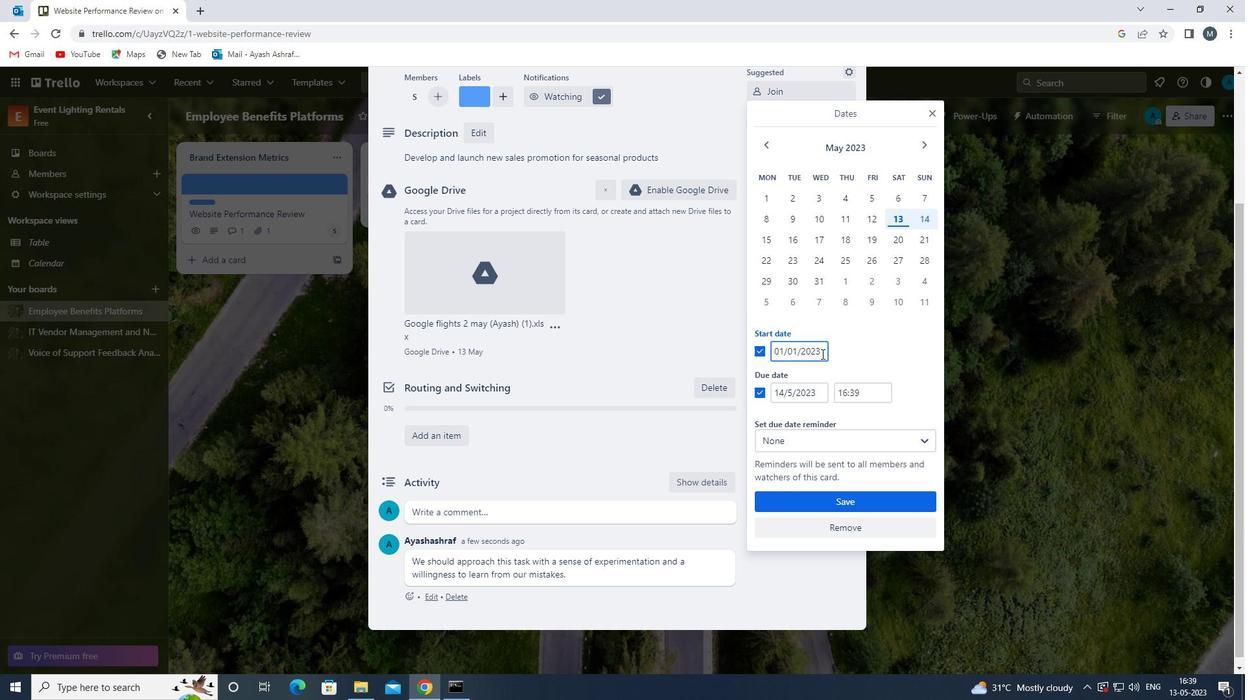 
Action: Mouse pressed left at (820, 354)
Screenshot: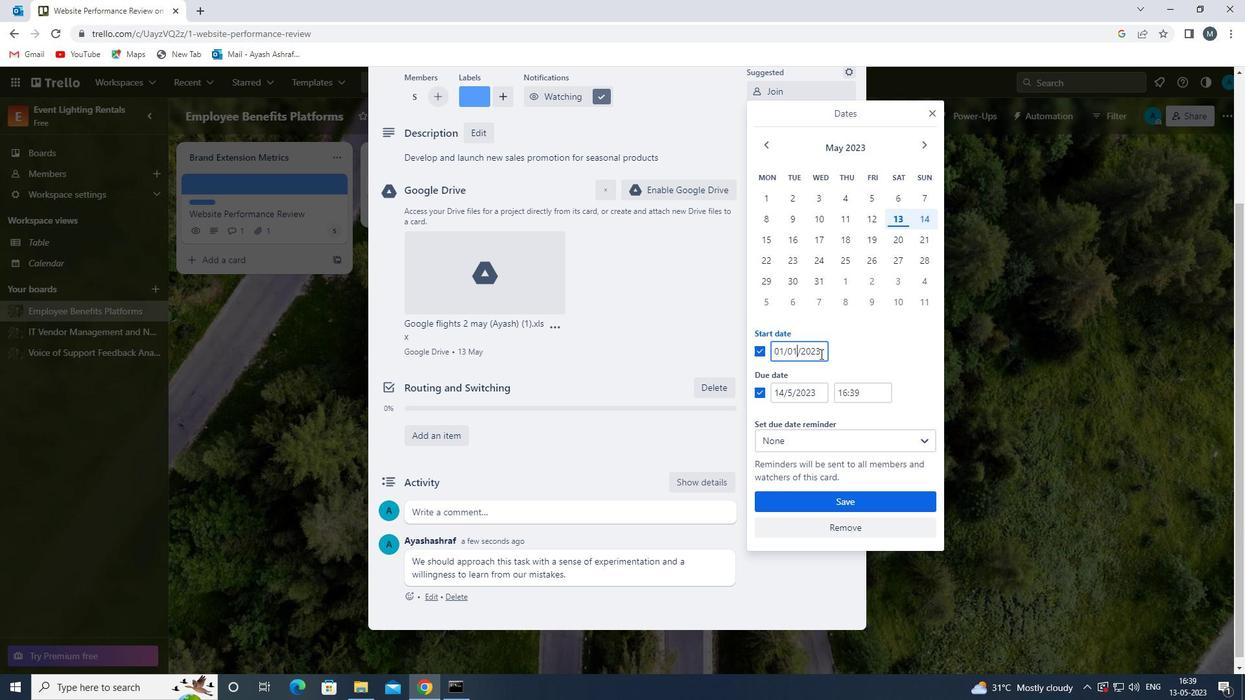 
Action: Key pressed <Key.backspace><Key.backspace><Key.backspace><Key.backspace>1900
Screenshot: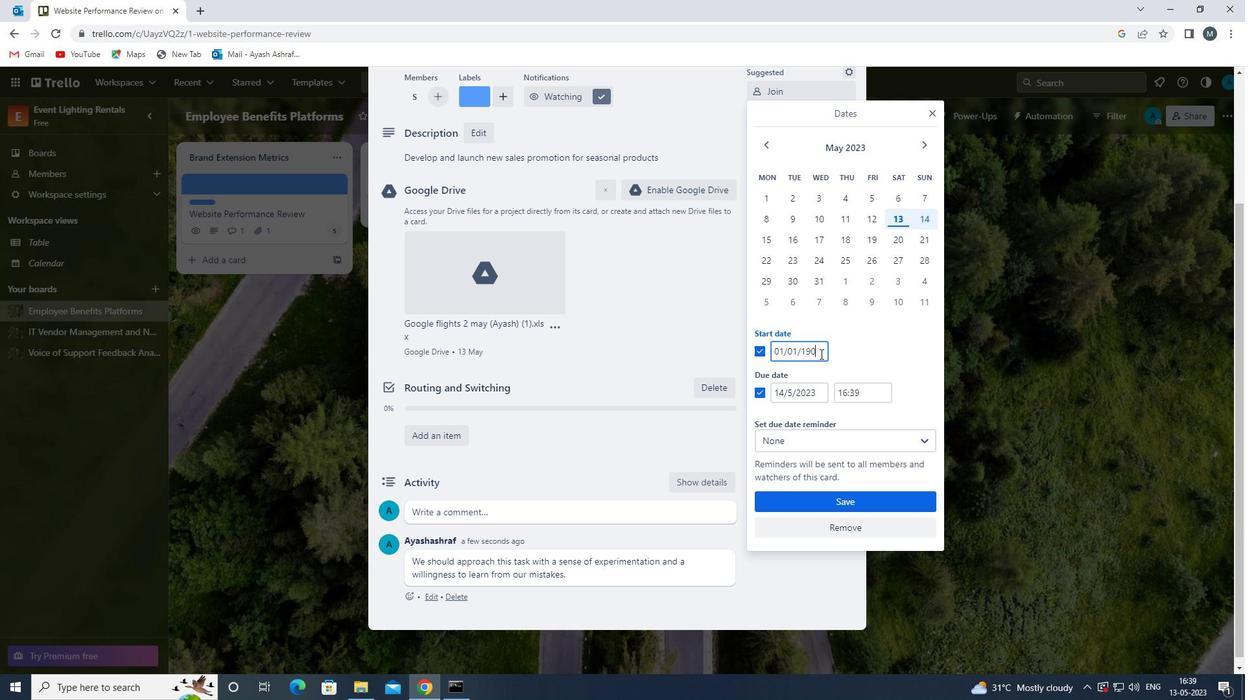 
Action: Mouse moved to (784, 395)
Screenshot: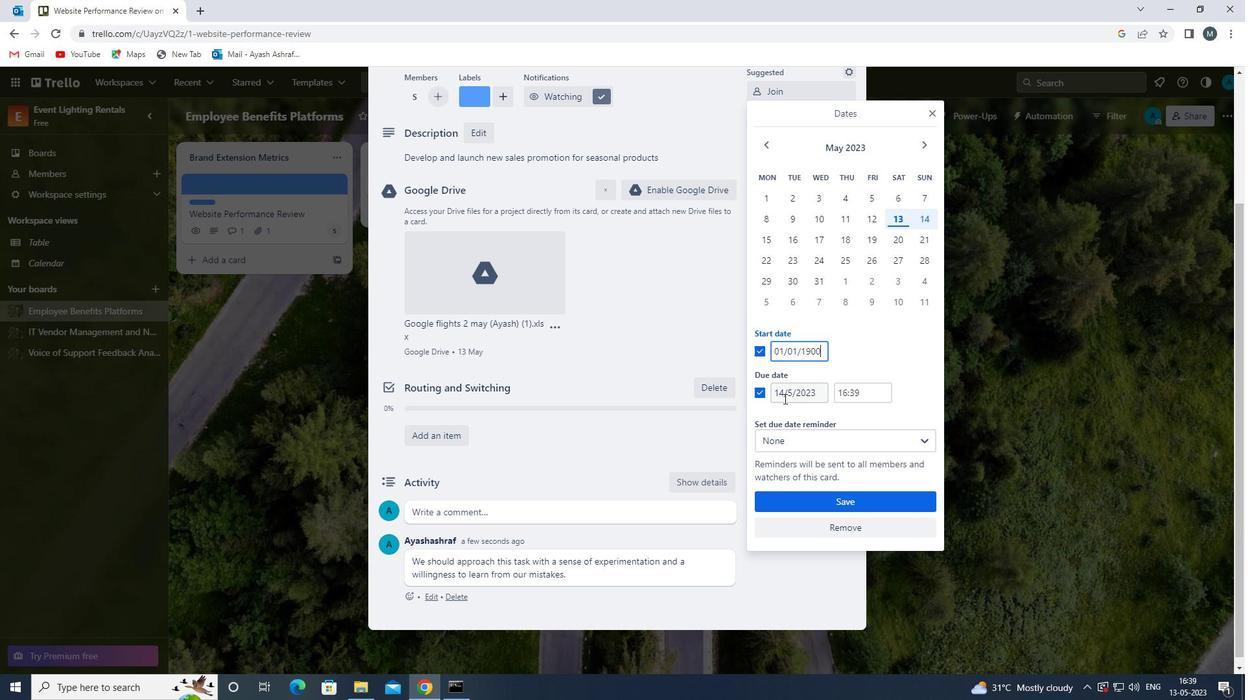 
Action: Mouse pressed left at (784, 395)
Screenshot: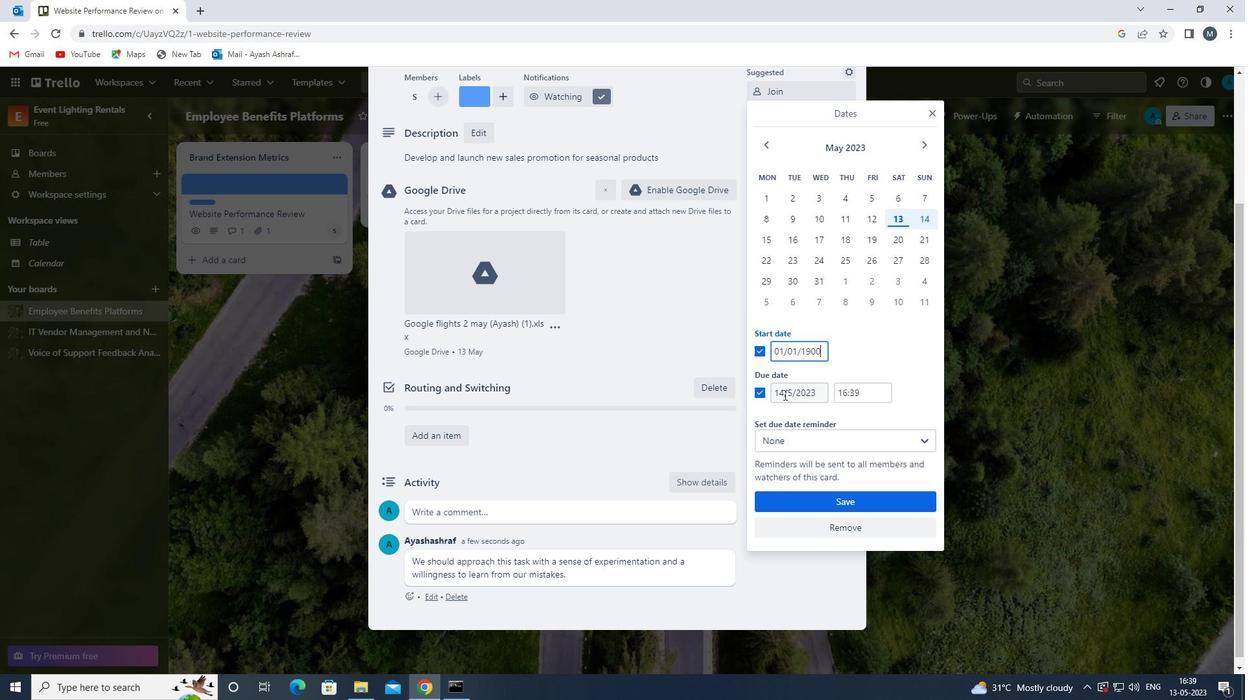 
Action: Mouse moved to (792, 390)
Screenshot: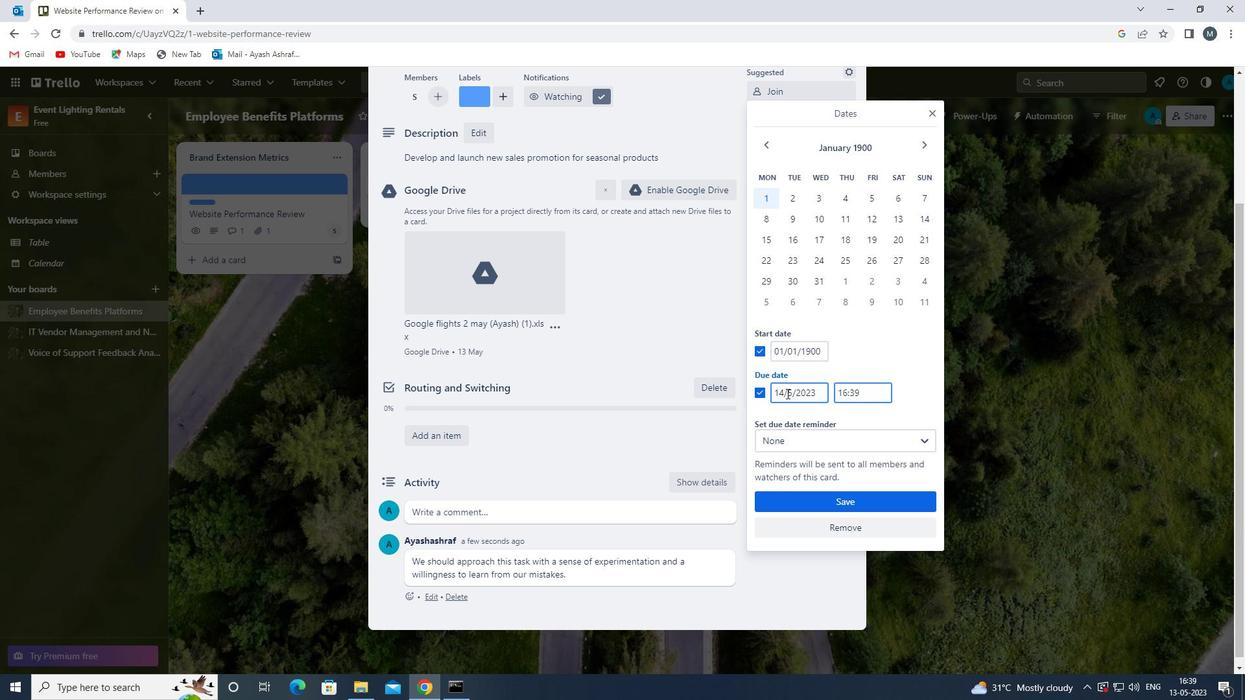 
Action: Key pressed <Key.backspace><Key.backspace>08
Screenshot: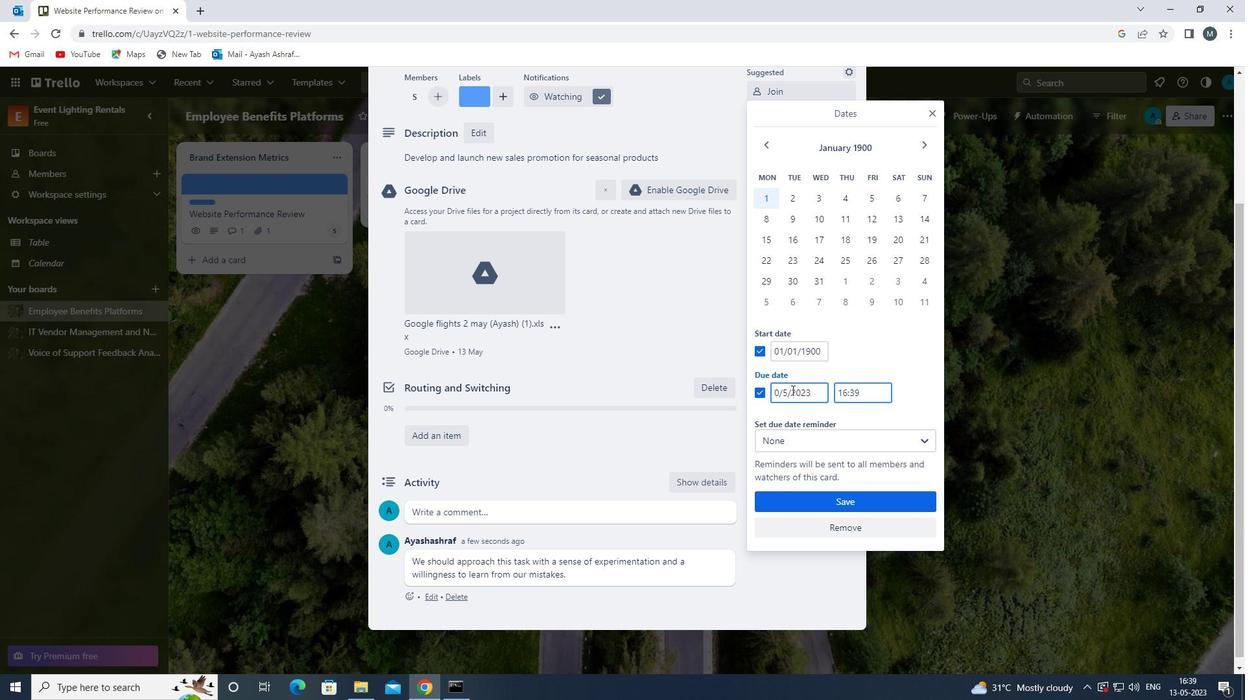 
Action: Mouse moved to (790, 393)
Screenshot: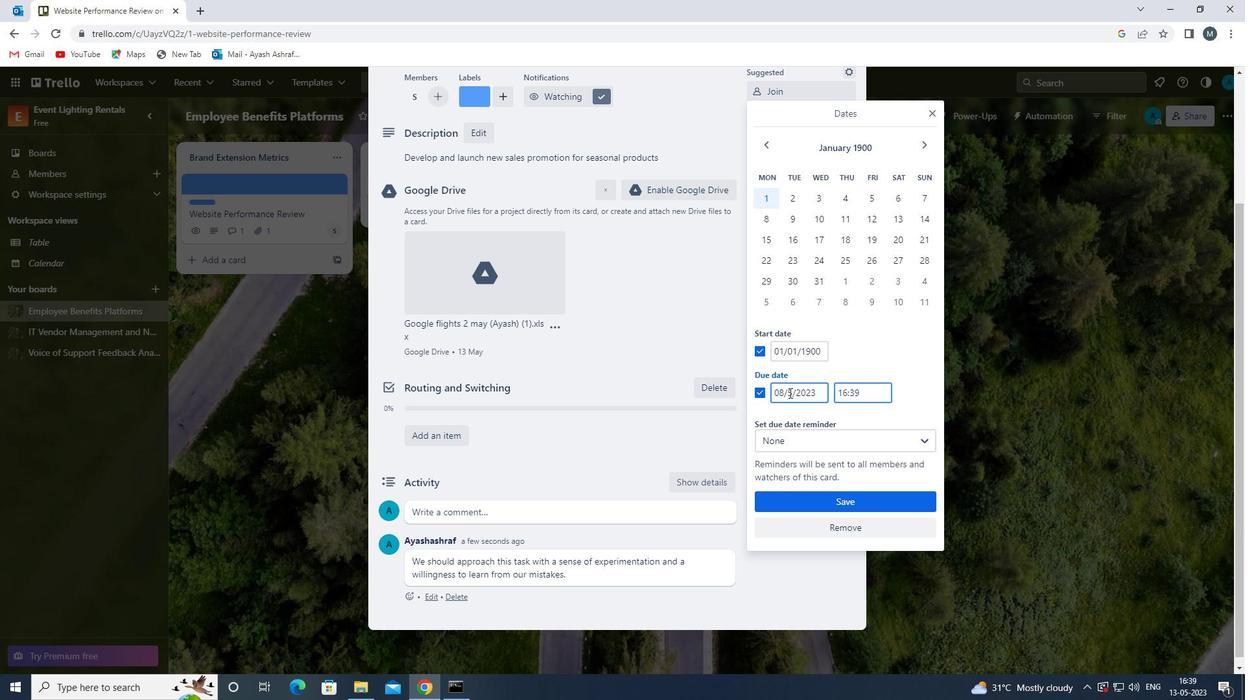 
Action: Mouse pressed left at (790, 393)
Screenshot: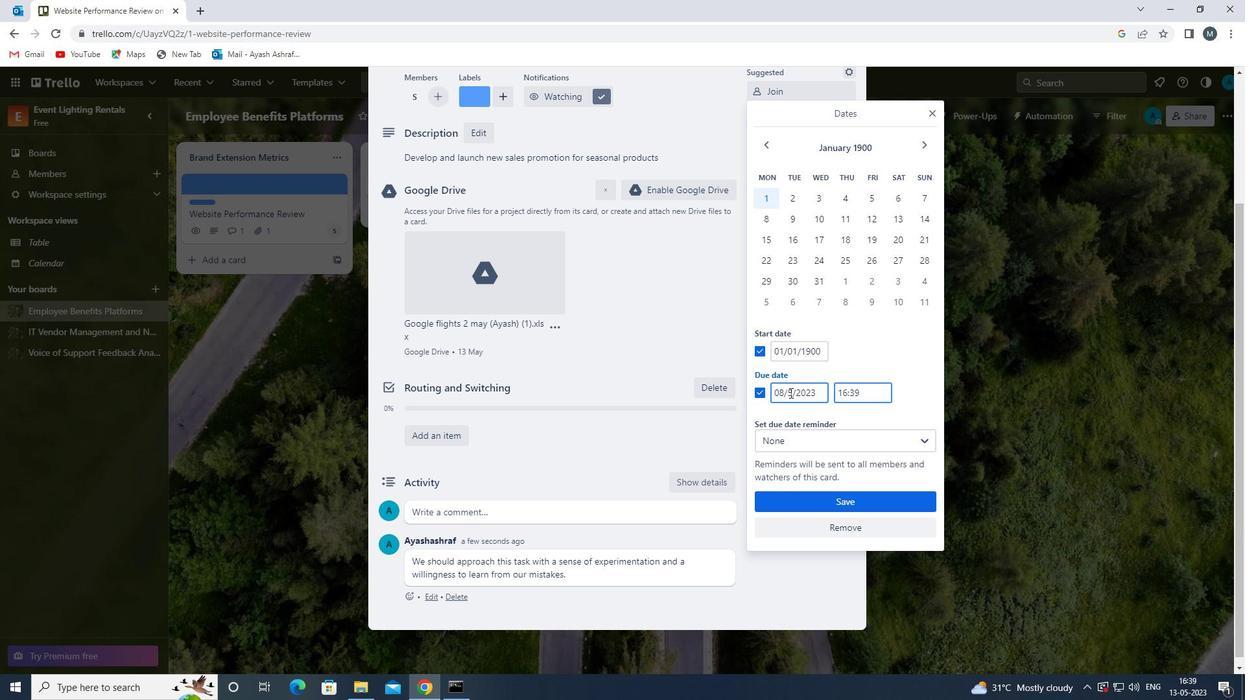 
Action: Mouse moved to (794, 393)
Screenshot: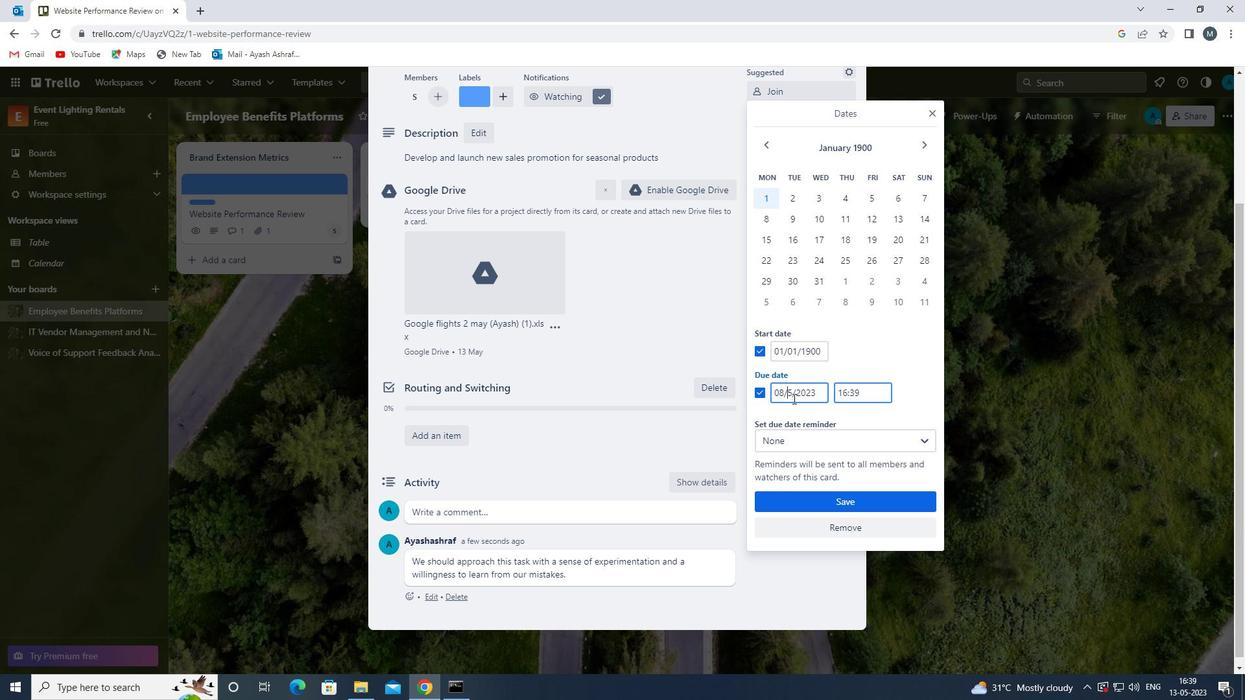 
Action: Mouse pressed left at (794, 393)
Screenshot: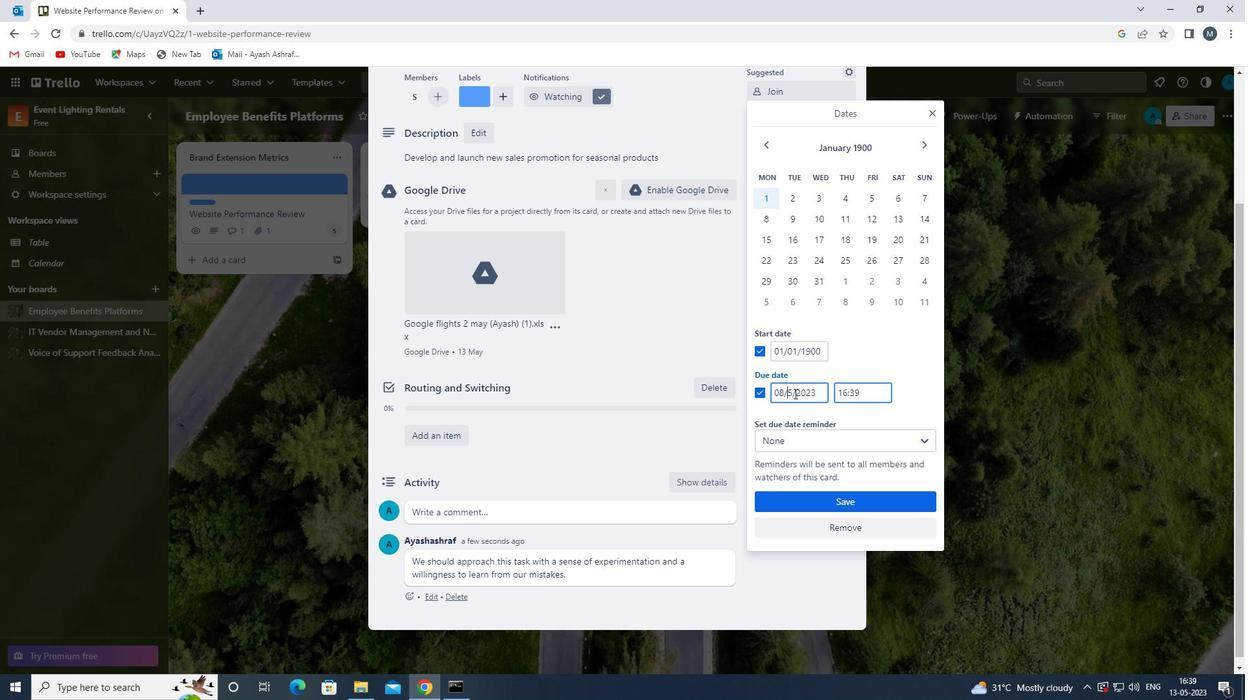 
Action: Mouse moved to (792, 392)
Screenshot: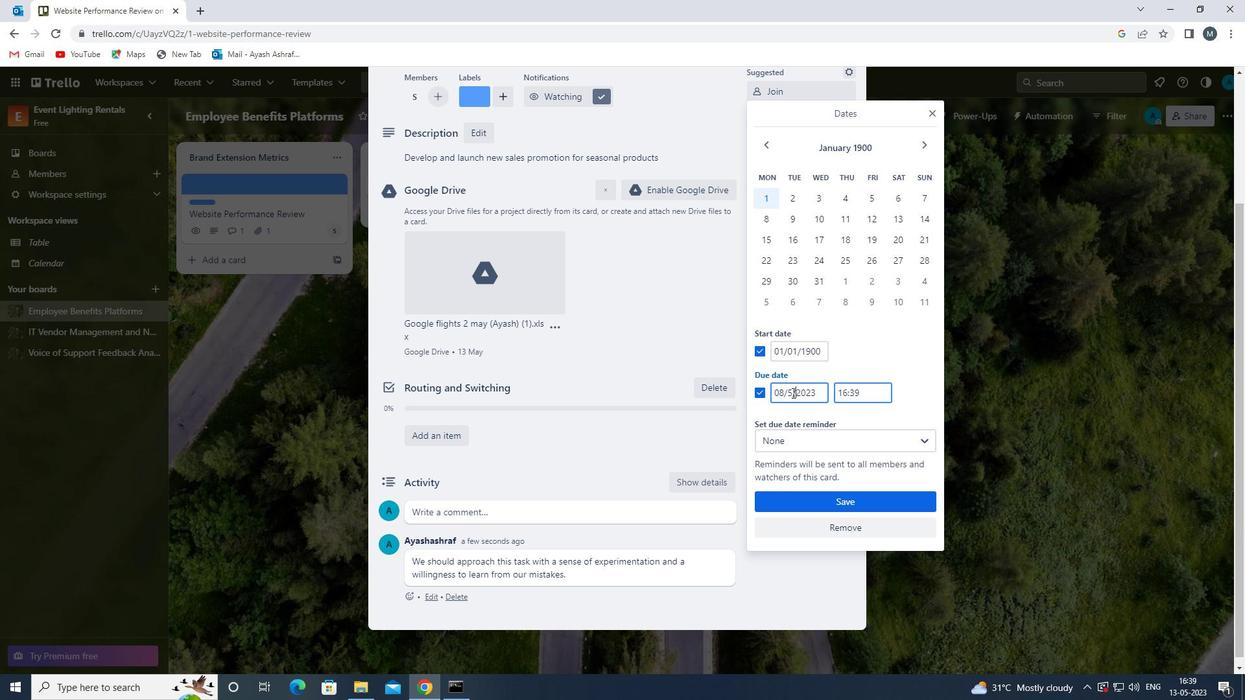 
Action: Mouse pressed left at (792, 392)
Screenshot: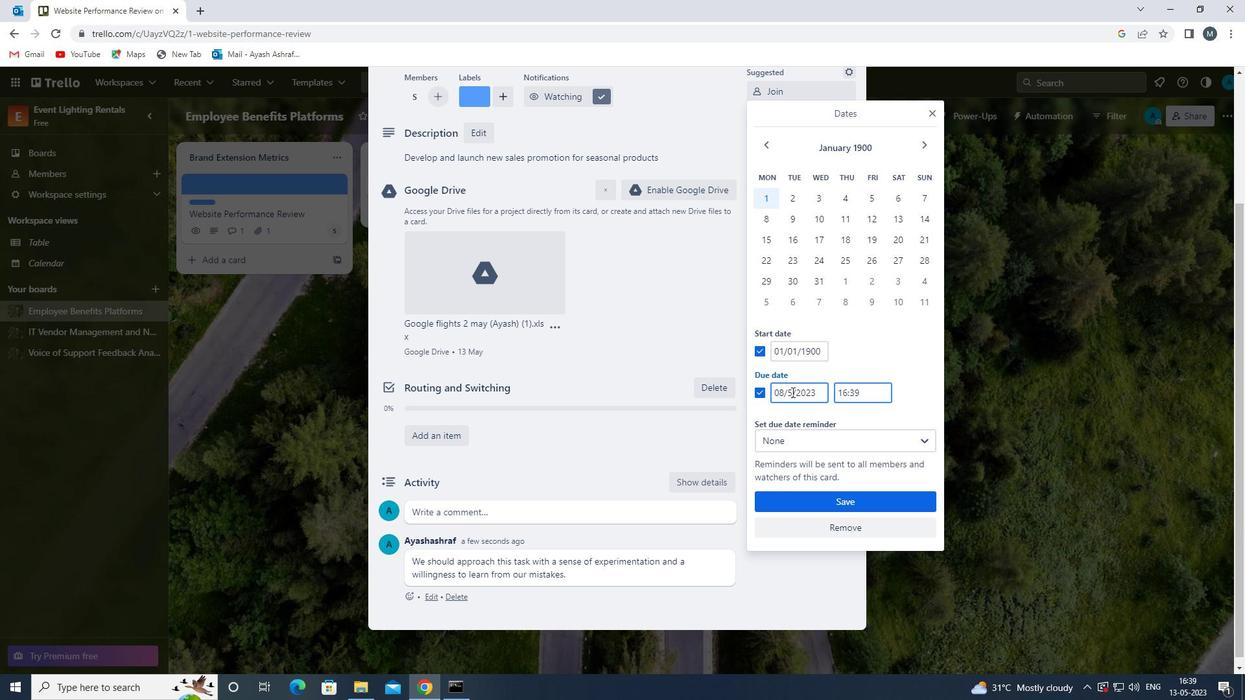 
Action: Mouse moved to (795, 397)
Screenshot: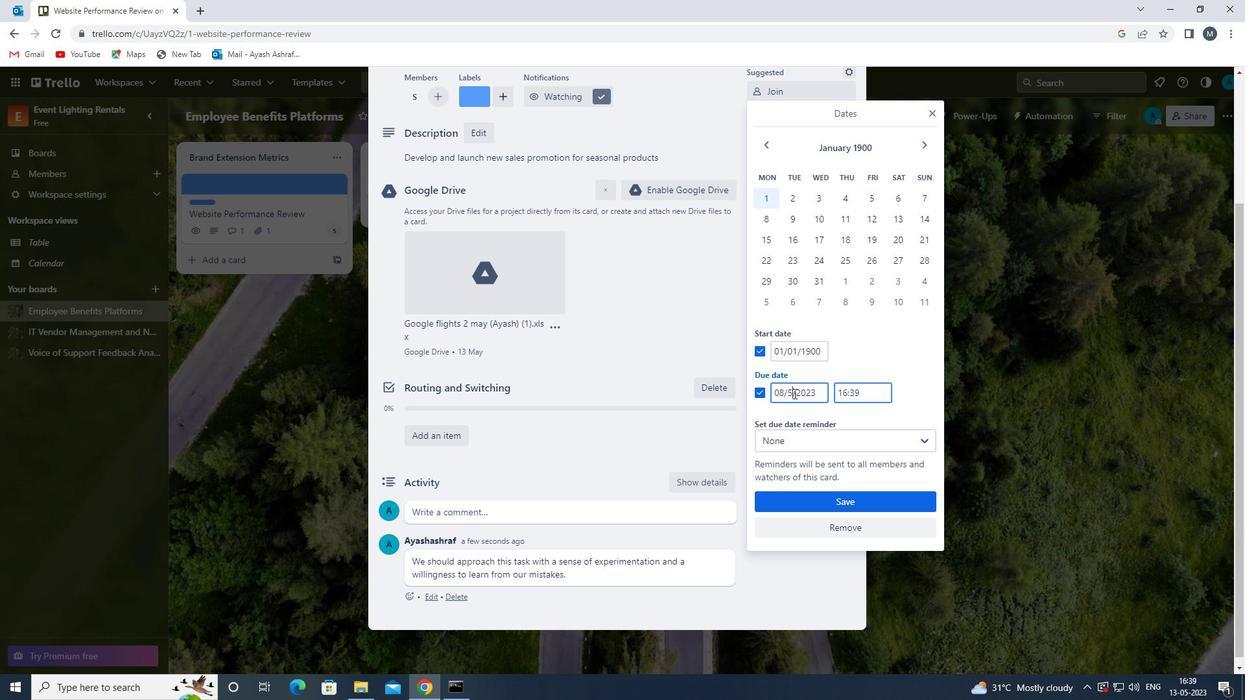 
Action: Key pressed <Key.backspace>01
Screenshot: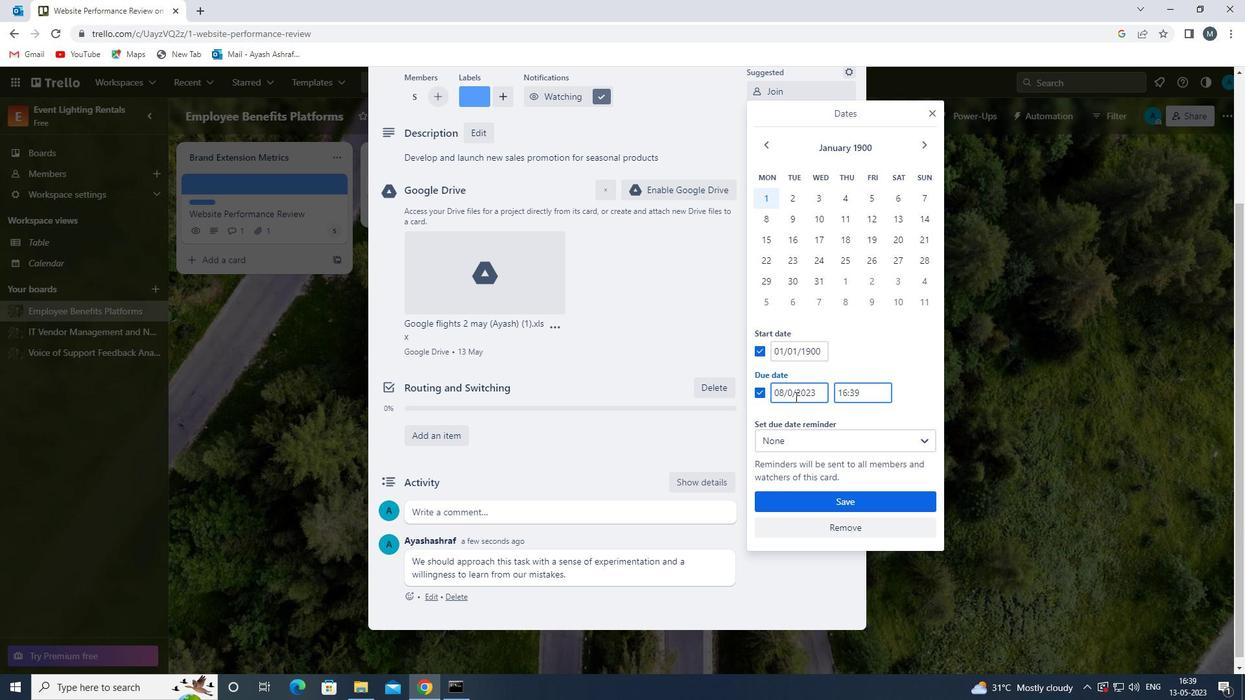 
Action: Mouse moved to (821, 394)
Screenshot: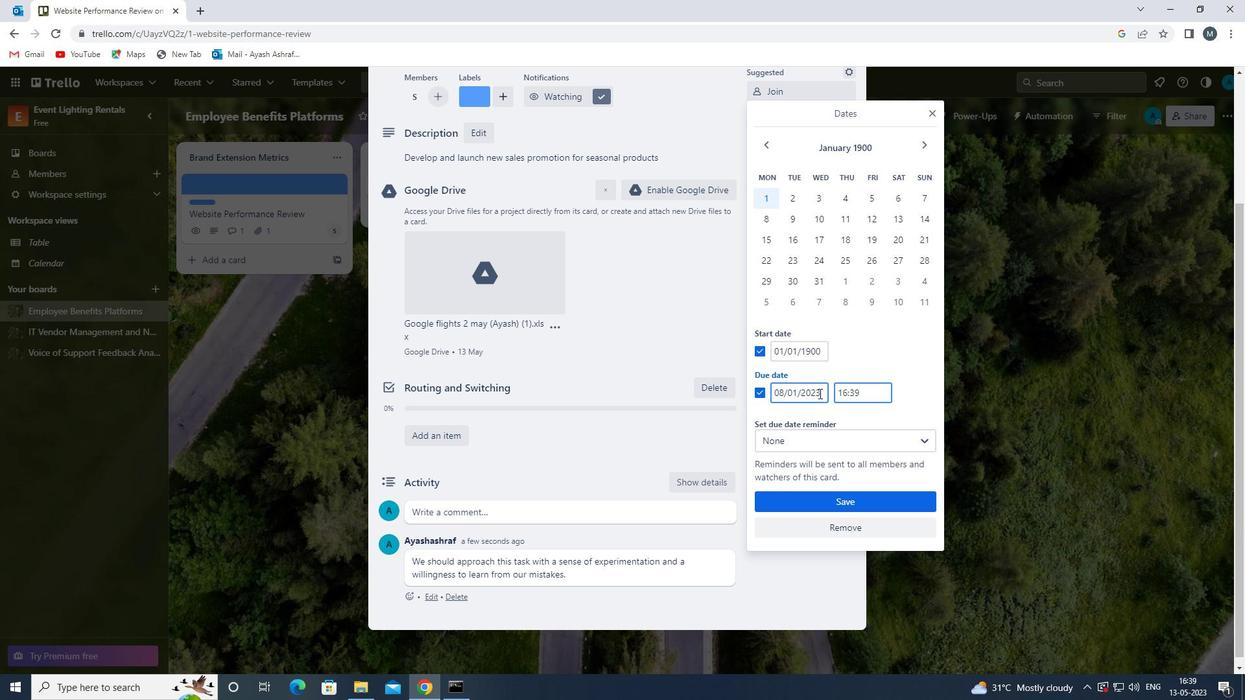 
Action: Mouse pressed left at (821, 394)
Screenshot: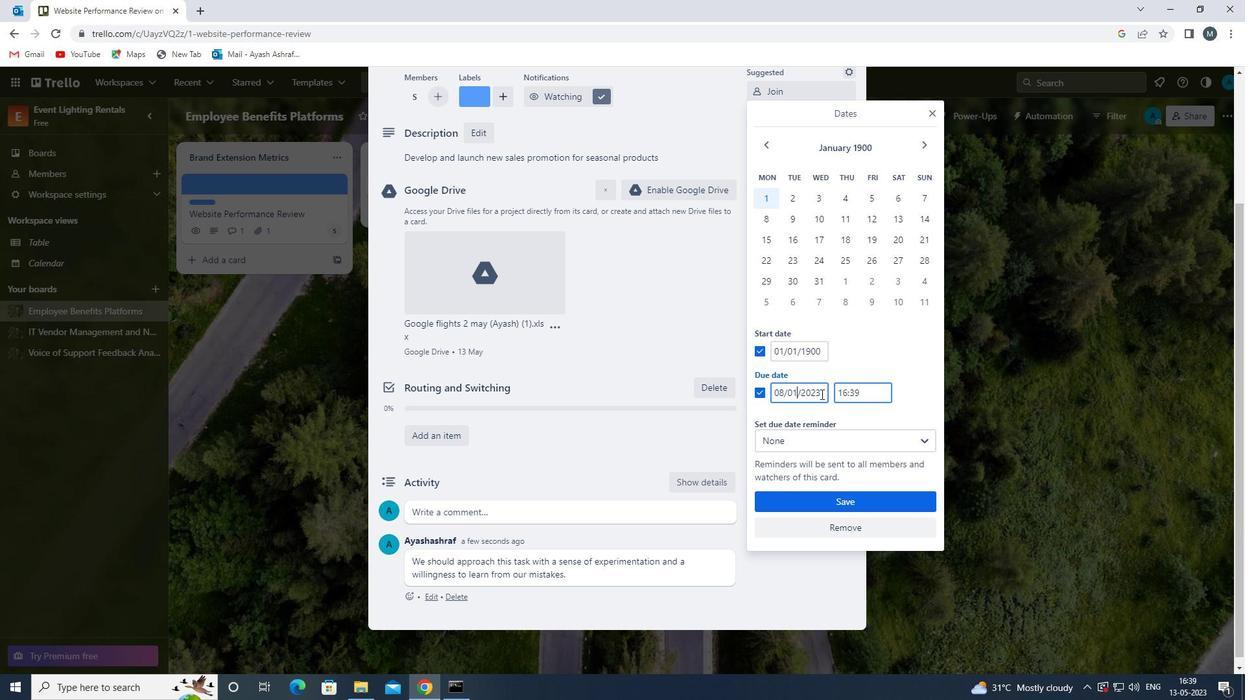 
Action: Mouse moved to (822, 394)
Screenshot: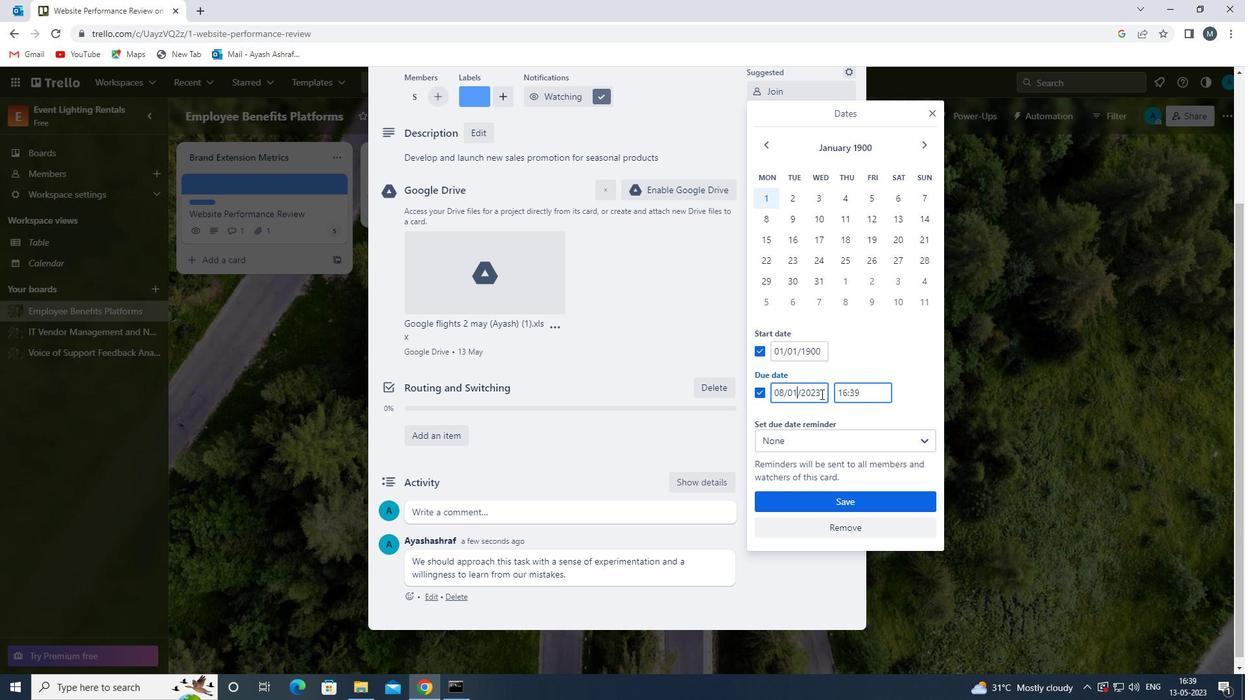 
Action: Key pressed <Key.backspace><Key.backspace><Key.backspace><Key.backspace>1900
Screenshot: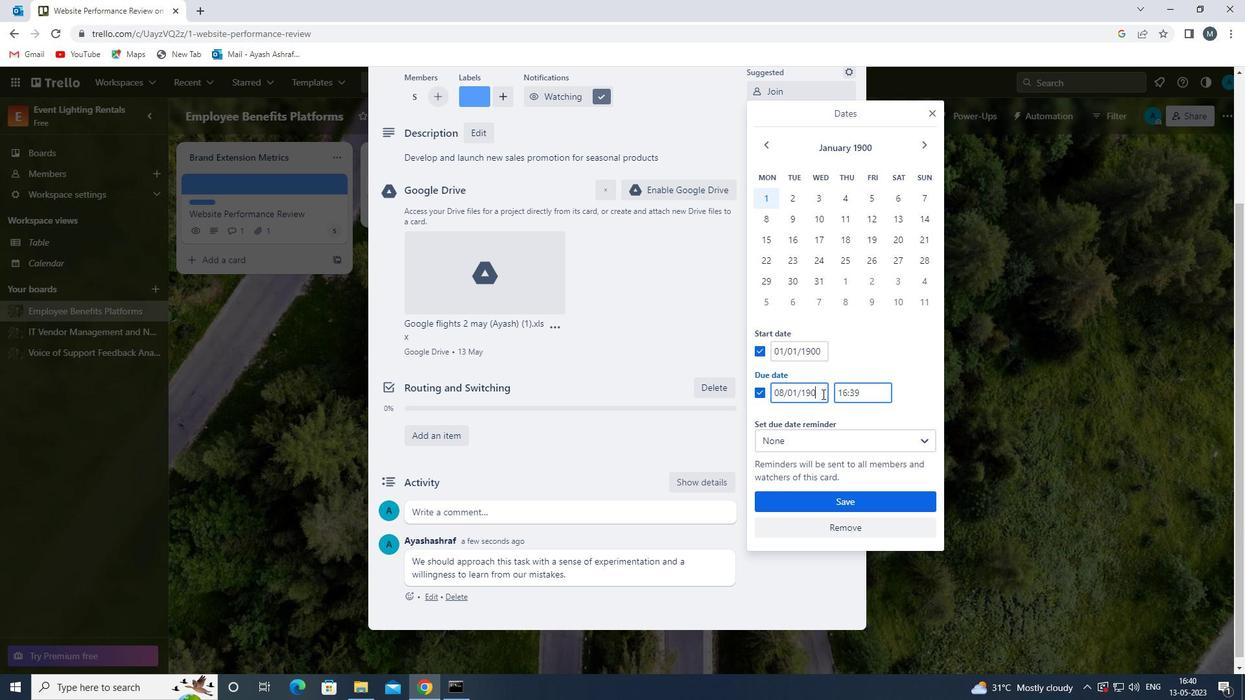 
Action: Mouse moved to (808, 501)
Screenshot: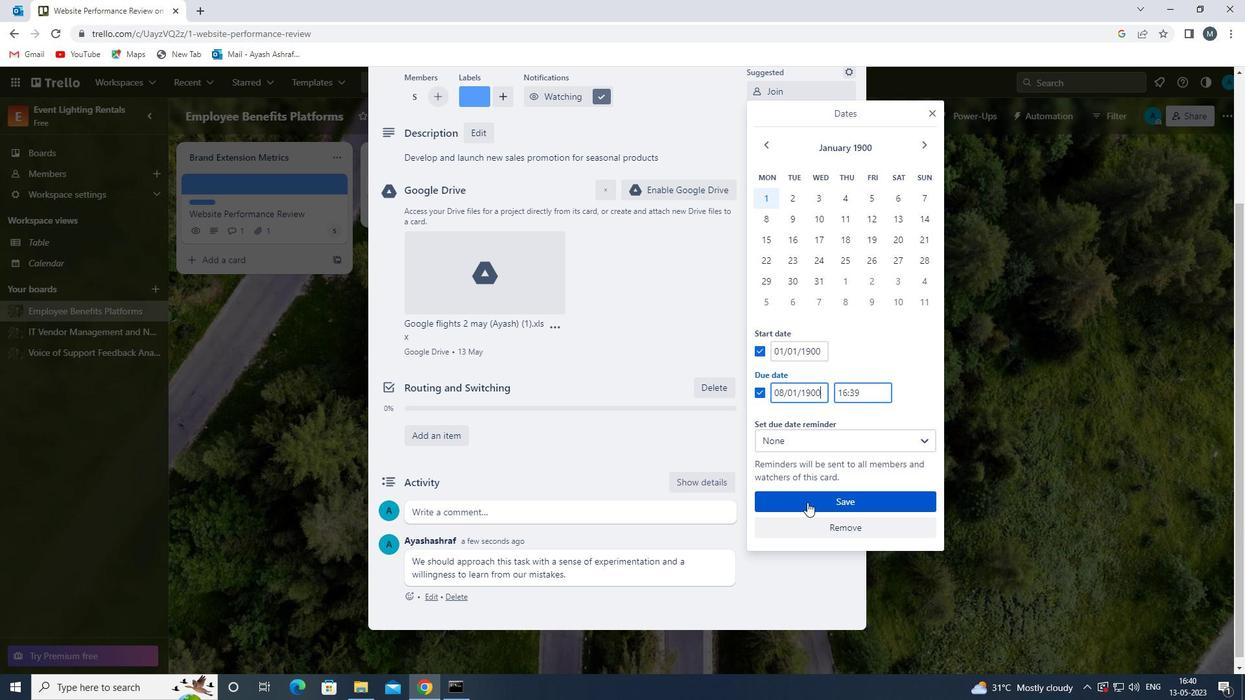 
Action: Mouse pressed left at (808, 501)
Screenshot: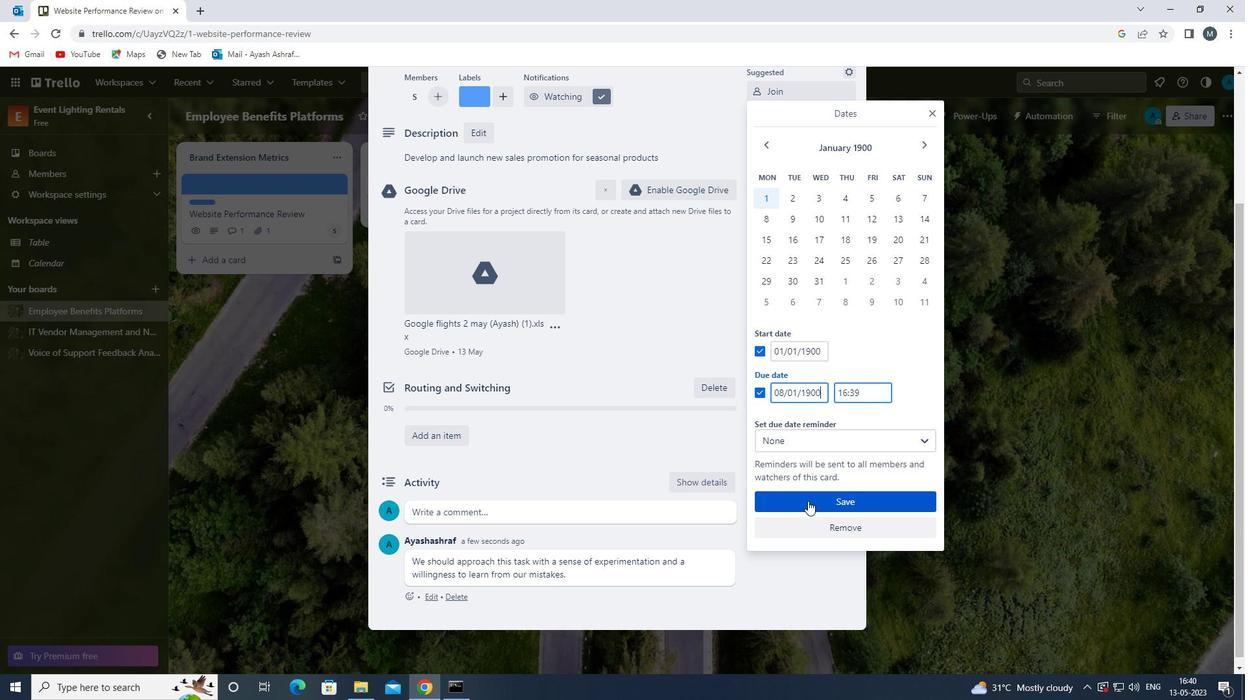 
Action: Mouse moved to (594, 540)
Screenshot: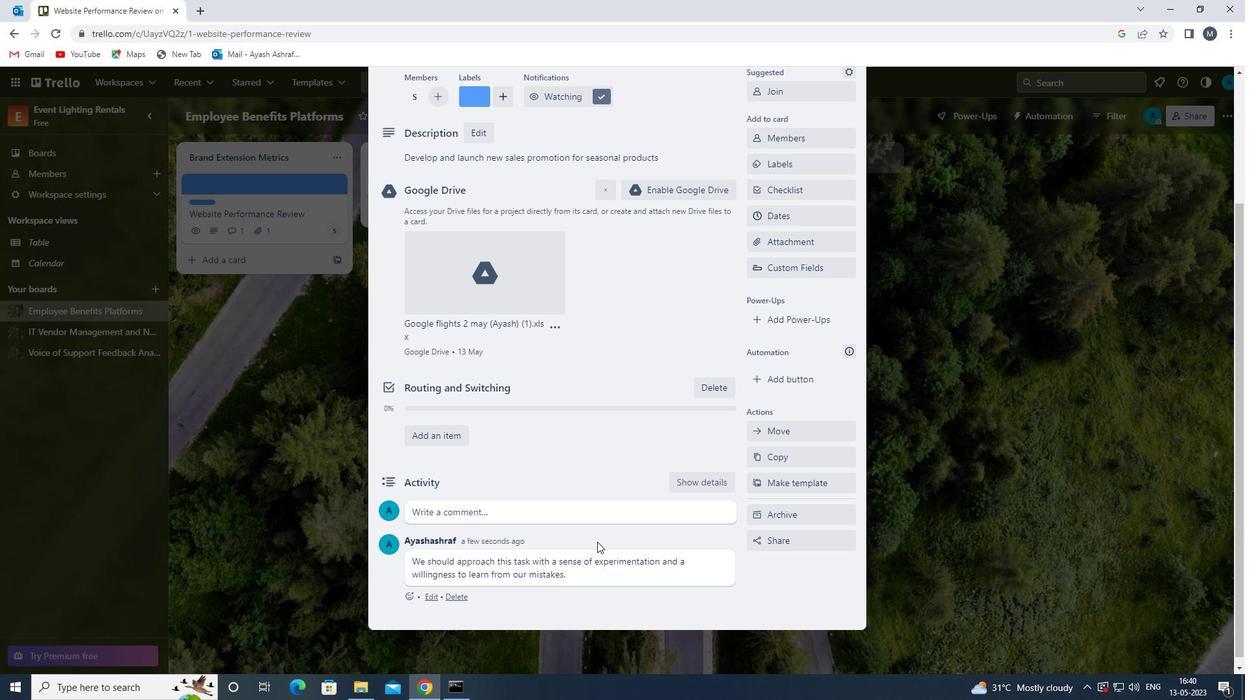 
Action: Mouse scrolled (594, 541) with delta (0, 0)
Screenshot: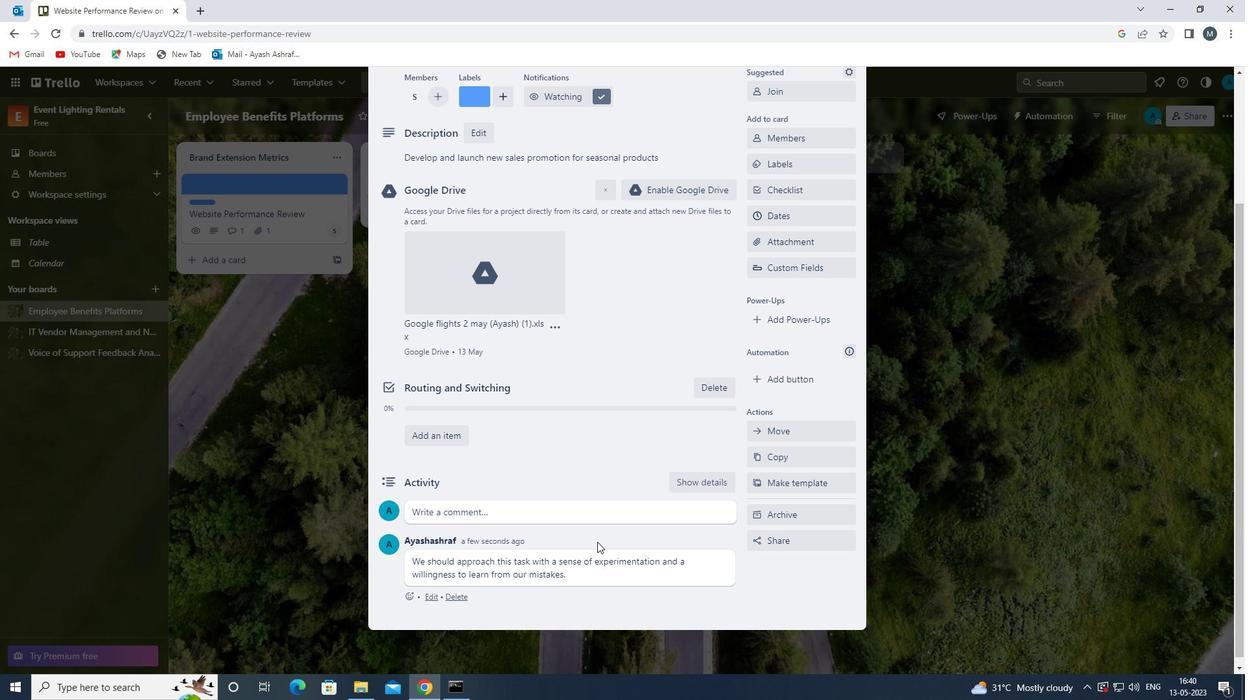 
Action: Mouse scrolled (594, 541) with delta (0, 0)
Screenshot: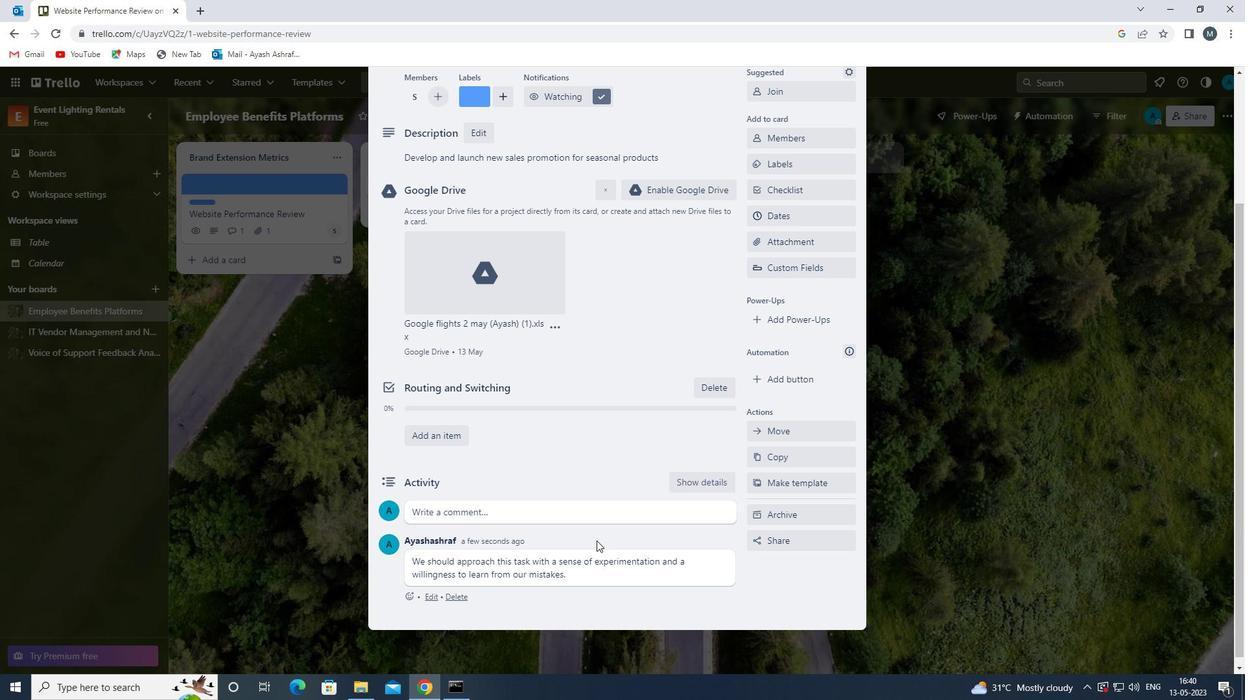 
Action: Mouse scrolled (594, 541) with delta (0, 0)
Screenshot: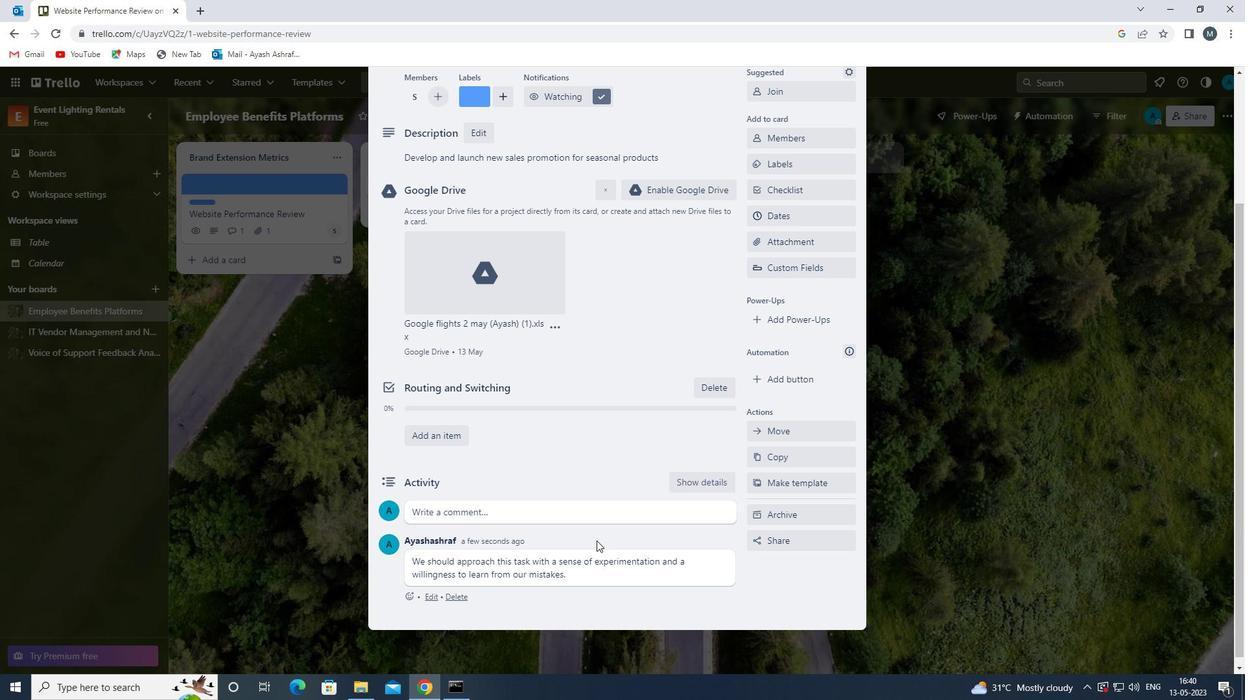 
Action: Mouse scrolled (594, 541) with delta (0, 0)
Screenshot: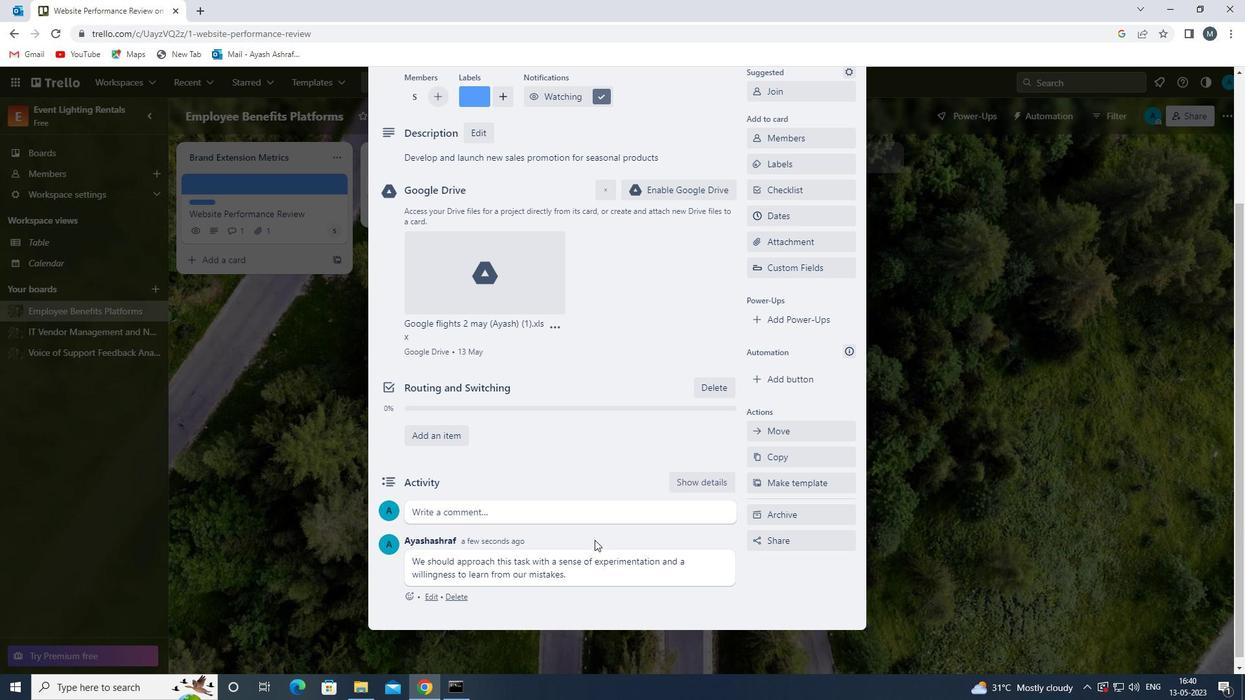 
Action: Mouse scrolled (594, 541) with delta (0, 0)
Screenshot: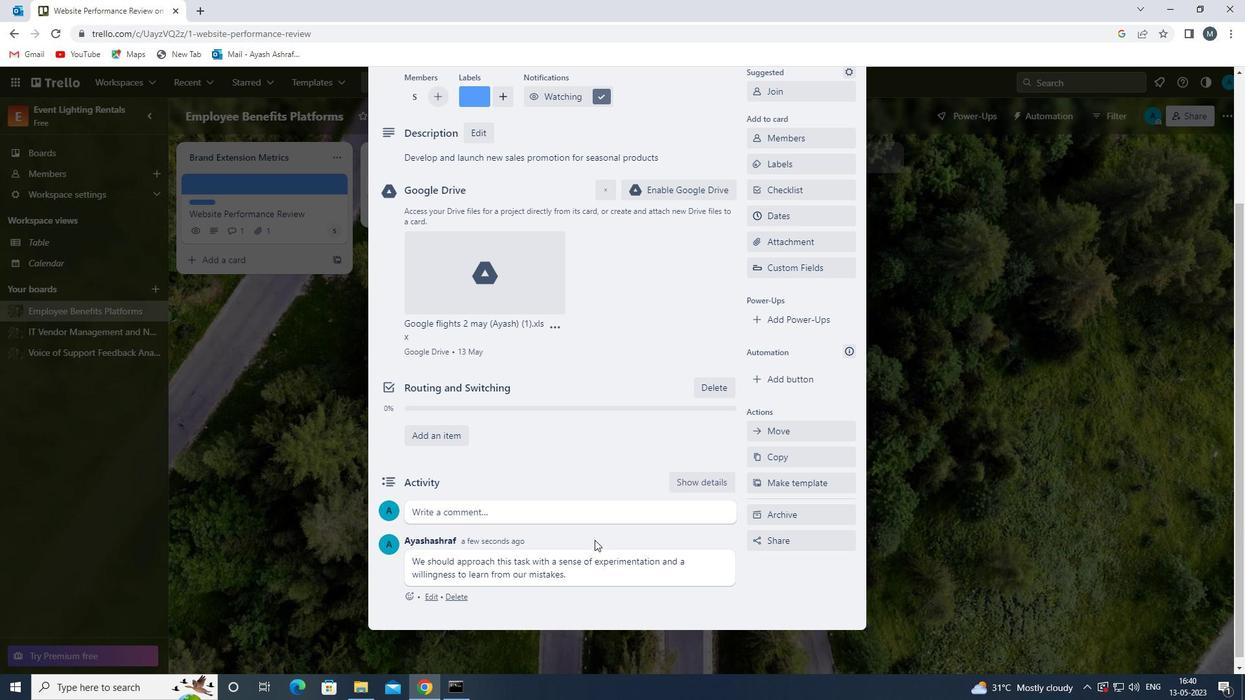 
Action: Mouse moved to (594, 540)
Screenshot: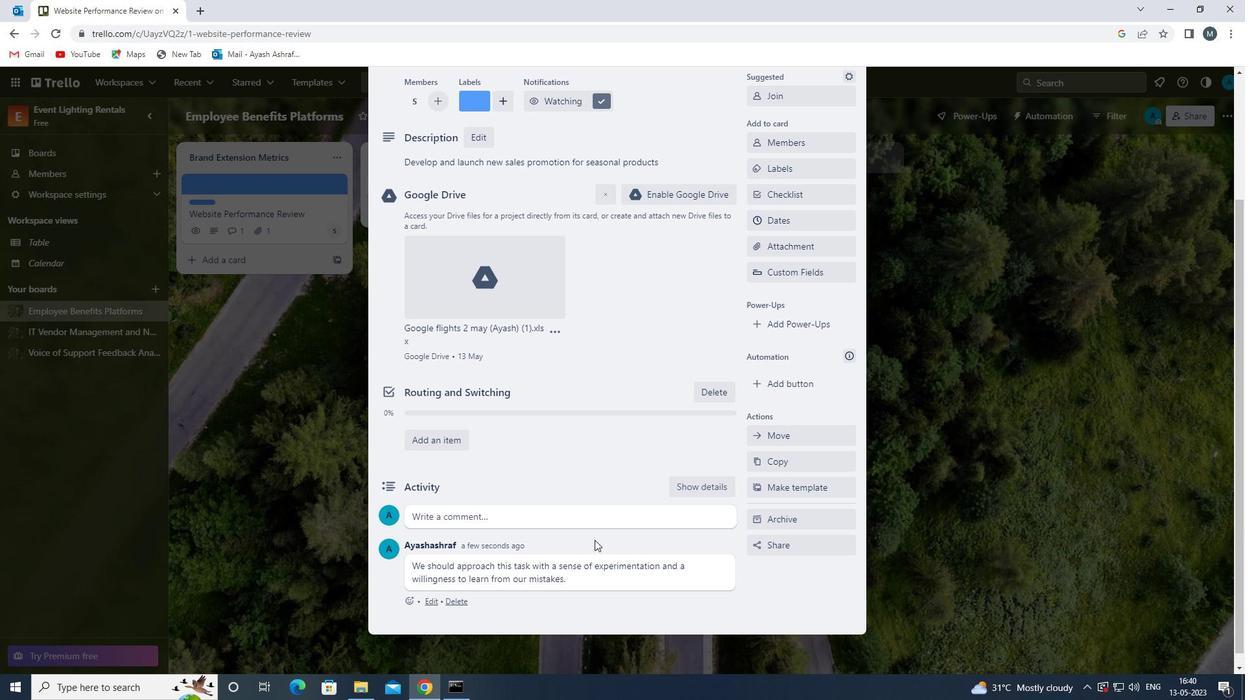 
Action: Mouse scrolled (594, 541) with delta (0, 0)
Screenshot: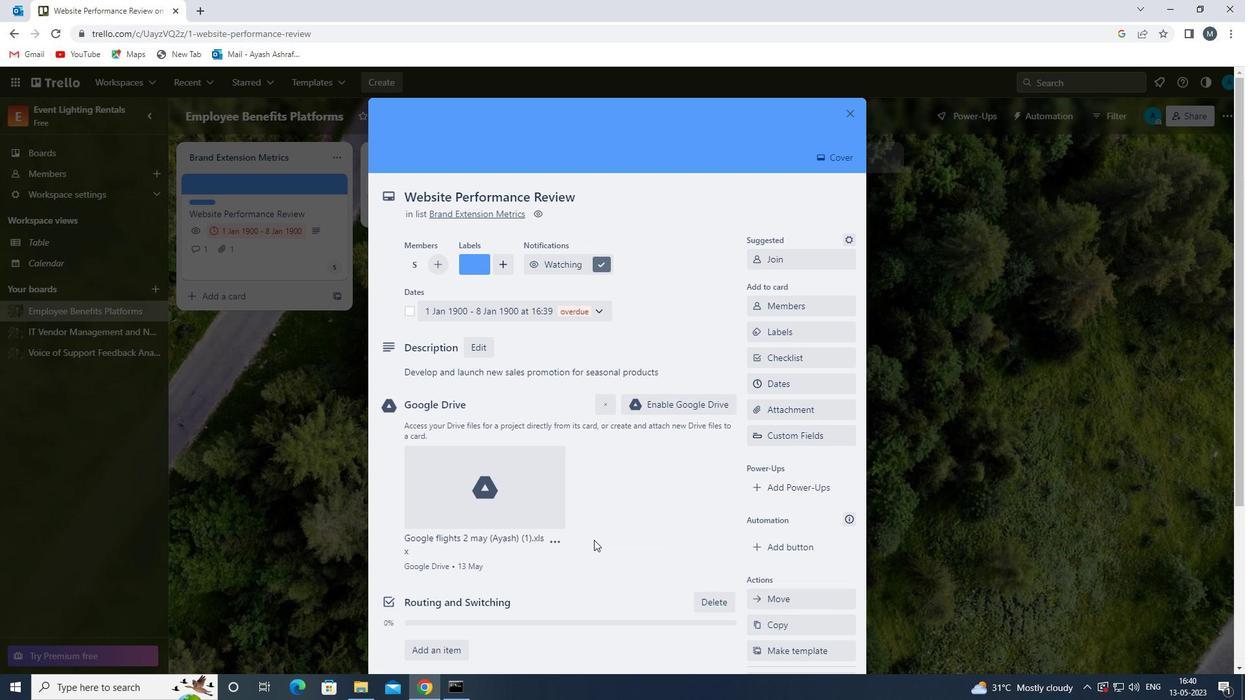 
Action: Mouse scrolled (594, 541) with delta (0, 0)
Screenshot: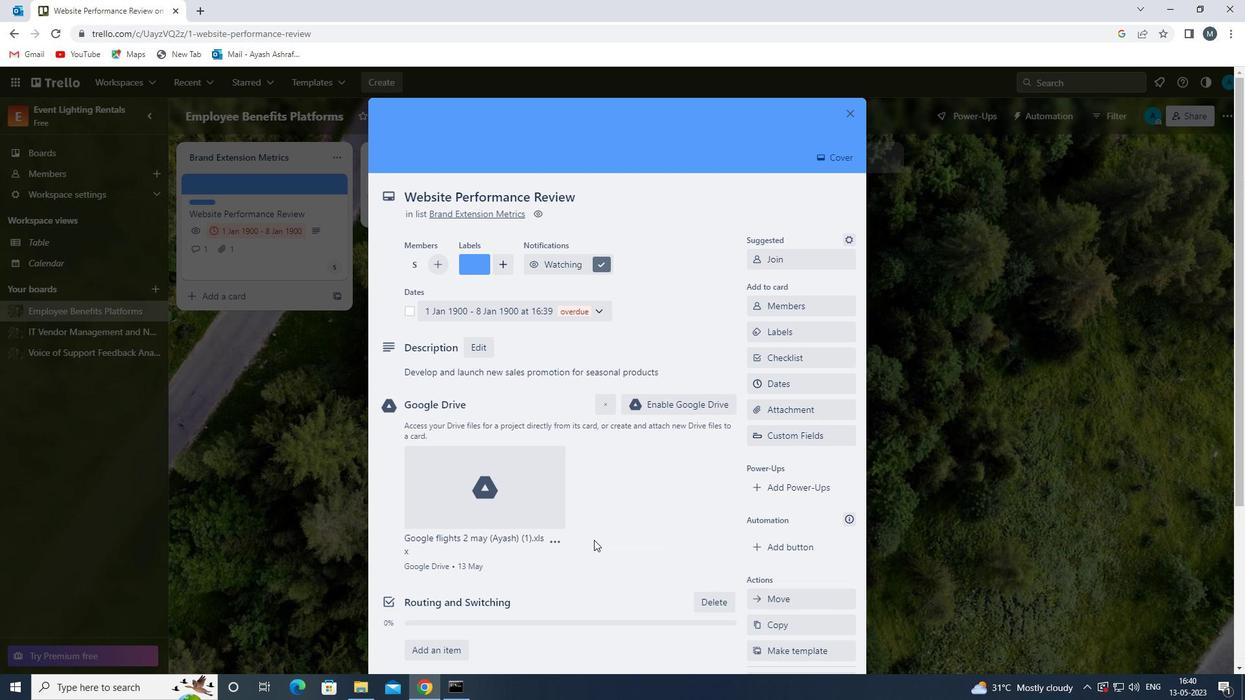 
